 Task: Compose an email with the signature Ethan King with the subject Request for a change in project deadline and the message Could you please provide a detailed report on the results? from softage.1@softage.net to softage.7@softage.net,  softage.1@softage.net and softage.8@softage.net with CC to softage.9@softage.net with an attached document Marketing_plan.pdf, insert an emoji of sad face Send the email
Action: Mouse moved to (449, 591)
Screenshot: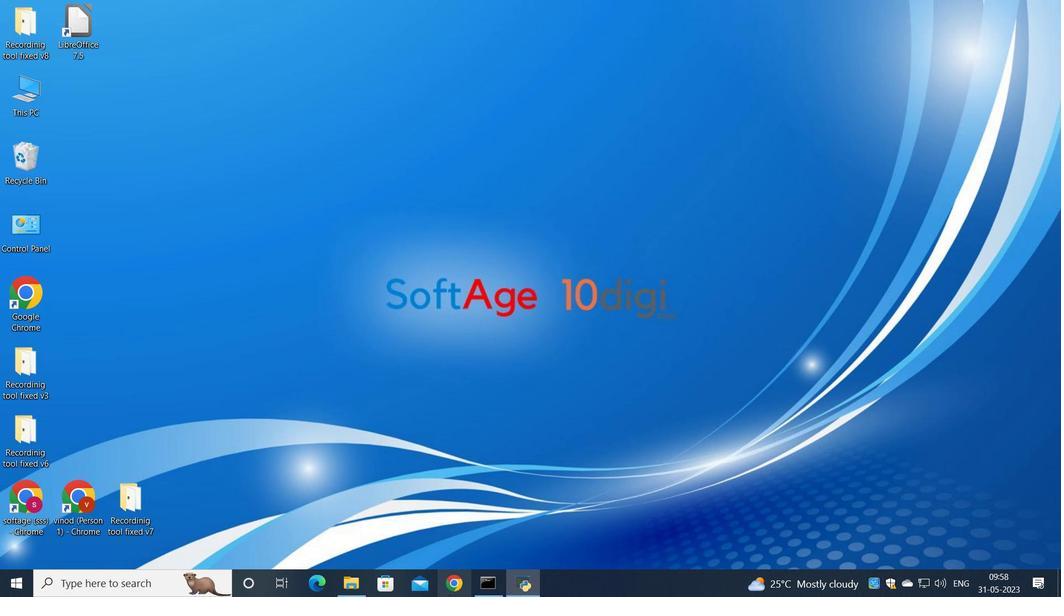 
Action: Mouse pressed left at (449, 591)
Screenshot: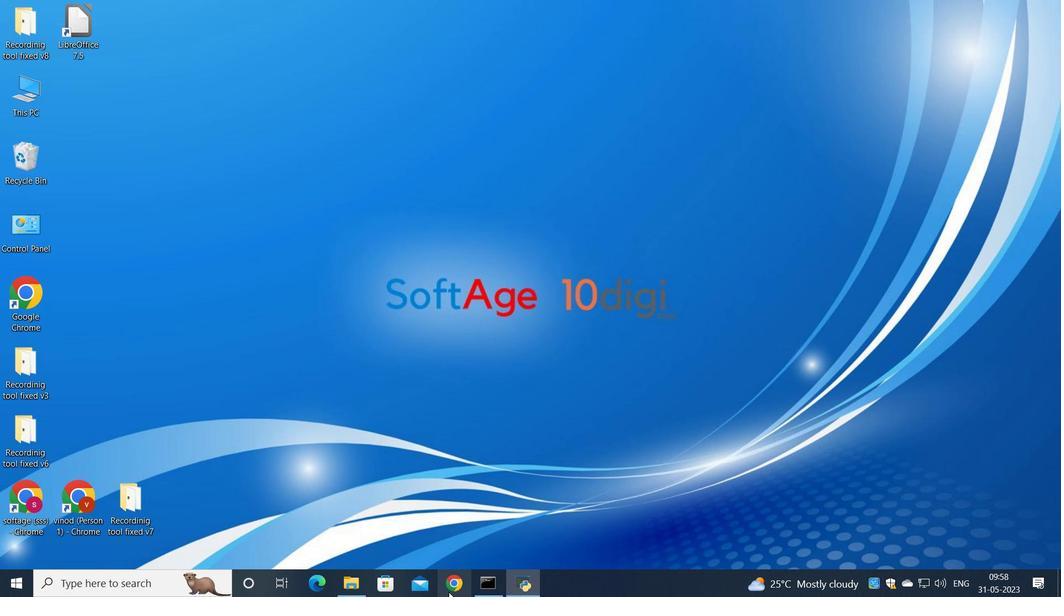 
Action: Mouse moved to (470, 345)
Screenshot: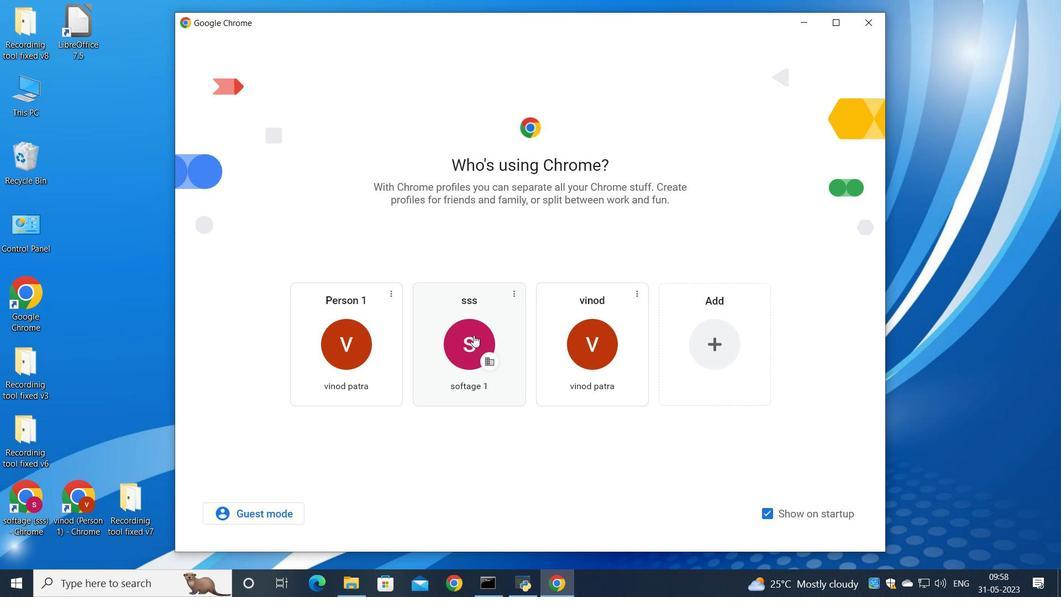 
Action: Mouse pressed left at (470, 345)
Screenshot: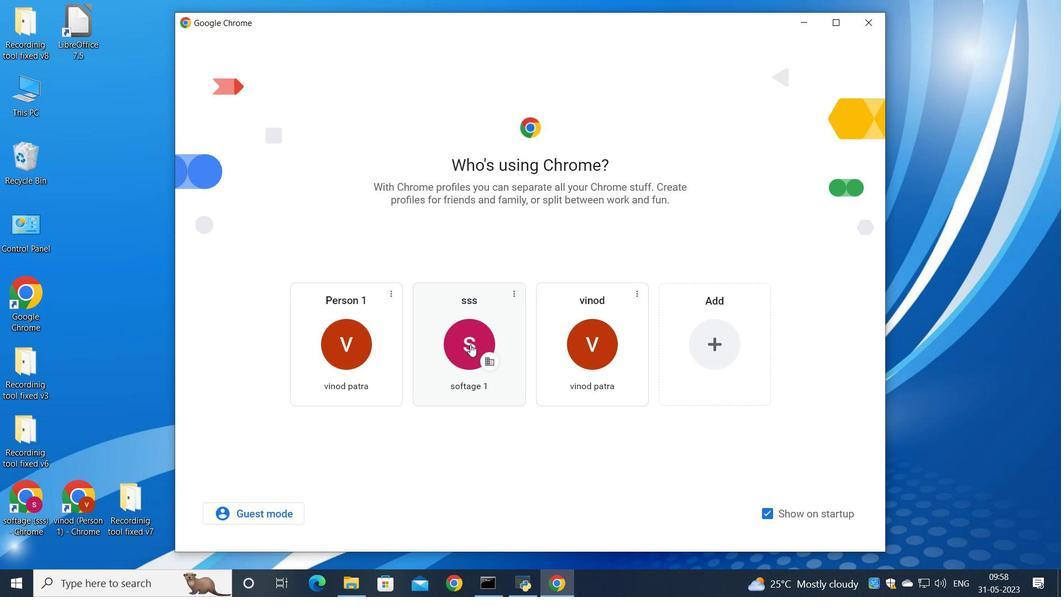 
Action: Mouse moved to (940, 76)
Screenshot: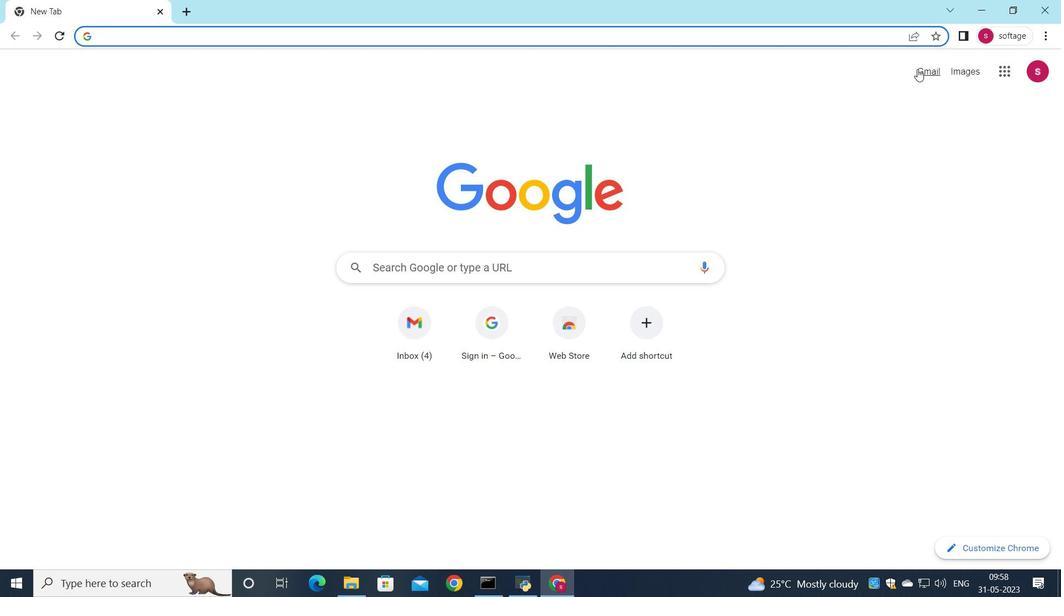 
Action: Mouse pressed left at (940, 76)
Screenshot: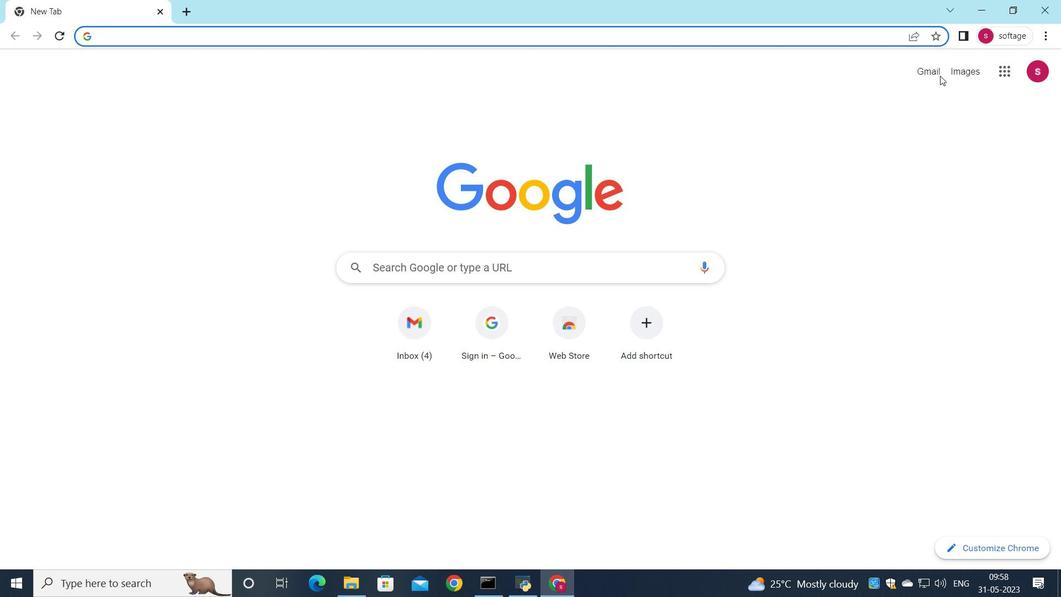 
Action: Mouse moved to (933, 71)
Screenshot: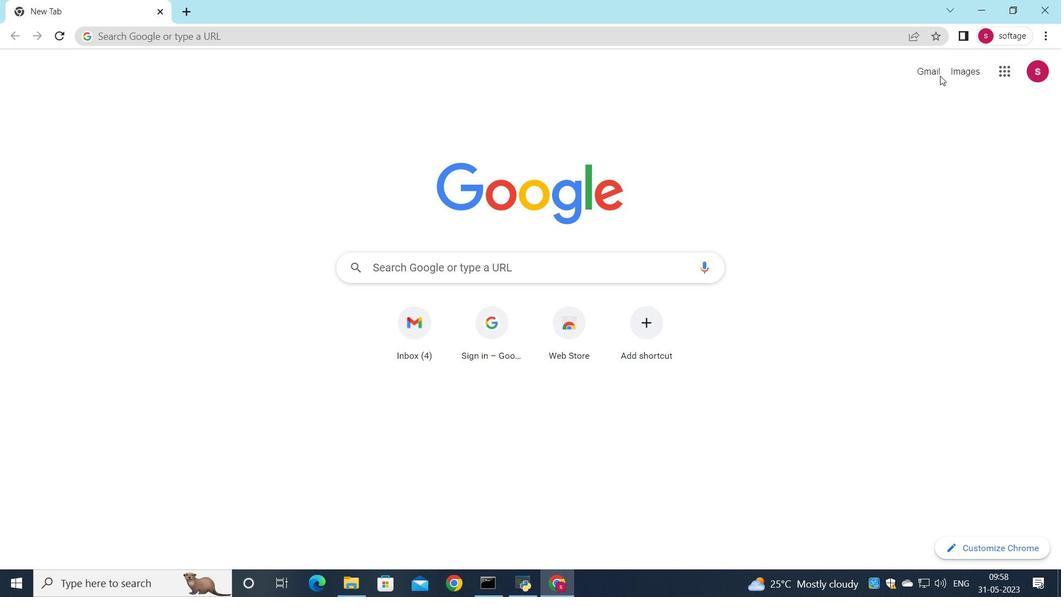 
Action: Mouse pressed left at (933, 71)
Screenshot: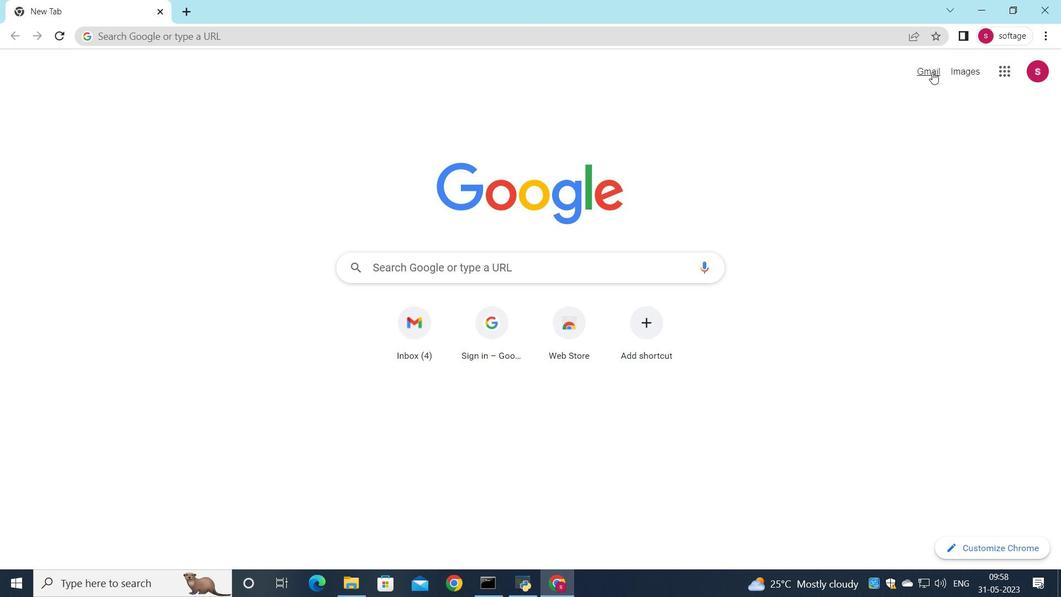 
Action: Mouse moved to (913, 92)
Screenshot: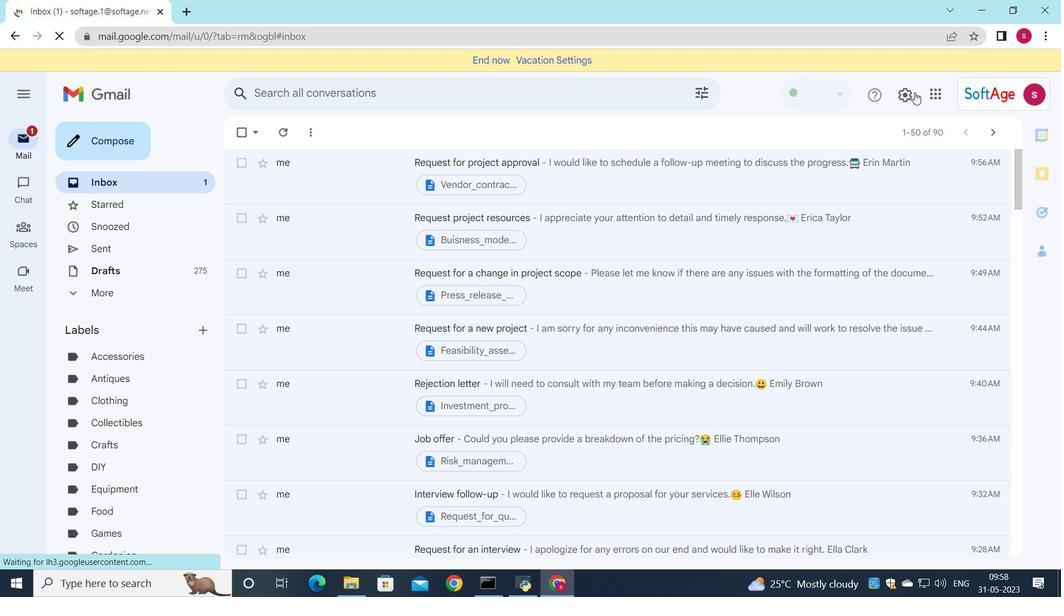 
Action: Mouse pressed left at (913, 92)
Screenshot: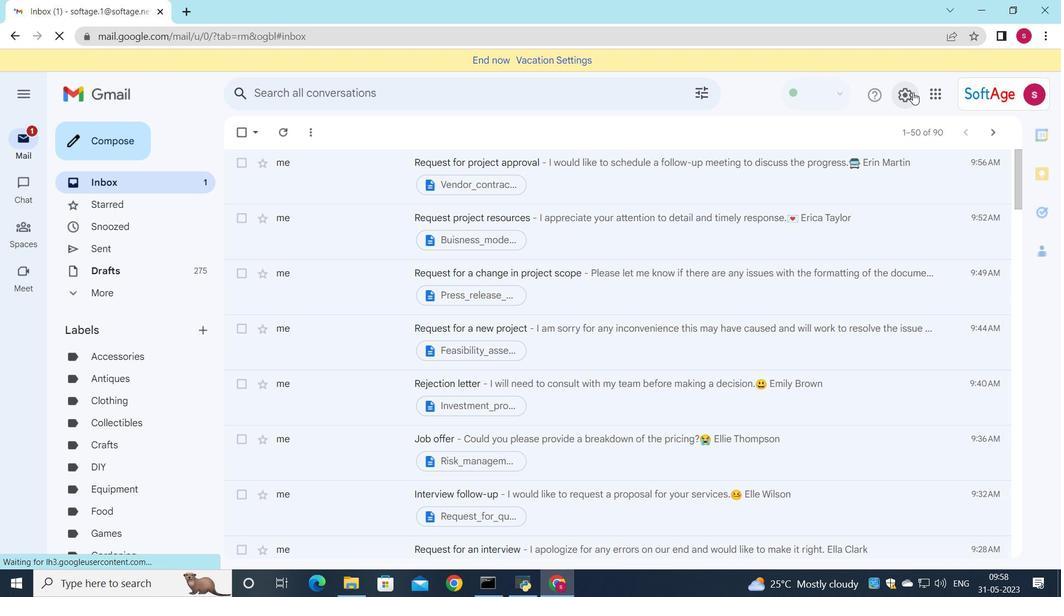 
Action: Mouse moved to (912, 160)
Screenshot: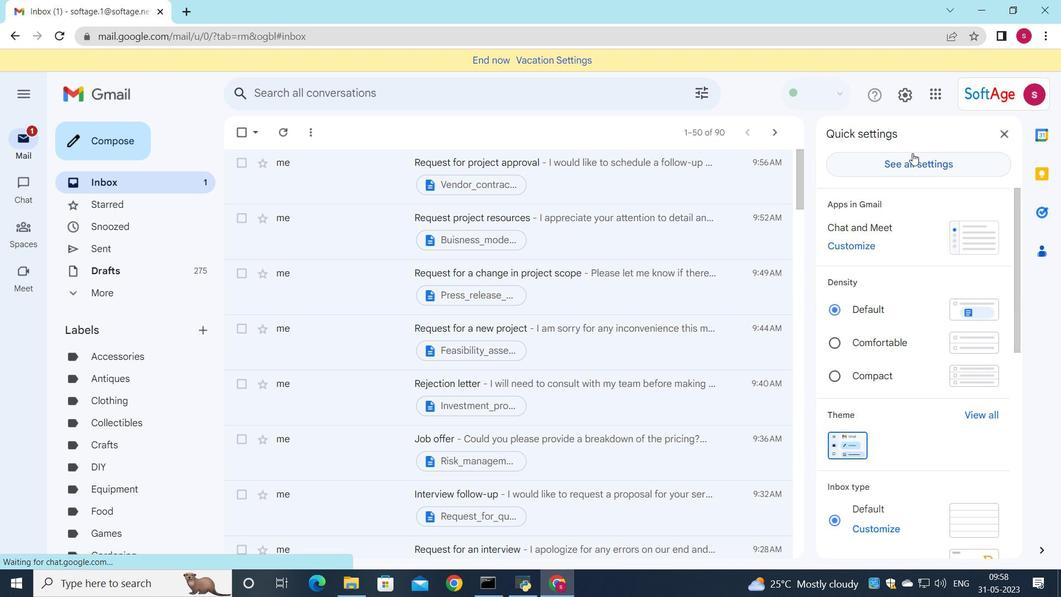 
Action: Mouse pressed left at (912, 160)
Screenshot: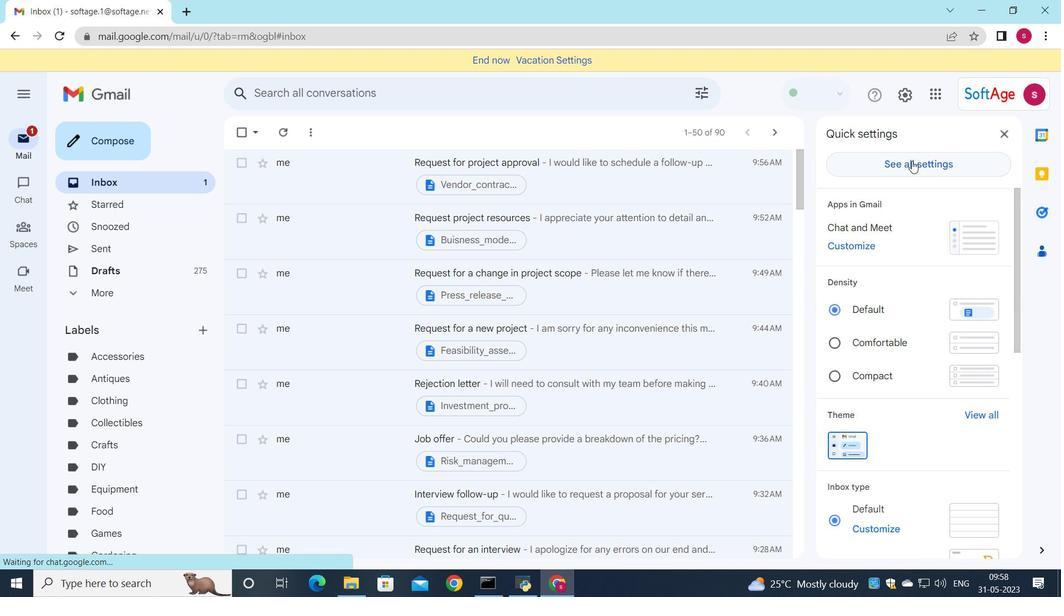 
Action: Mouse moved to (529, 327)
Screenshot: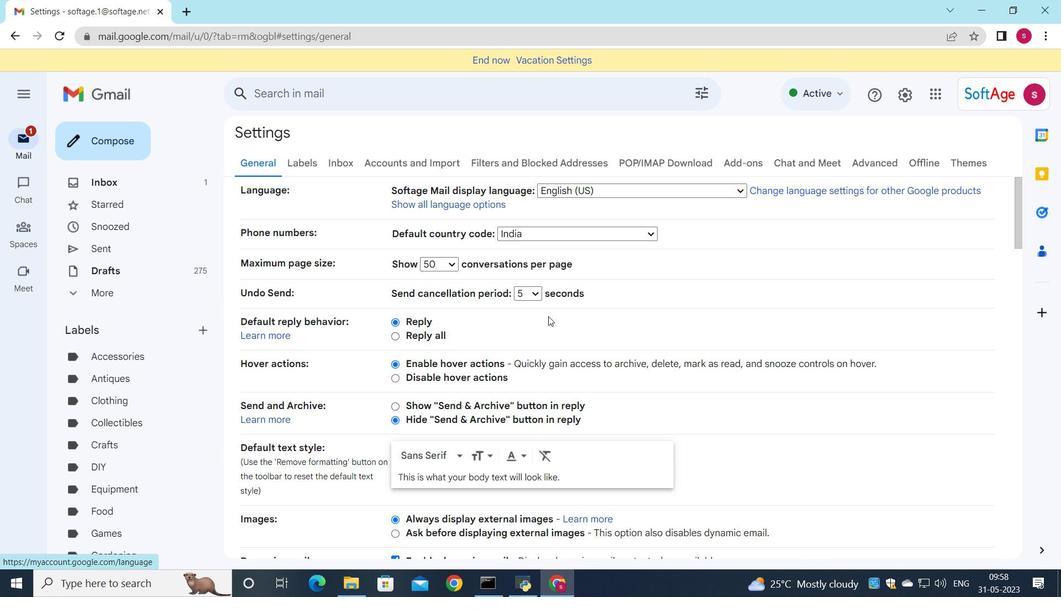 
Action: Mouse scrolled (529, 326) with delta (0, 0)
Screenshot: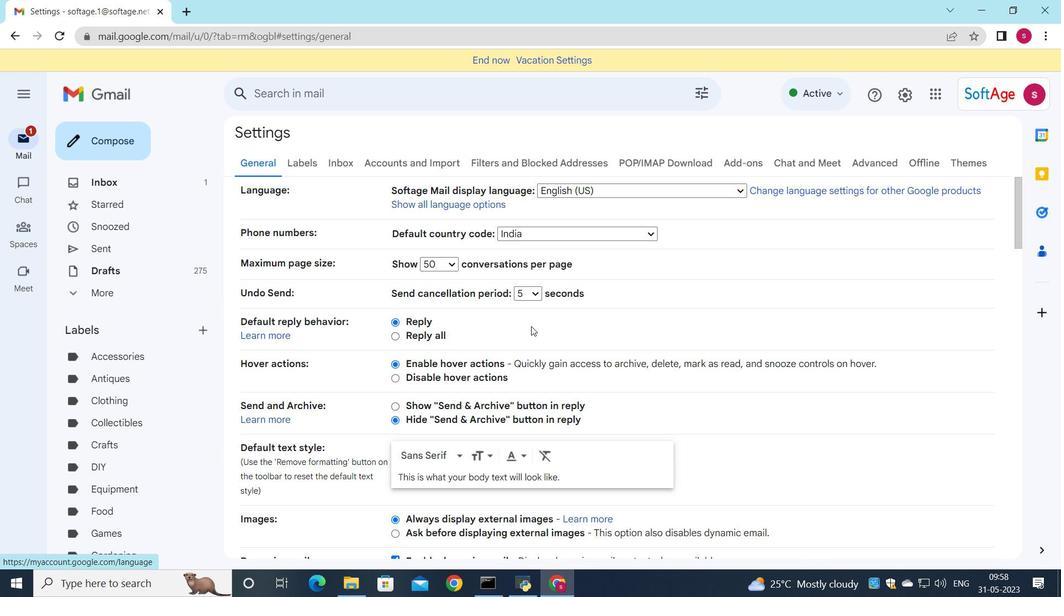 
Action: Mouse moved to (529, 327)
Screenshot: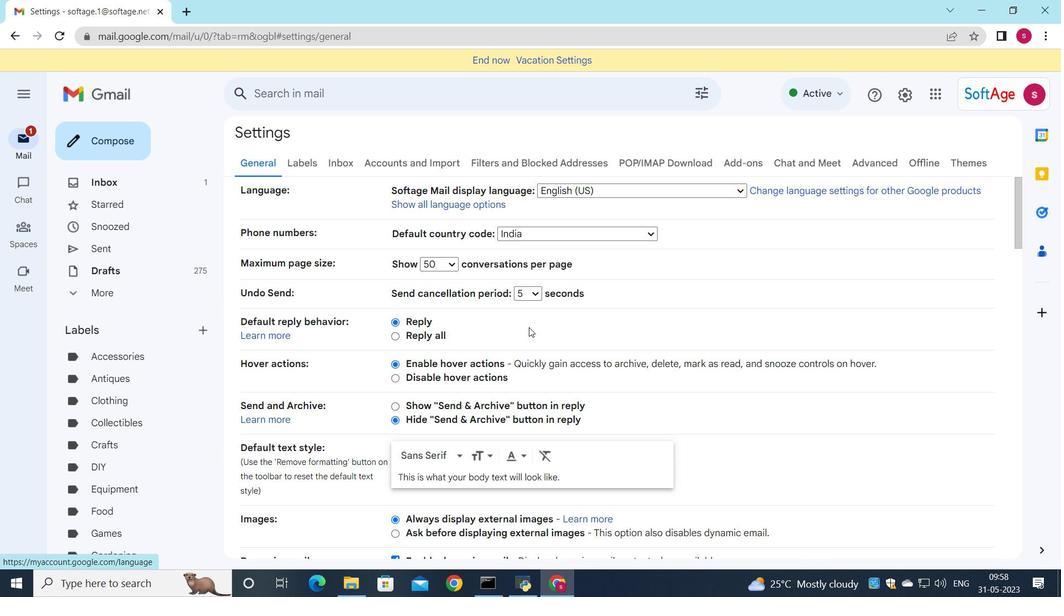 
Action: Mouse scrolled (529, 327) with delta (0, 0)
Screenshot: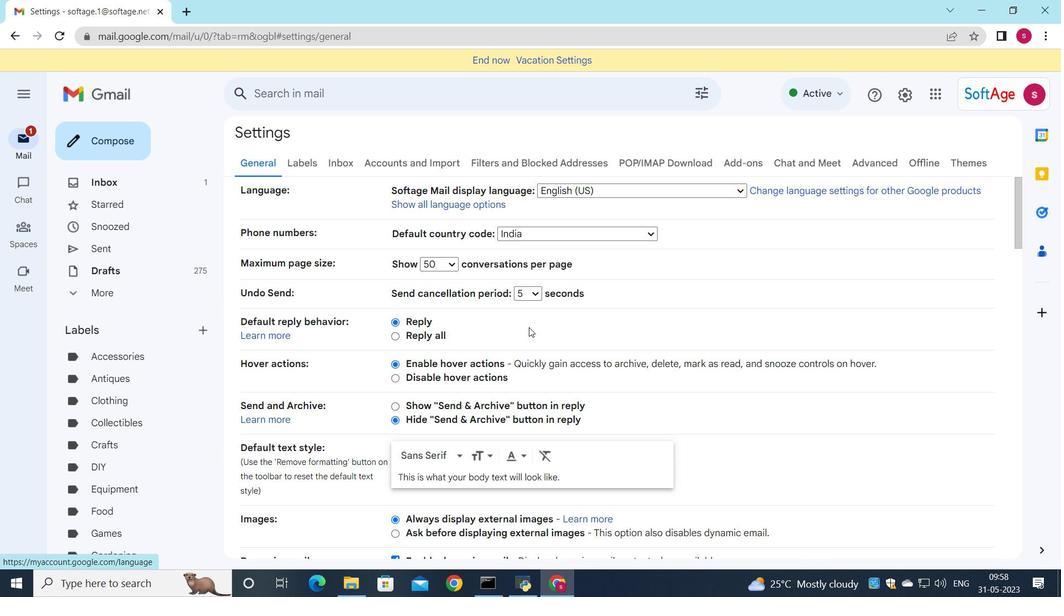 
Action: Mouse scrolled (529, 327) with delta (0, 0)
Screenshot: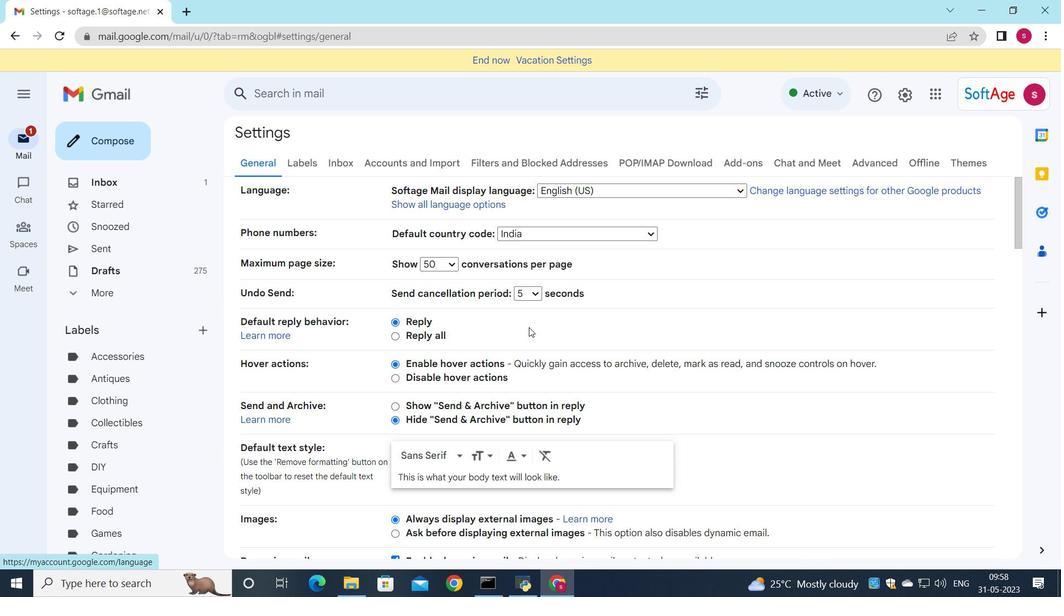 
Action: Mouse scrolled (529, 327) with delta (0, 0)
Screenshot: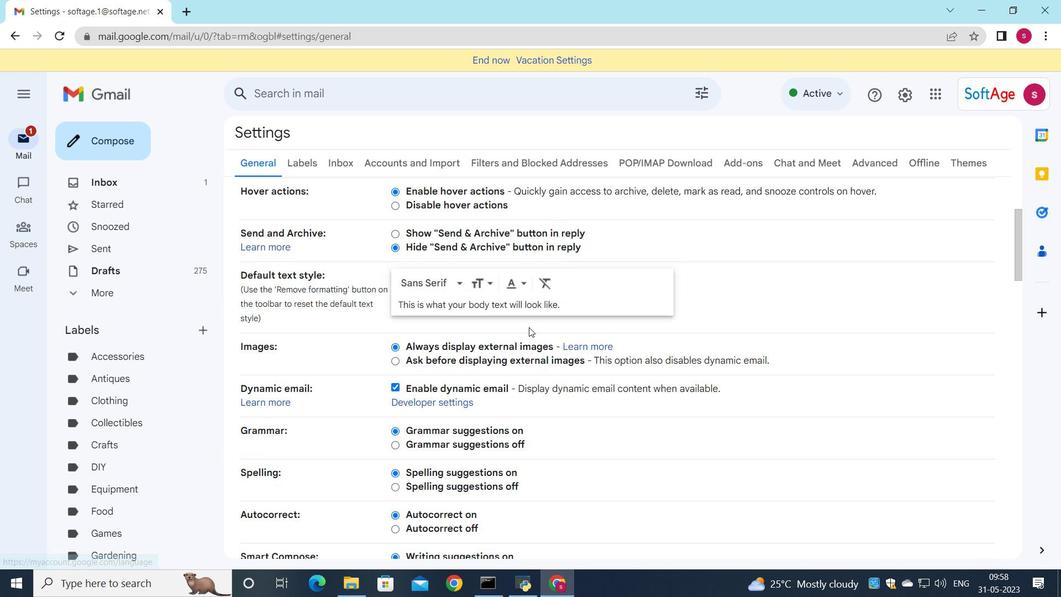
Action: Mouse scrolled (529, 327) with delta (0, 0)
Screenshot: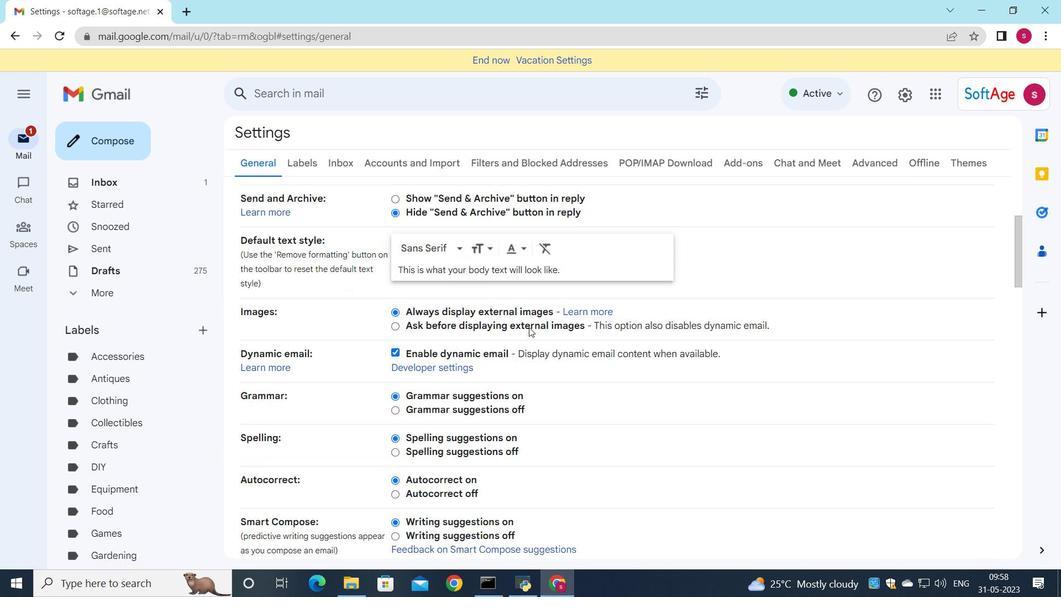 
Action: Mouse scrolled (529, 327) with delta (0, 0)
Screenshot: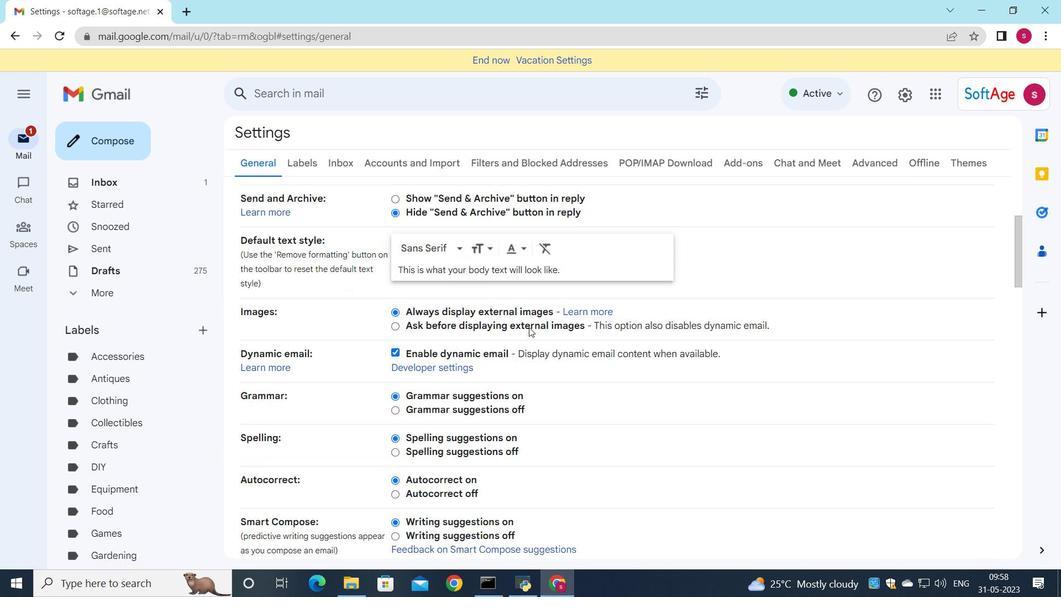 
Action: Mouse scrolled (529, 327) with delta (0, 0)
Screenshot: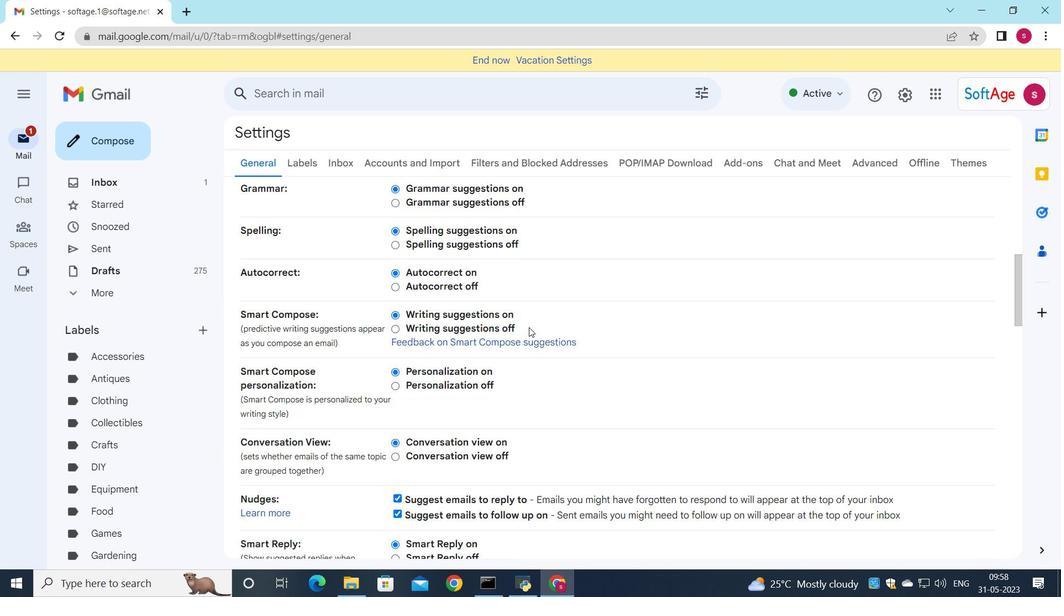 
Action: Mouse scrolled (529, 327) with delta (0, 0)
Screenshot: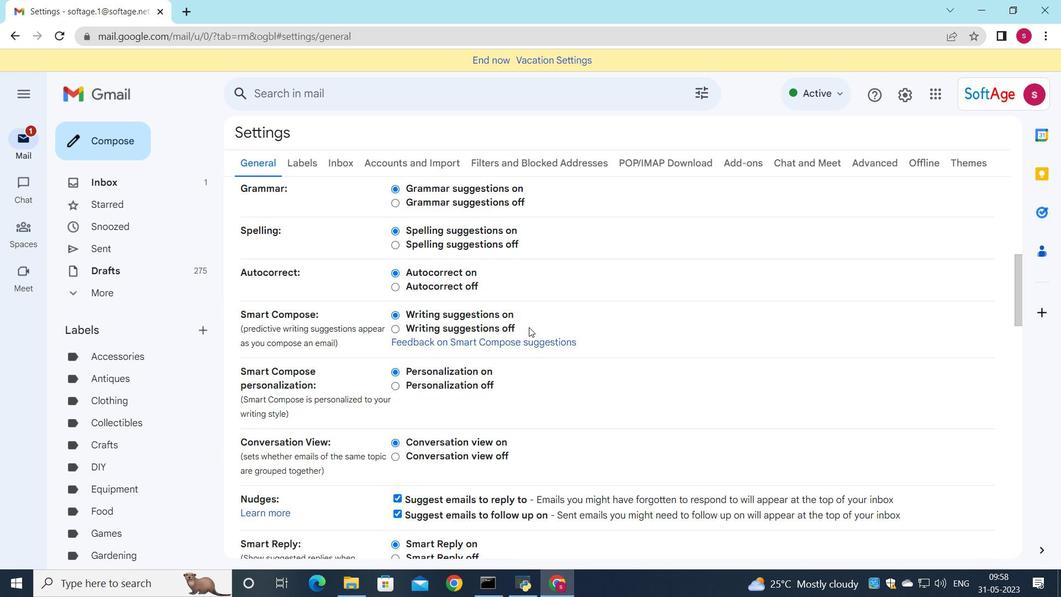 
Action: Mouse scrolled (529, 327) with delta (0, 0)
Screenshot: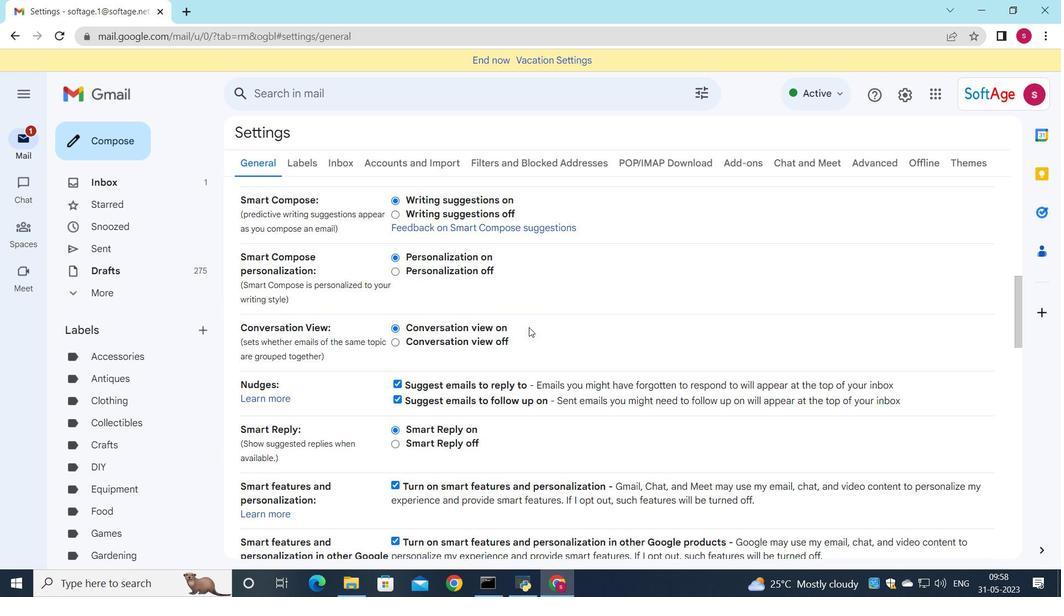 
Action: Mouse scrolled (529, 327) with delta (0, 0)
Screenshot: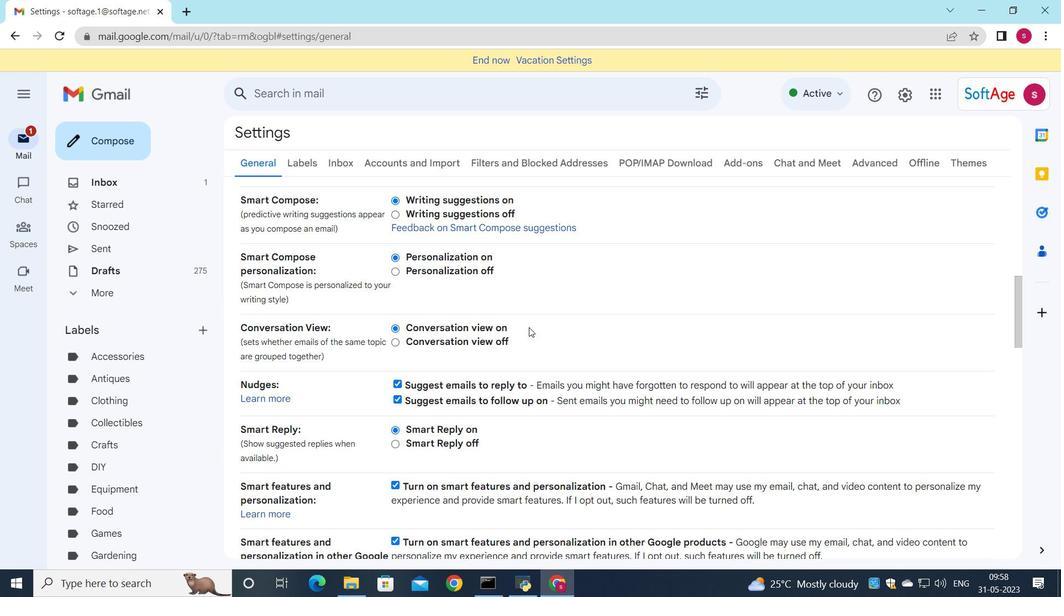 
Action: Mouse scrolled (529, 327) with delta (0, 0)
Screenshot: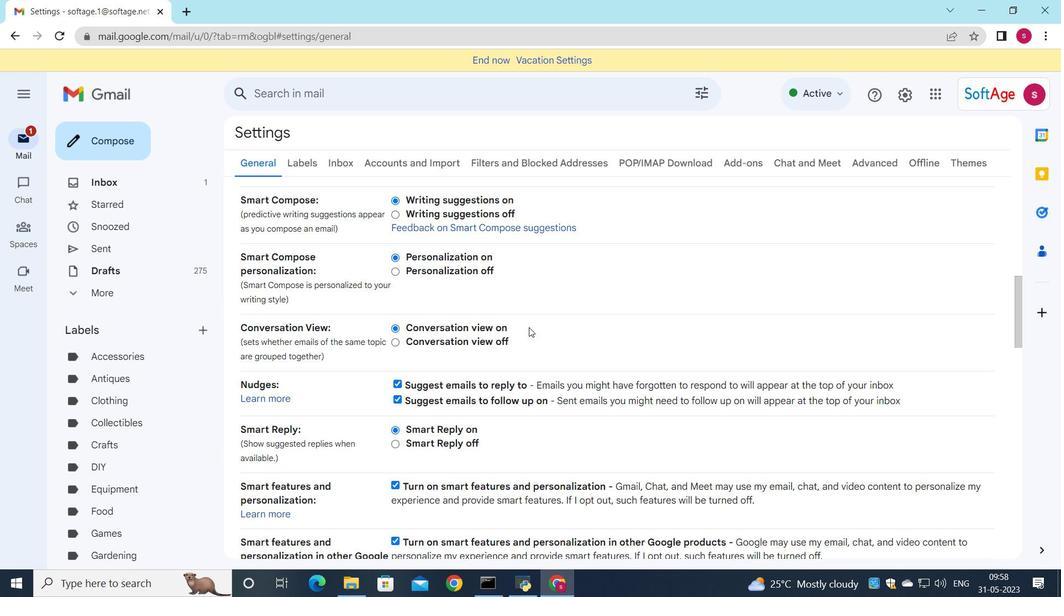 
Action: Mouse scrolled (529, 327) with delta (0, 0)
Screenshot: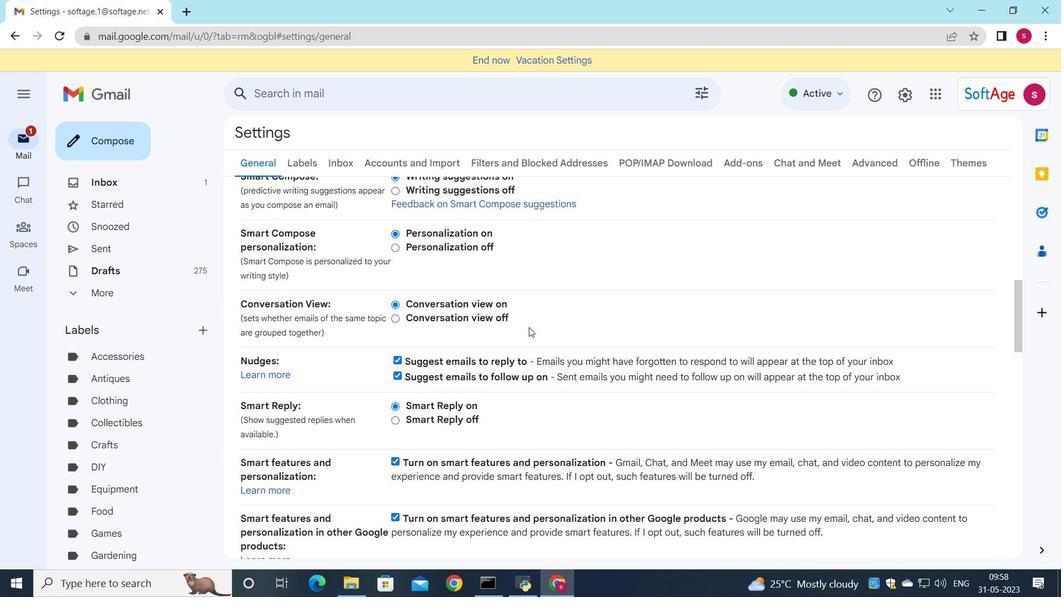 
Action: Mouse scrolled (529, 327) with delta (0, 0)
Screenshot: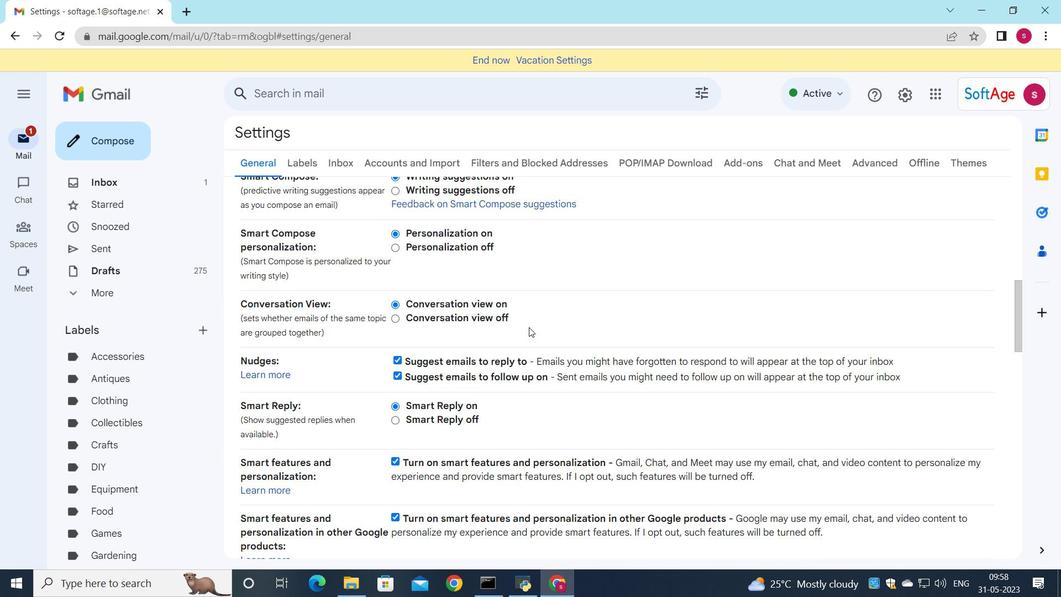 
Action: Mouse scrolled (529, 327) with delta (0, 0)
Screenshot: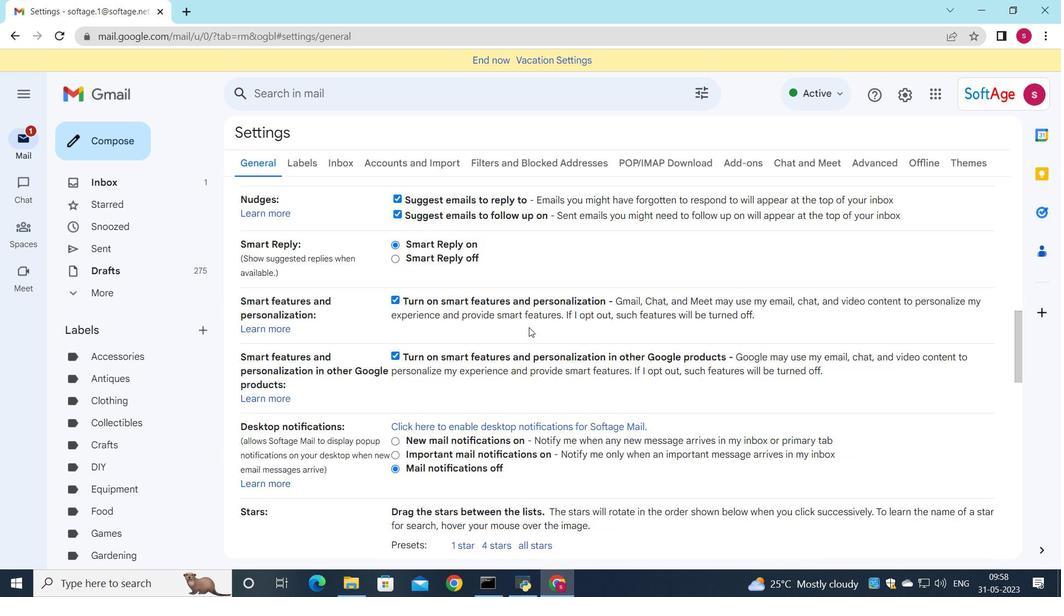 
Action: Mouse scrolled (529, 327) with delta (0, 0)
Screenshot: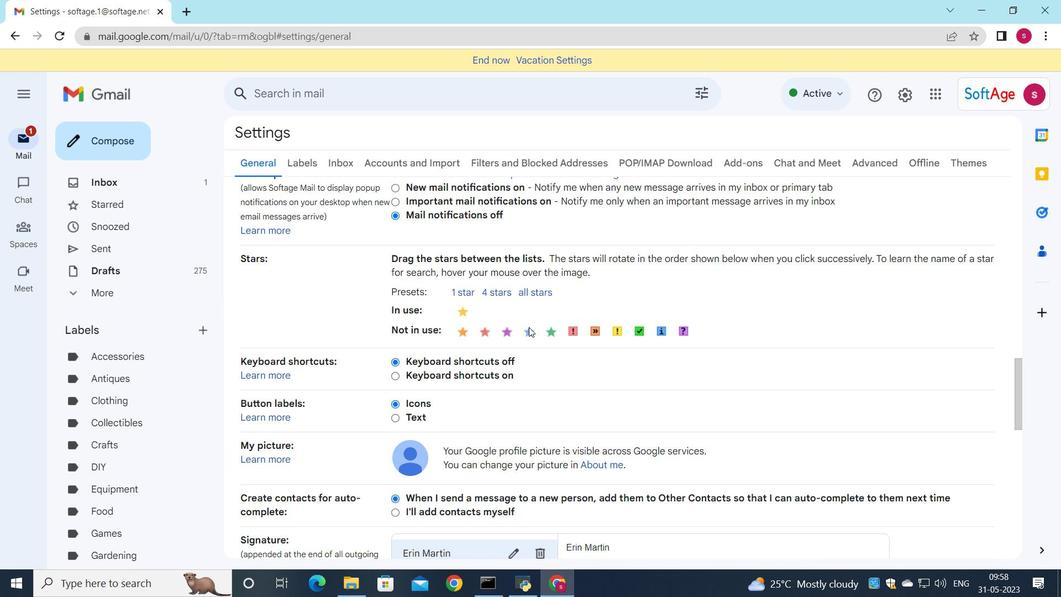 
Action: Mouse scrolled (529, 327) with delta (0, 0)
Screenshot: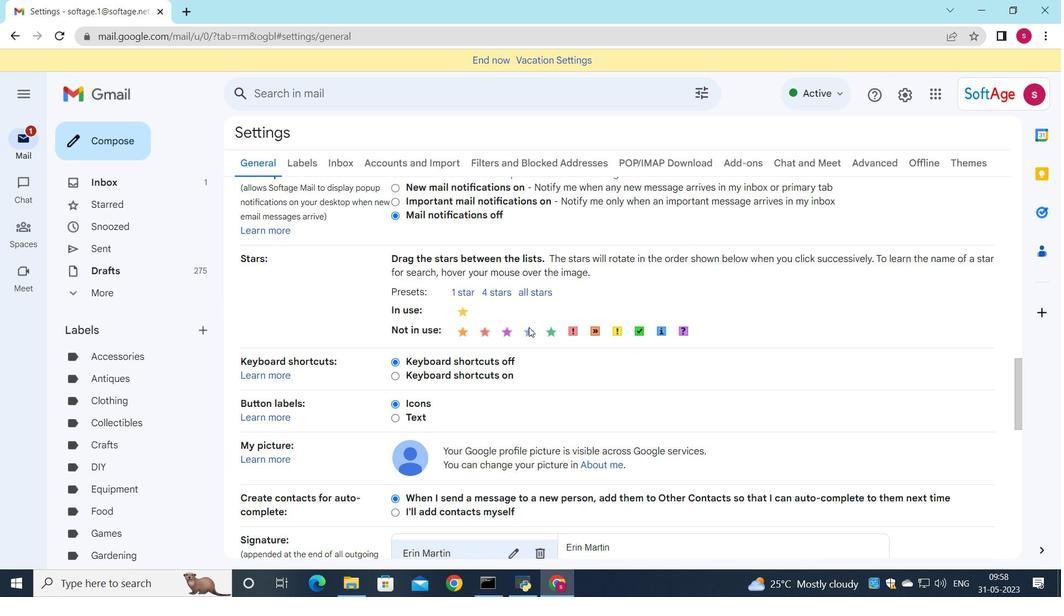 
Action: Mouse scrolled (529, 327) with delta (0, 0)
Screenshot: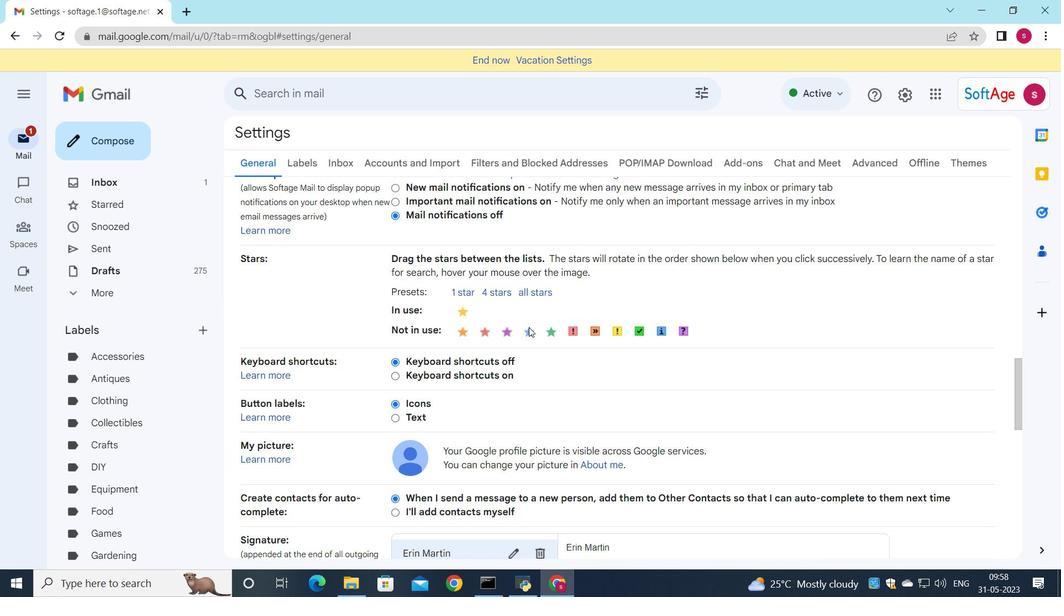 
Action: Mouse moved to (543, 351)
Screenshot: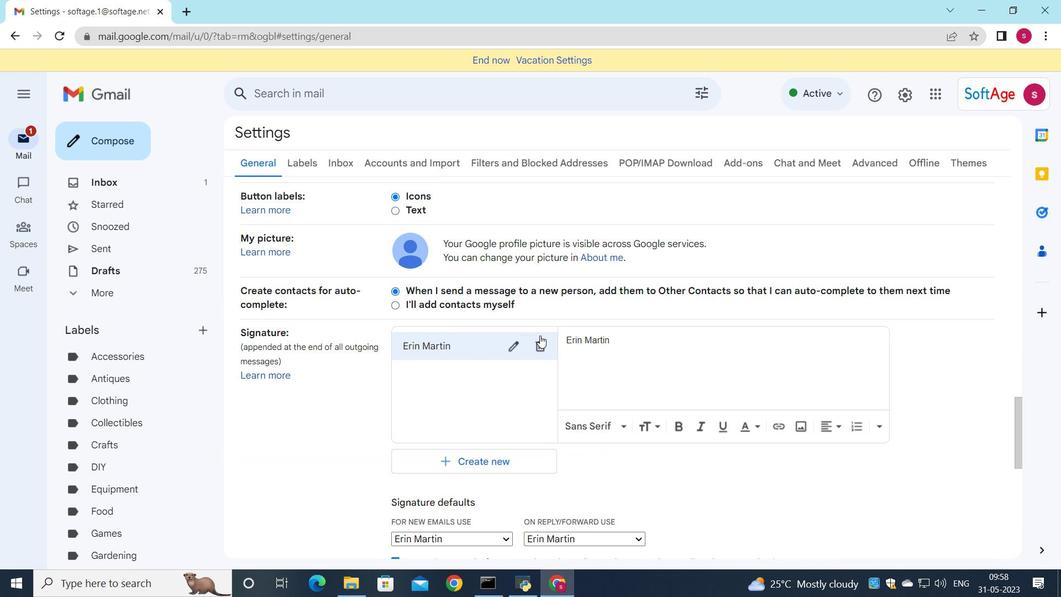 
Action: Mouse pressed left at (543, 351)
Screenshot: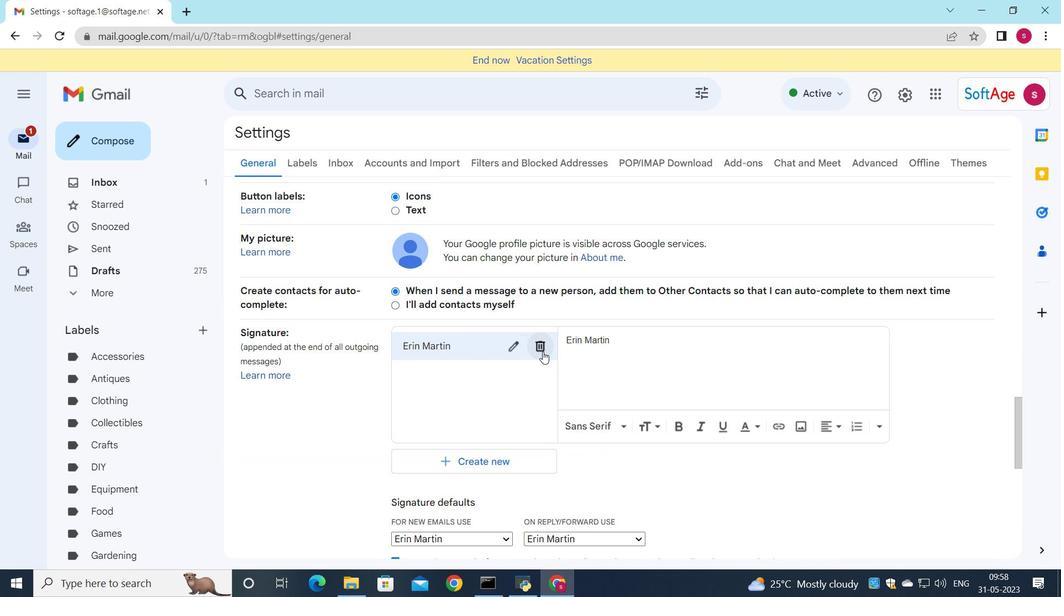 
Action: Mouse moved to (654, 345)
Screenshot: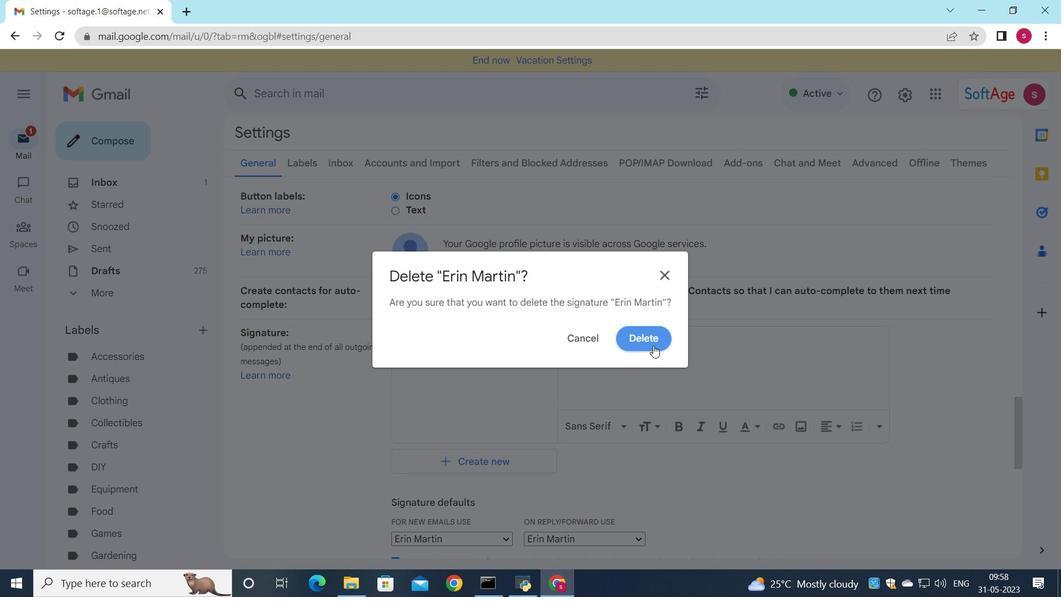 
Action: Mouse pressed left at (654, 345)
Screenshot: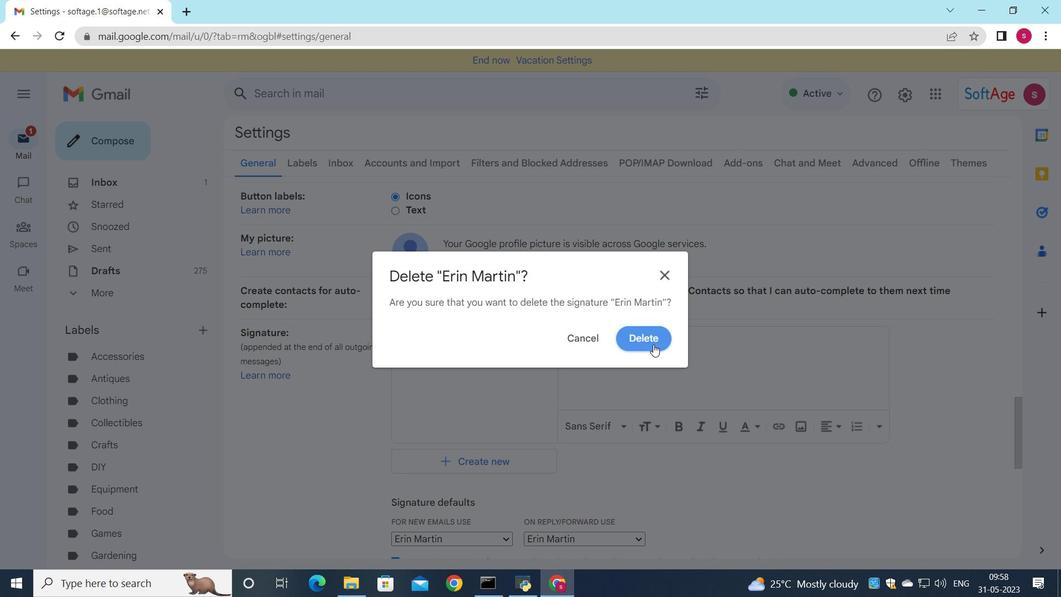 
Action: Mouse moved to (571, 332)
Screenshot: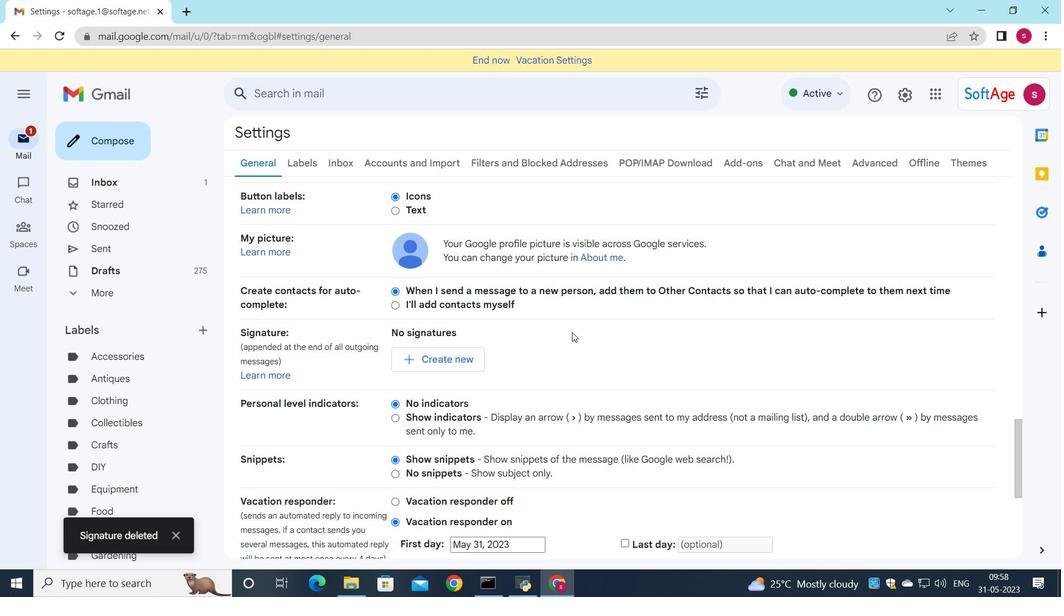 
Action: Mouse scrolled (571, 331) with delta (0, 0)
Screenshot: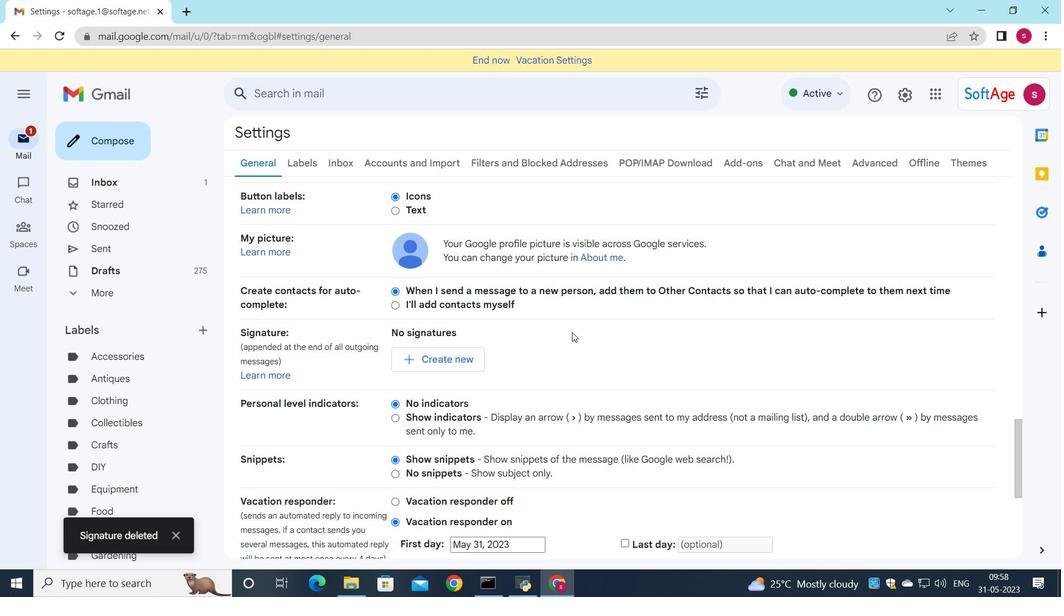 
Action: Mouse moved to (420, 293)
Screenshot: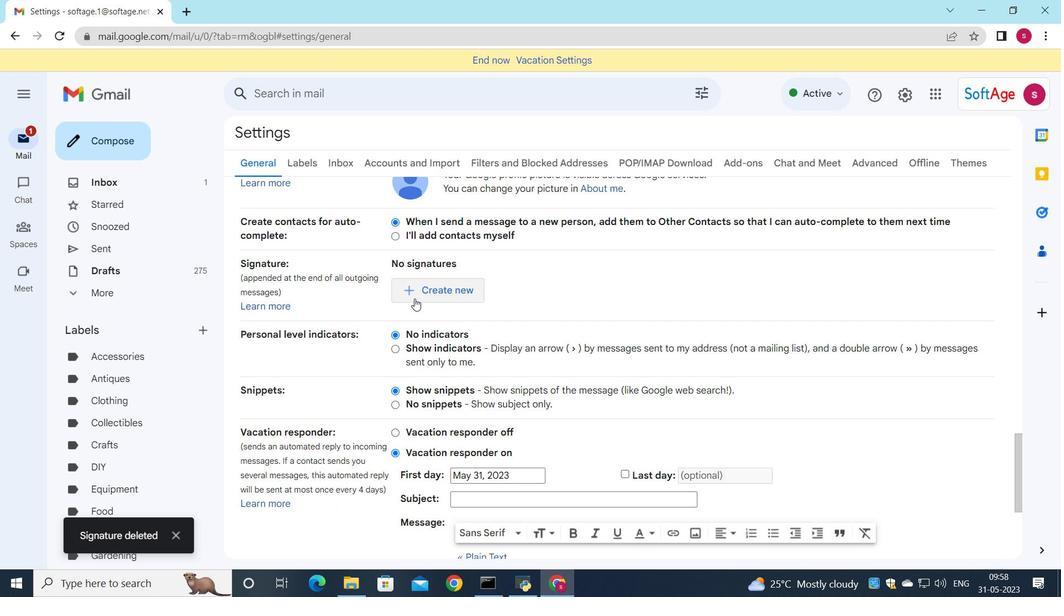 
Action: Mouse pressed left at (420, 293)
Screenshot: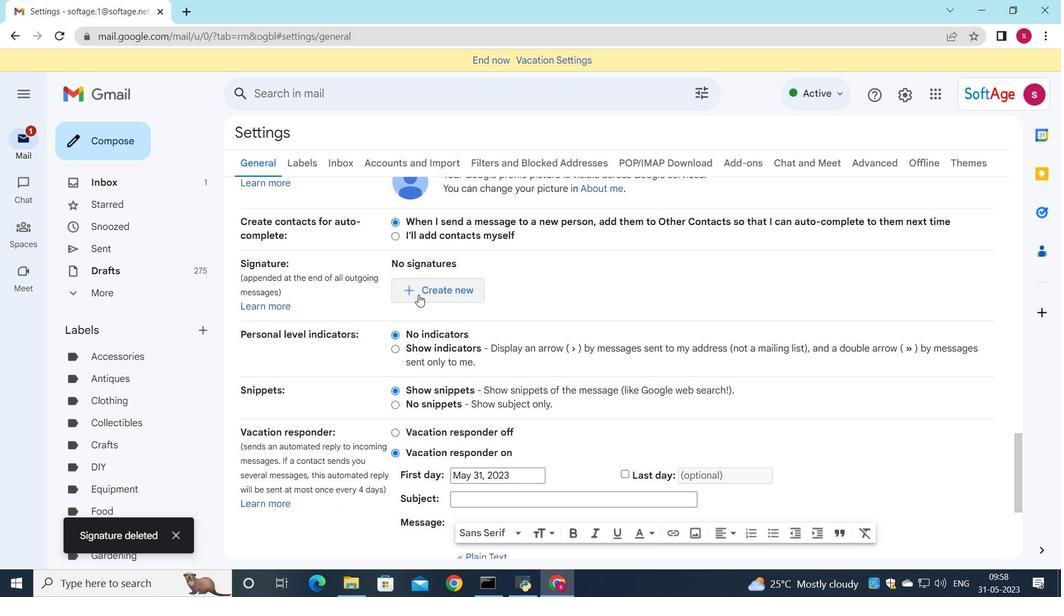 
Action: Mouse moved to (795, 313)
Screenshot: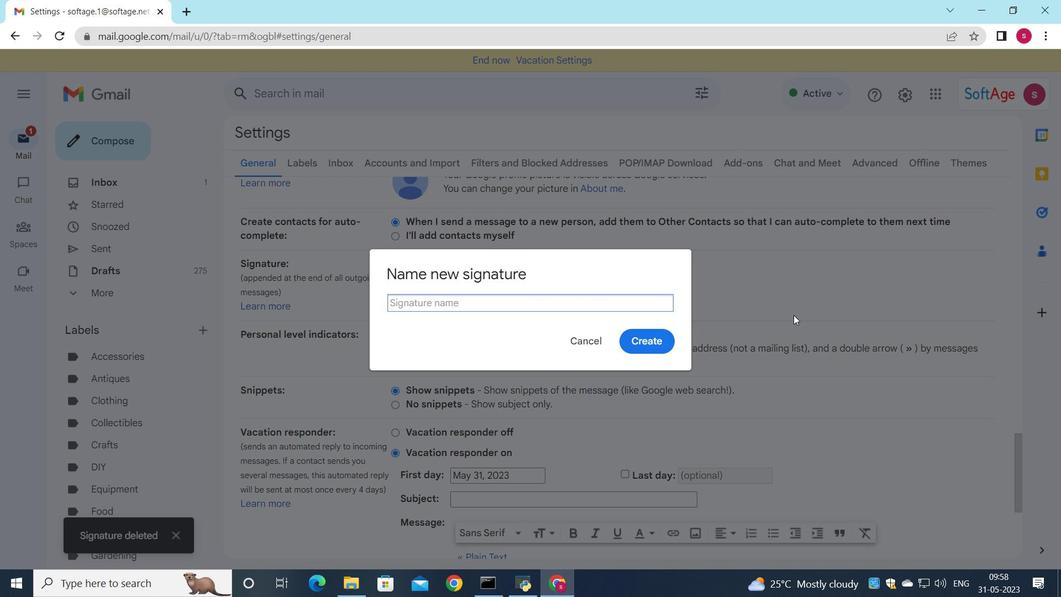 
Action: Key pressed <Key.shift>Ethan<Key.space><Key.shift>King
Screenshot: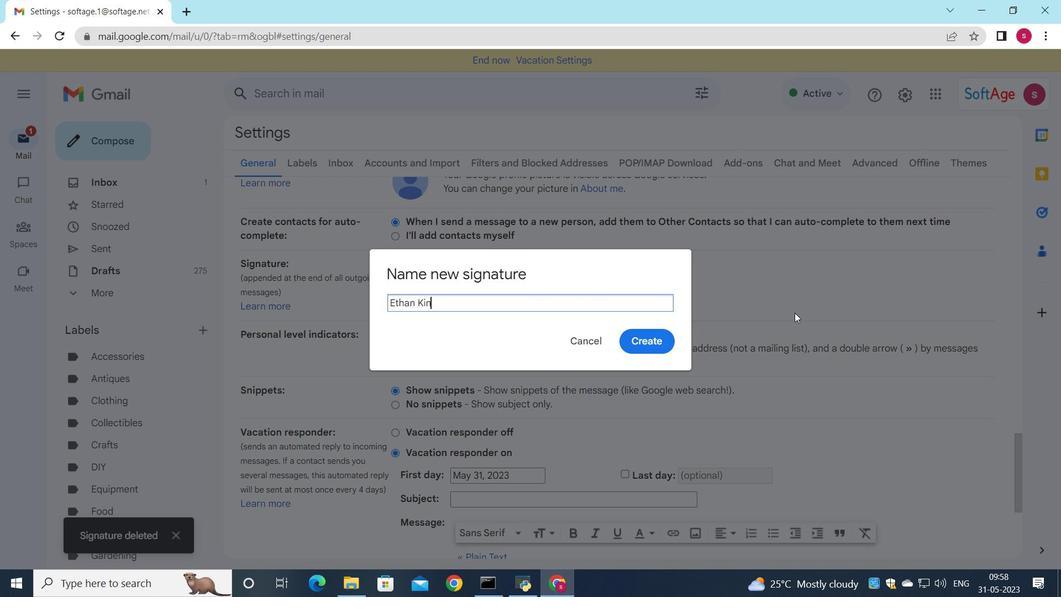 
Action: Mouse moved to (667, 340)
Screenshot: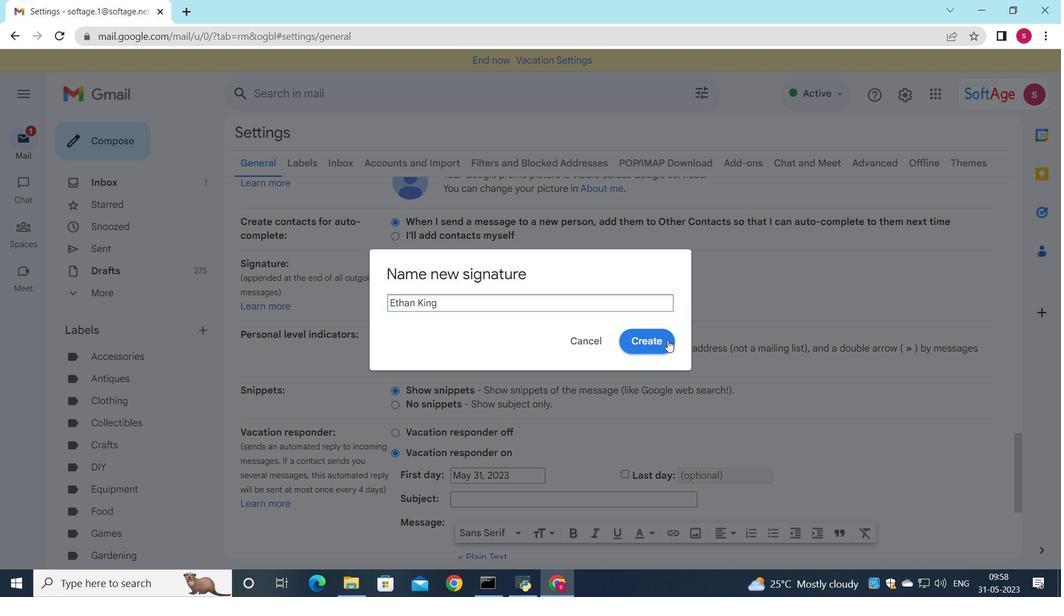 
Action: Mouse pressed left at (667, 340)
Screenshot: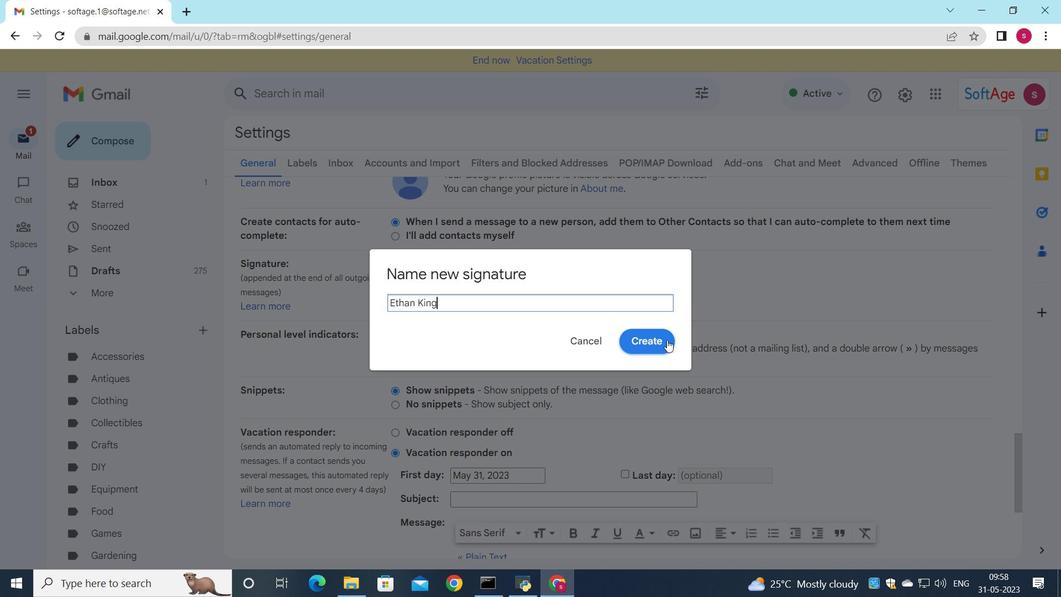 
Action: Mouse moved to (694, 289)
Screenshot: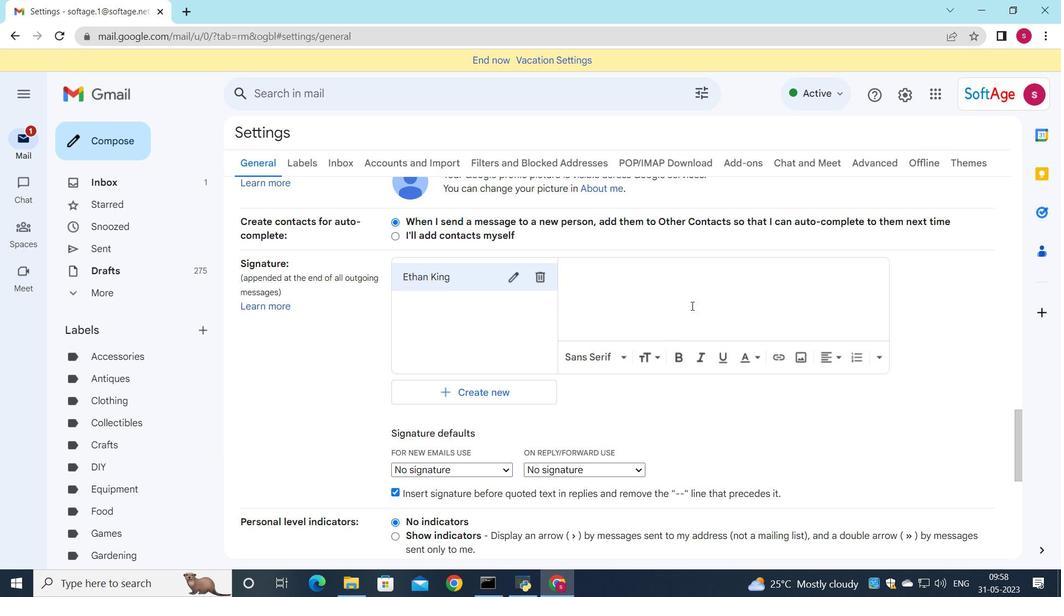 
Action: Mouse pressed left at (694, 289)
Screenshot: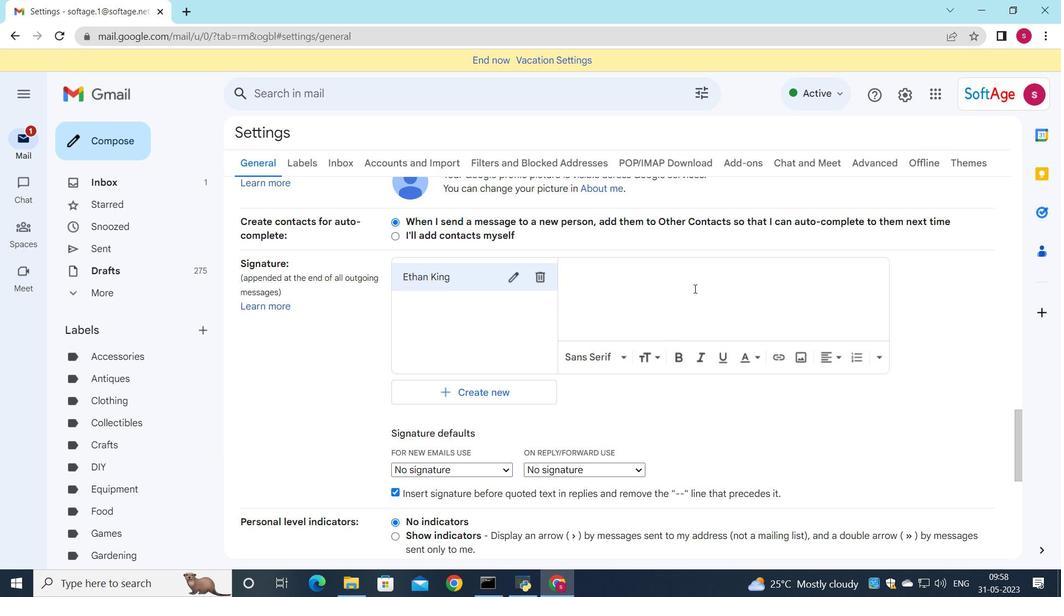 
Action: Key pressed <Key.shift>Ethan<Key.space><Key.shift>King
Screenshot: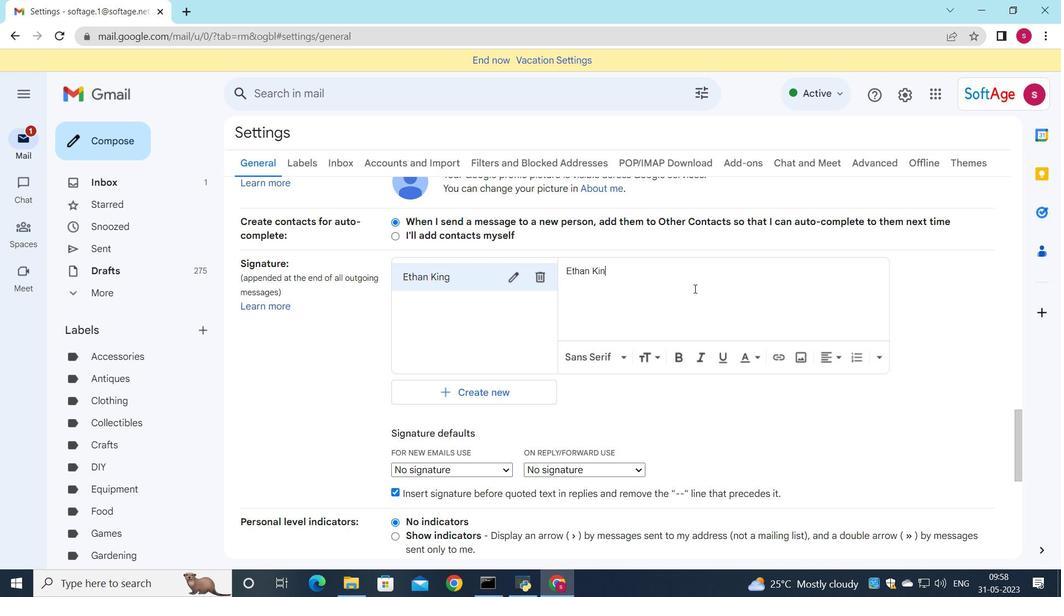 
Action: Mouse moved to (679, 293)
Screenshot: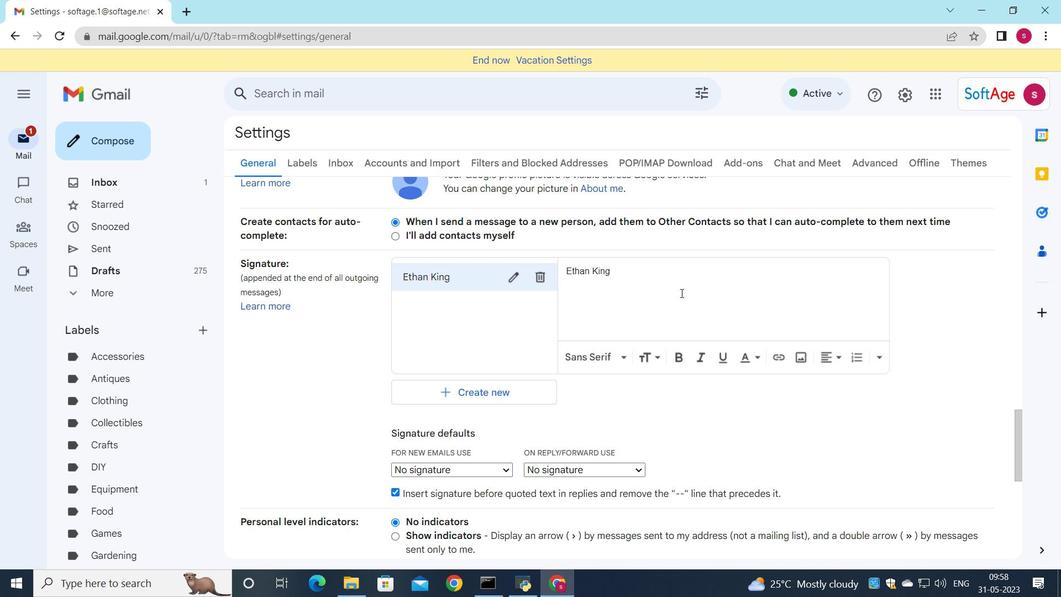 
Action: Mouse scrolled (679, 293) with delta (0, 0)
Screenshot: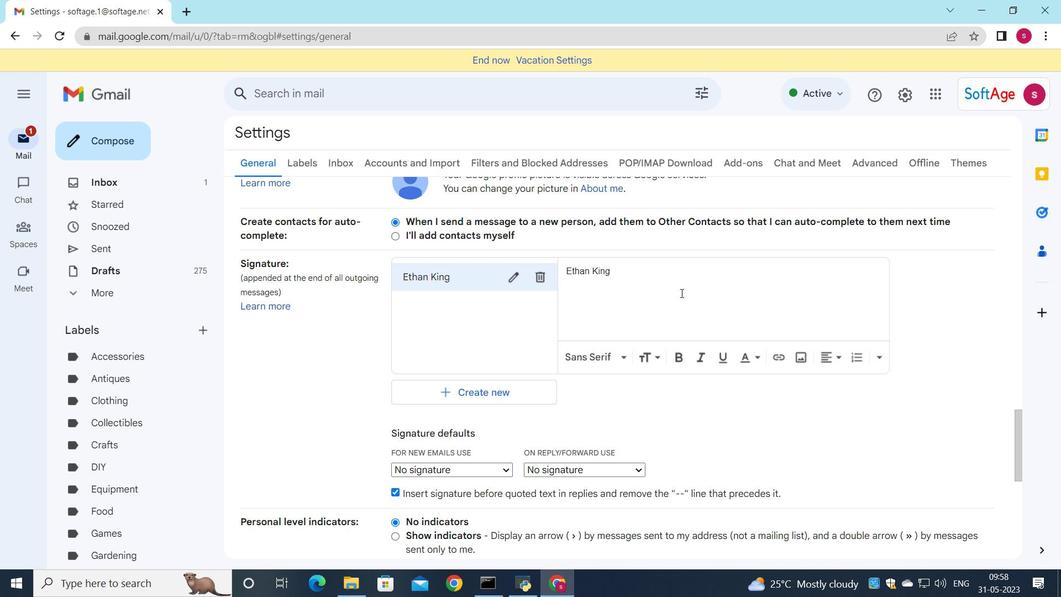 
Action: Mouse moved to (679, 293)
Screenshot: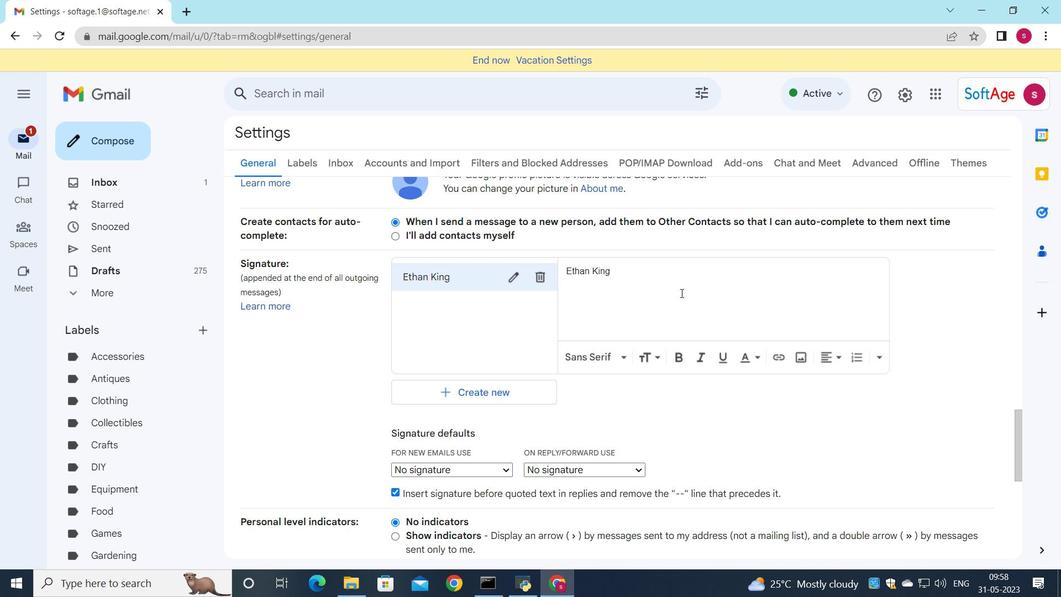 
Action: Mouse scrolled (679, 293) with delta (0, 0)
Screenshot: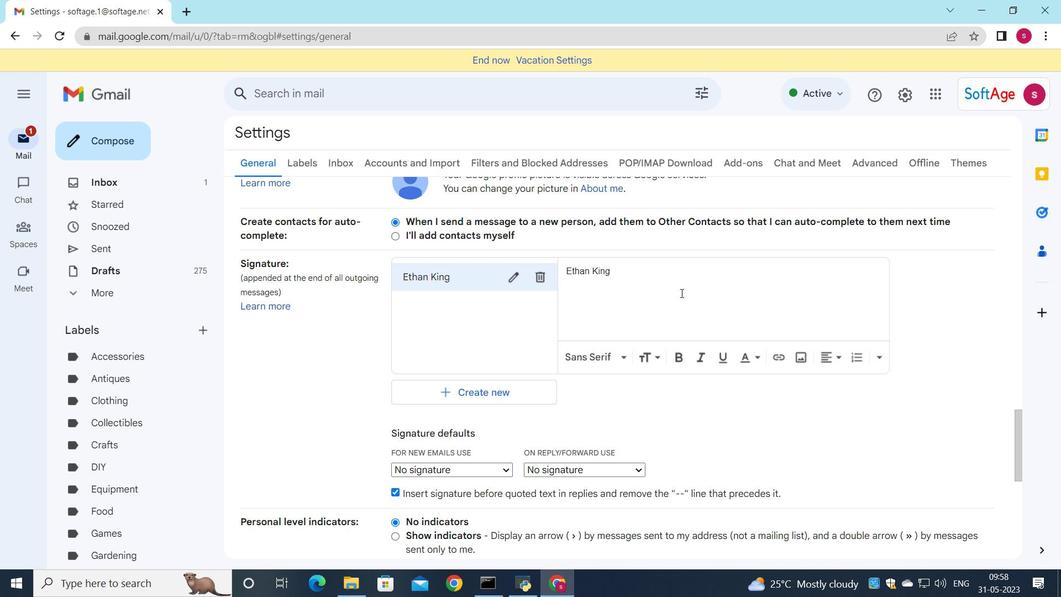 
Action: Mouse moved to (675, 293)
Screenshot: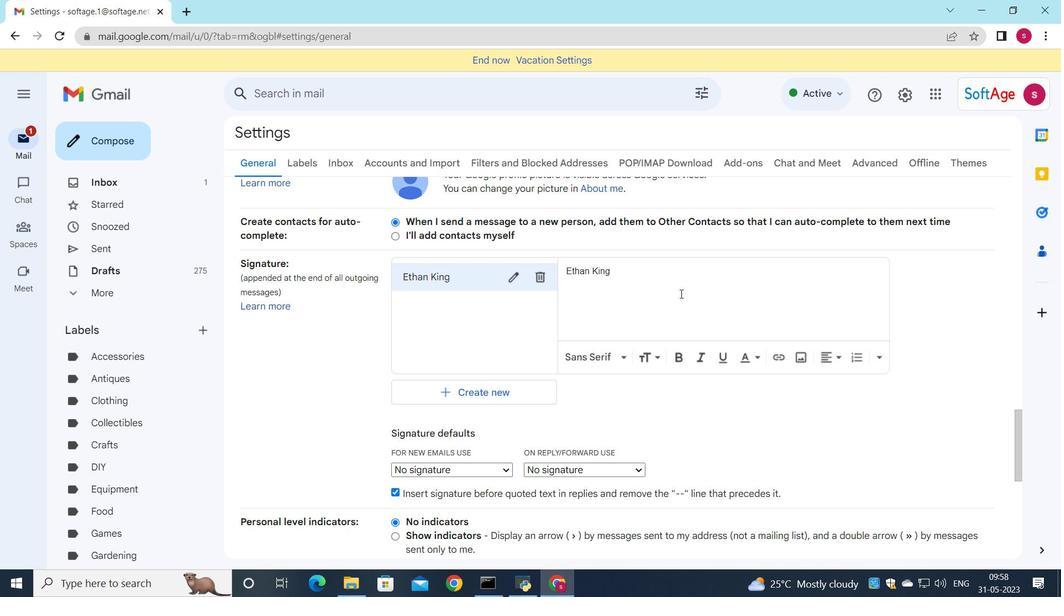 
Action: Mouse scrolled (675, 292) with delta (0, 0)
Screenshot: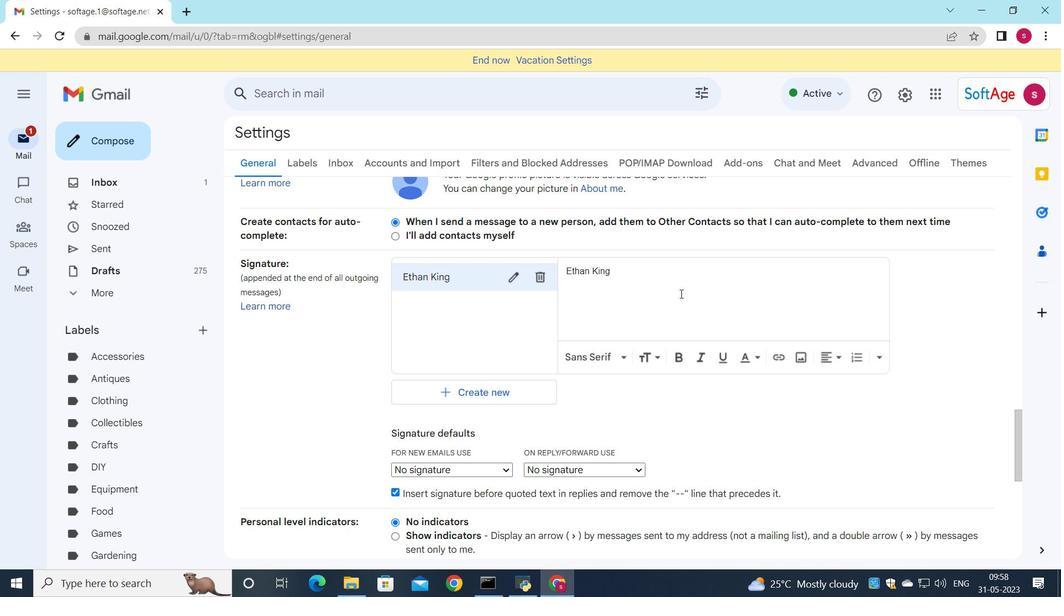 
Action: Mouse moved to (669, 291)
Screenshot: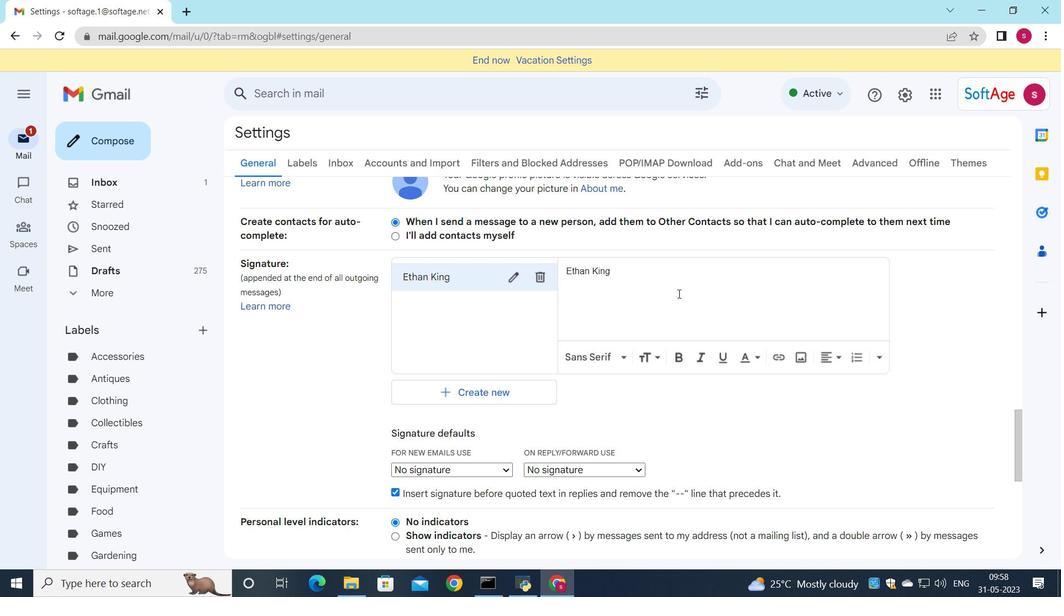 
Action: Mouse scrolled (671, 291) with delta (0, 0)
Screenshot: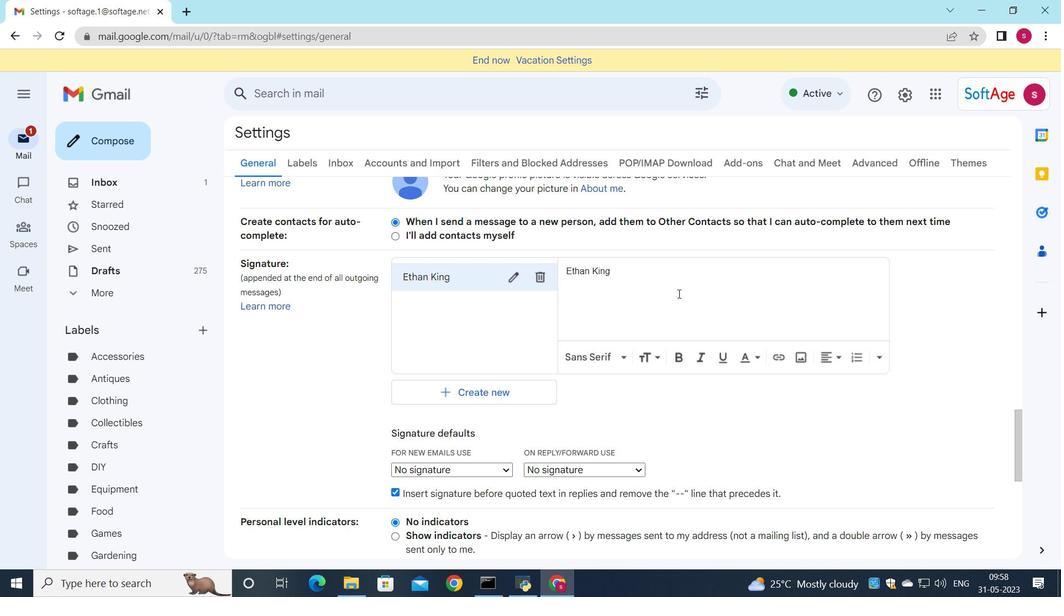 
Action: Mouse moved to (660, 289)
Screenshot: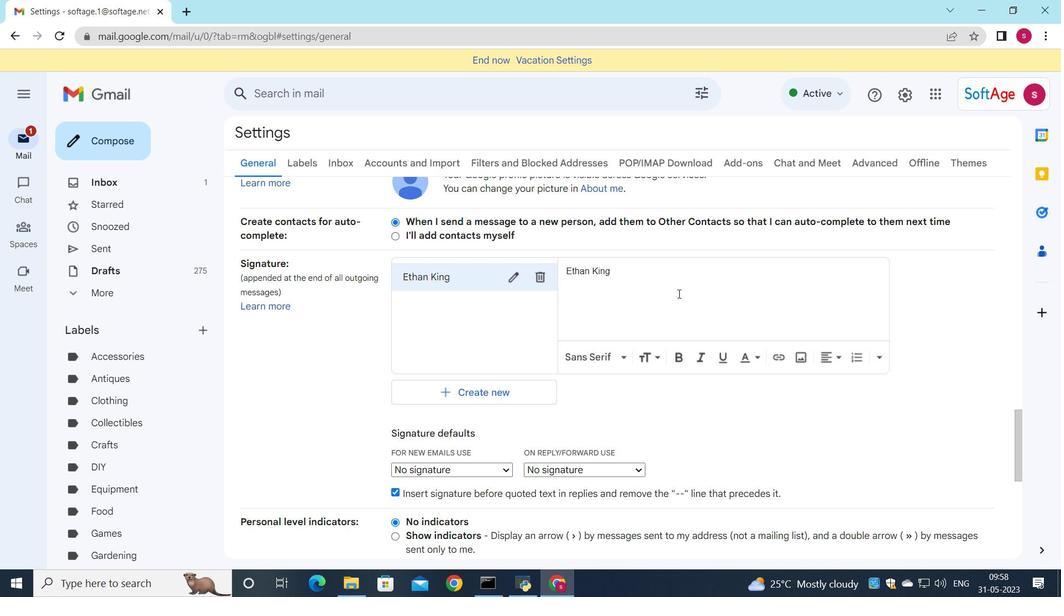 
Action: Mouse scrolled (660, 288) with delta (0, 0)
Screenshot: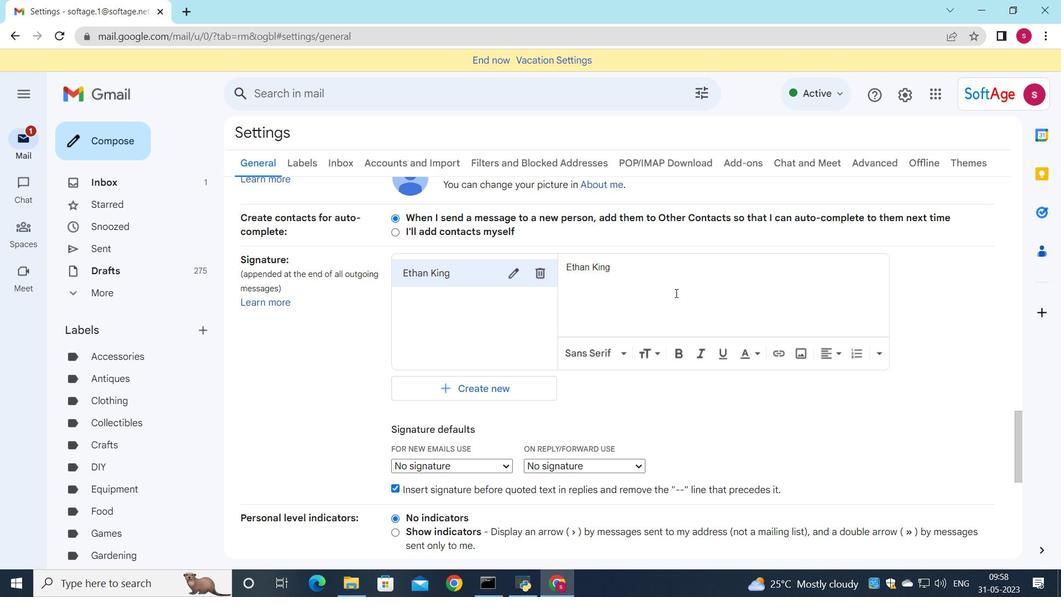 
Action: Mouse moved to (502, 192)
Screenshot: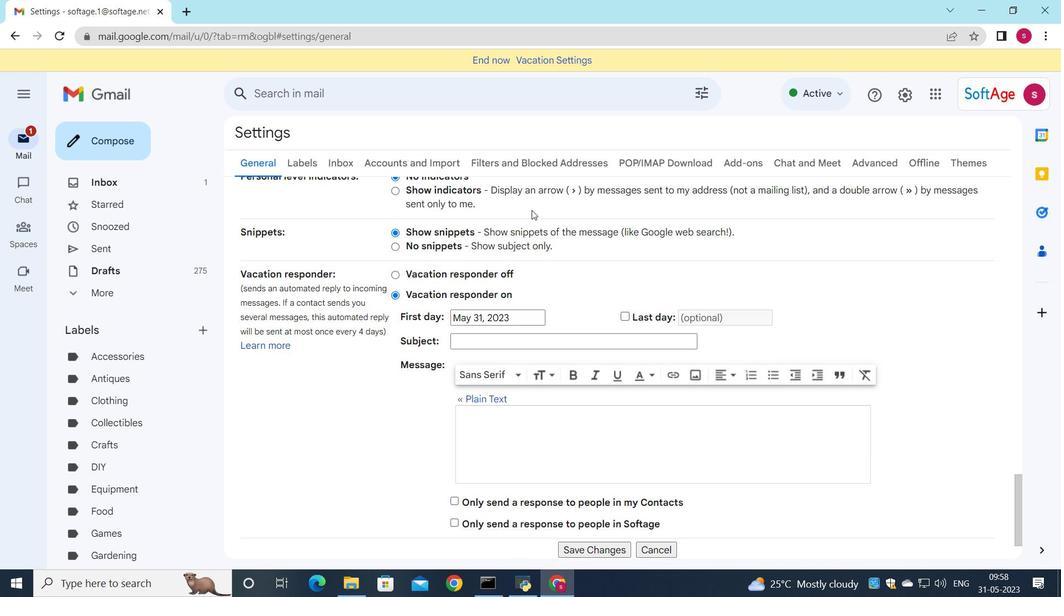 
Action: Mouse scrolled (502, 193) with delta (0, 0)
Screenshot: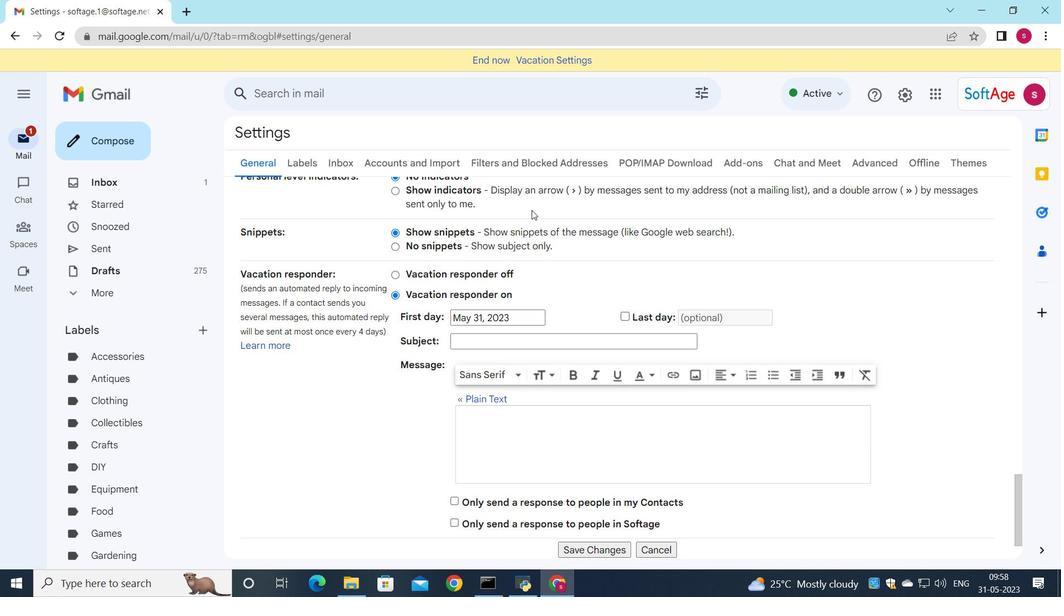 
Action: Mouse moved to (502, 191)
Screenshot: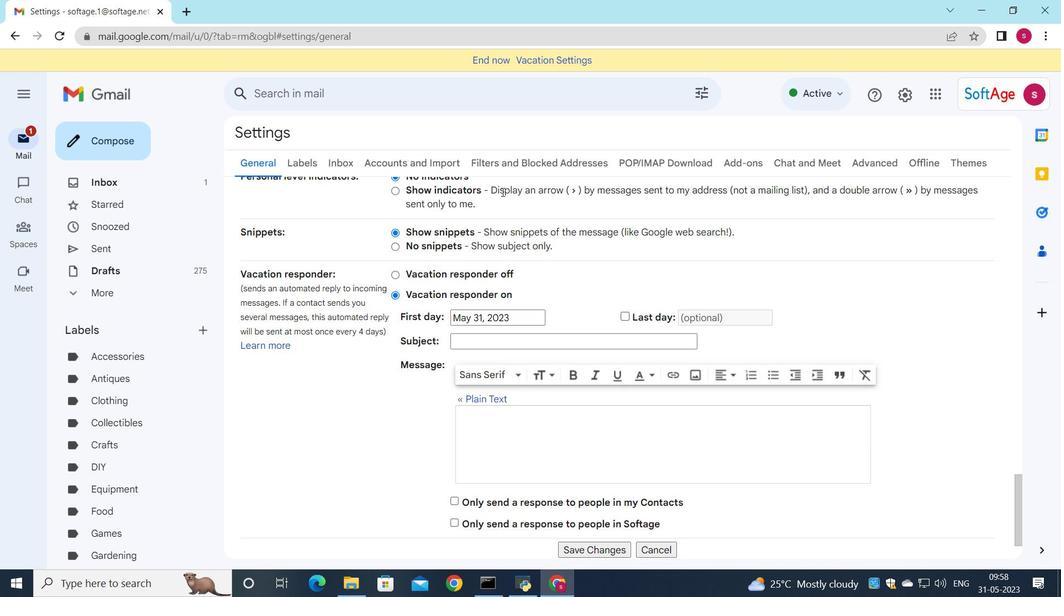 
Action: Mouse scrolled (502, 192) with delta (0, 0)
Screenshot: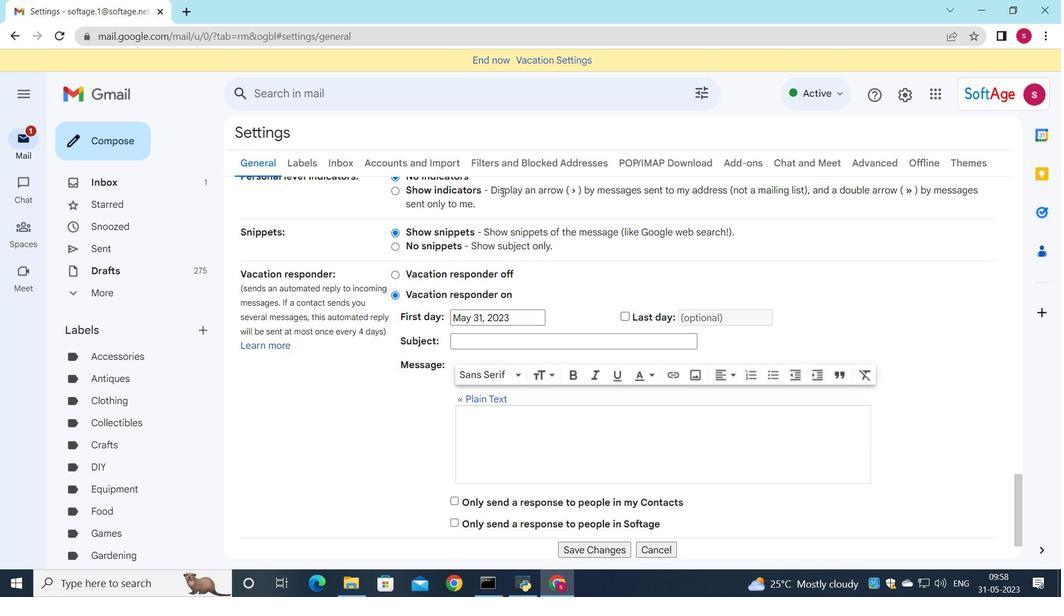
Action: Mouse moved to (501, 264)
Screenshot: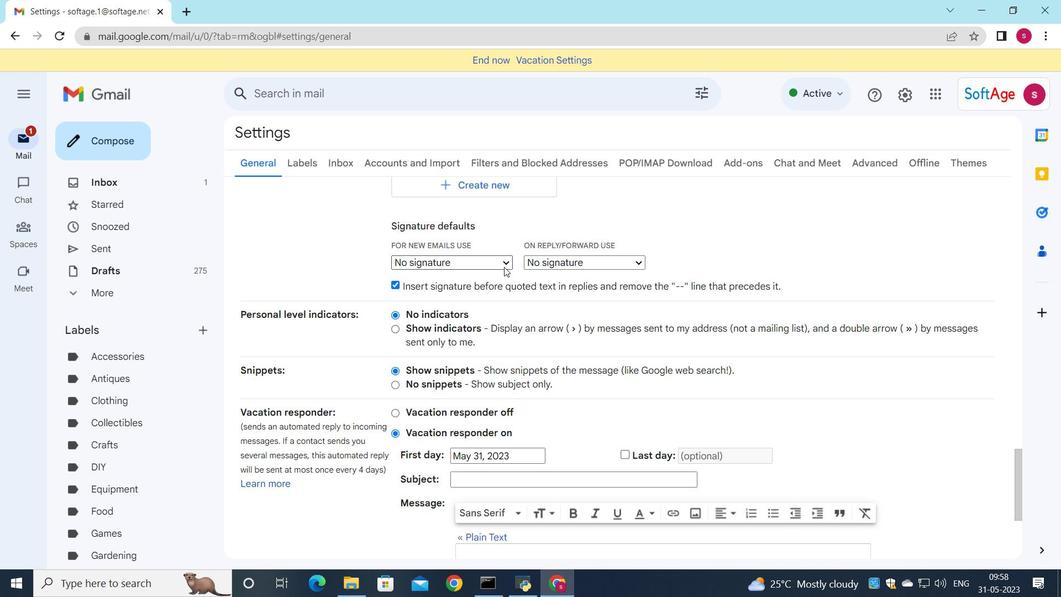 
Action: Mouse pressed left at (501, 264)
Screenshot: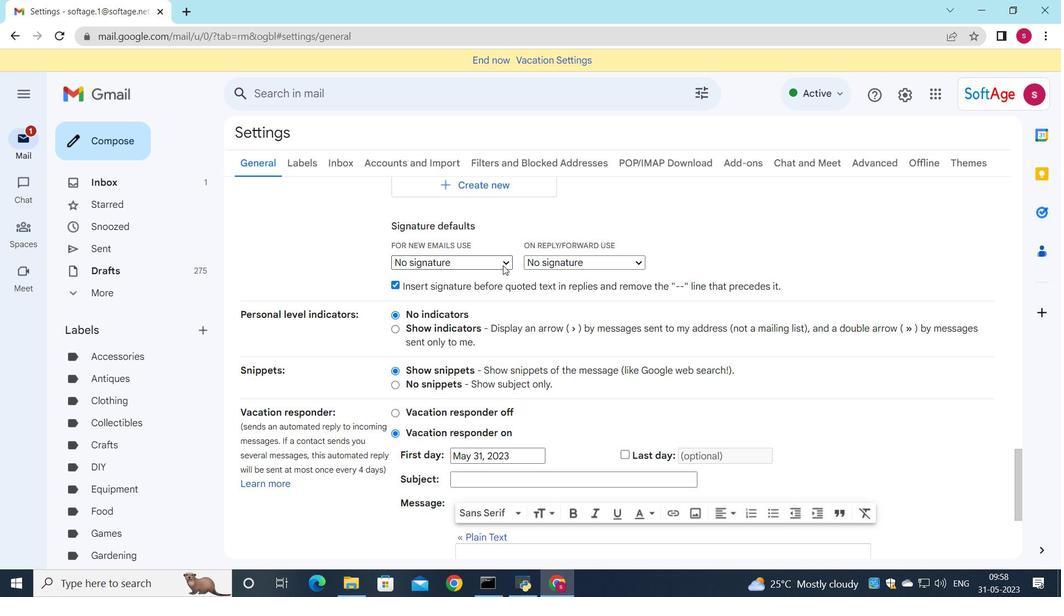 
Action: Mouse moved to (490, 292)
Screenshot: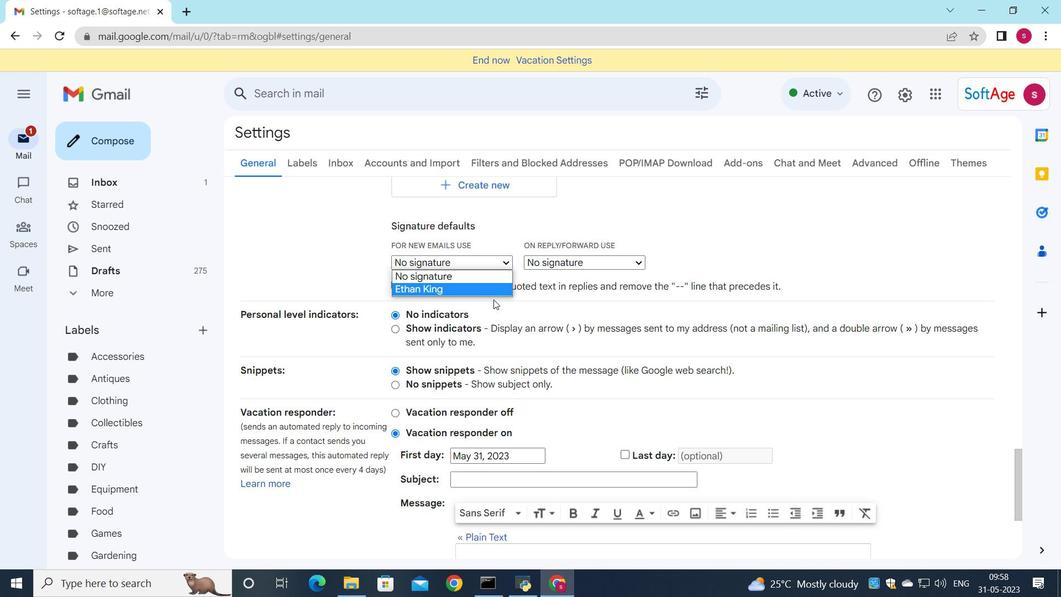 
Action: Mouse pressed left at (490, 292)
Screenshot: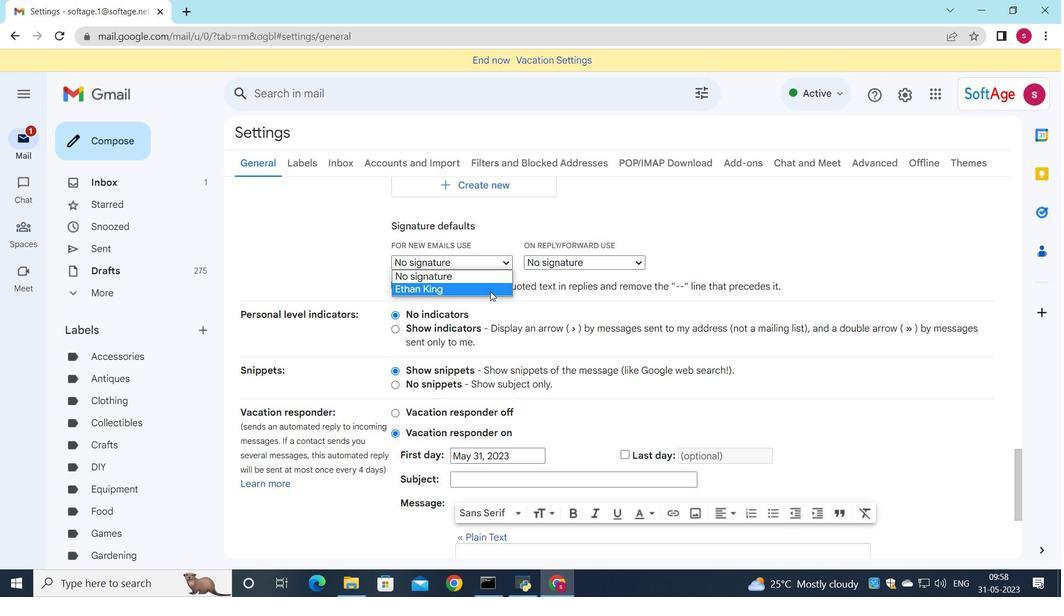 
Action: Mouse moved to (539, 266)
Screenshot: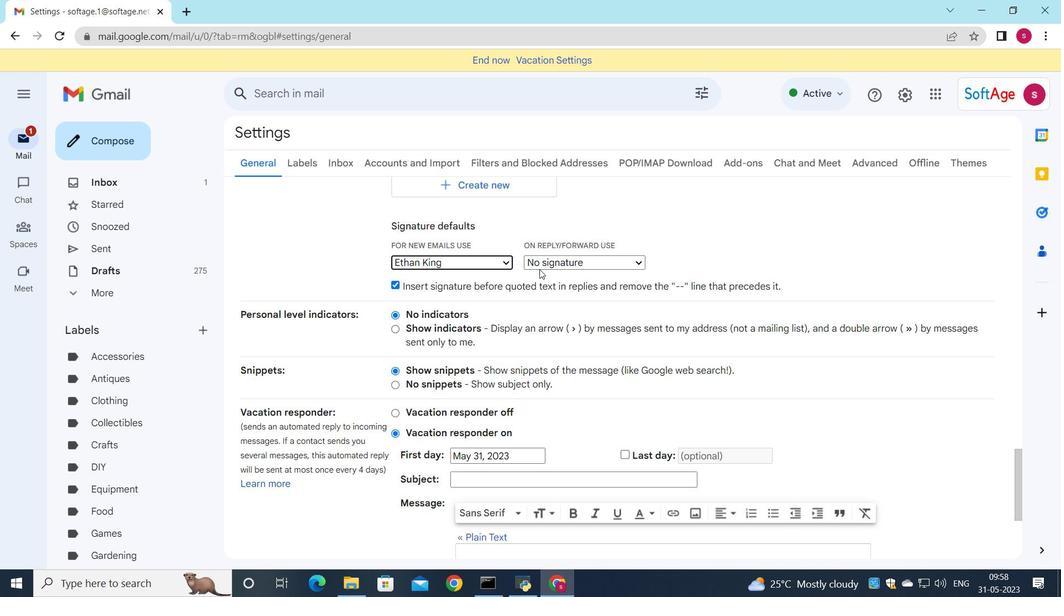 
Action: Mouse pressed left at (539, 266)
Screenshot: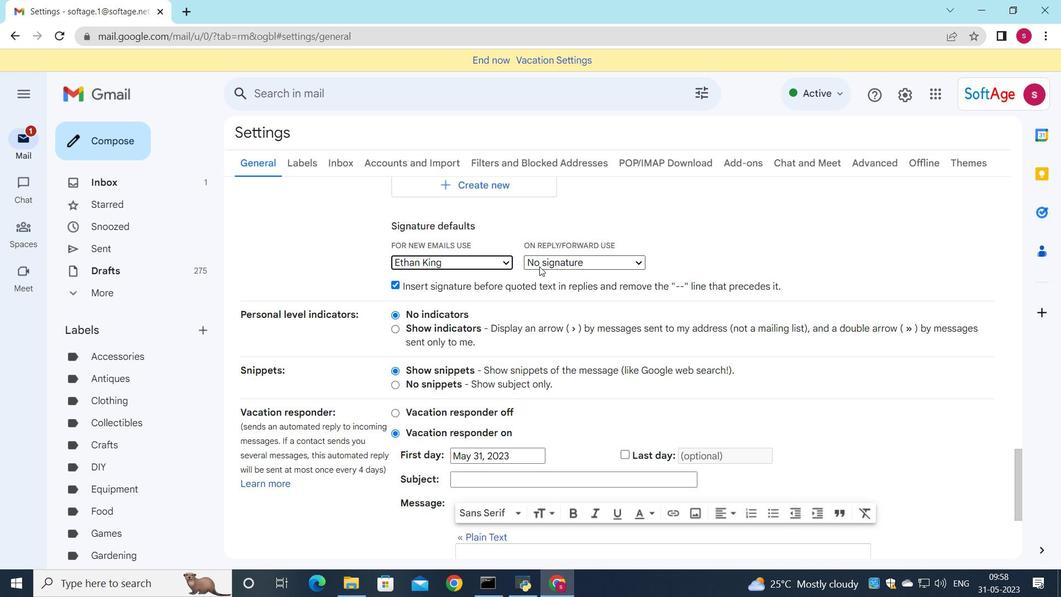 
Action: Mouse moved to (546, 286)
Screenshot: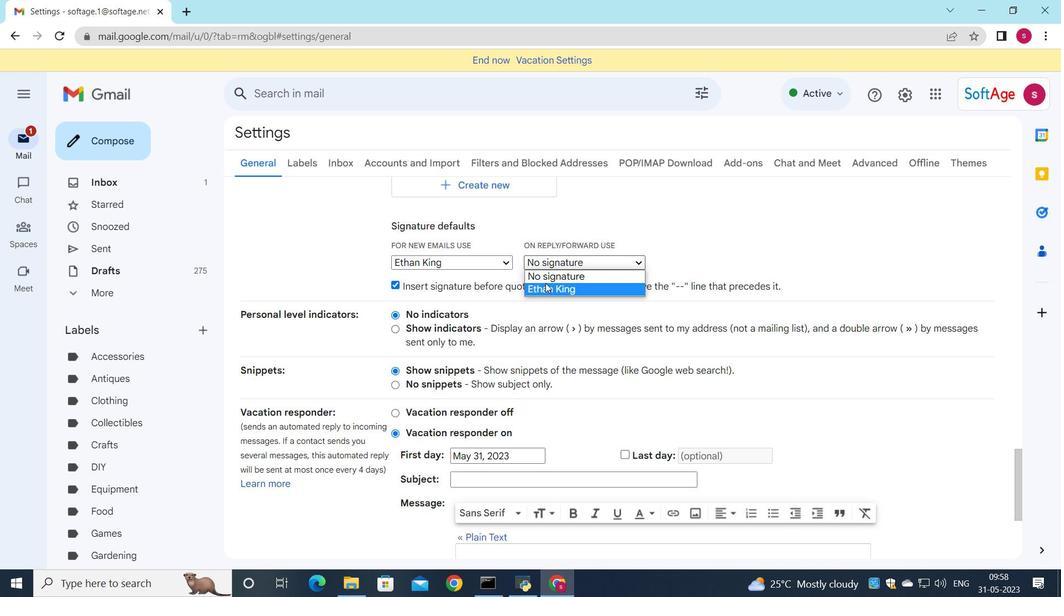 
Action: Mouse pressed left at (546, 286)
Screenshot: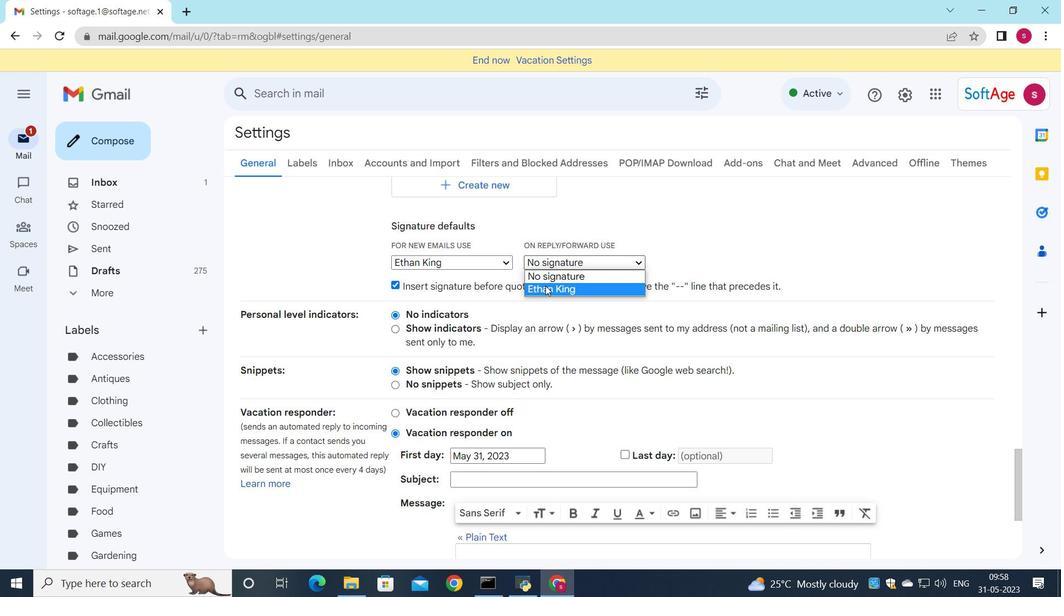 
Action: Mouse scrolled (546, 285) with delta (0, 0)
Screenshot: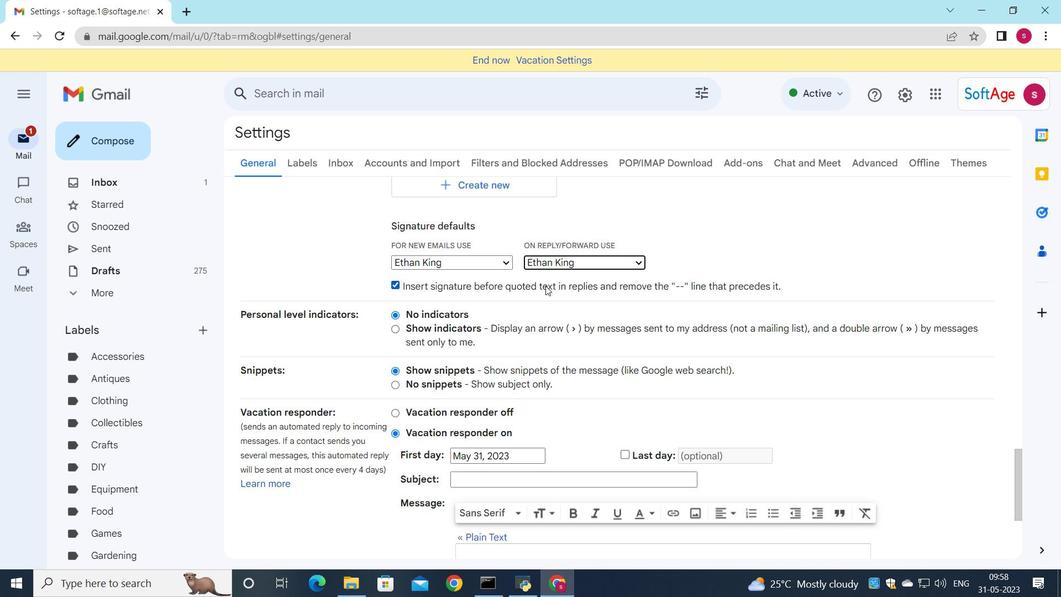 
Action: Mouse scrolled (546, 285) with delta (0, 0)
Screenshot: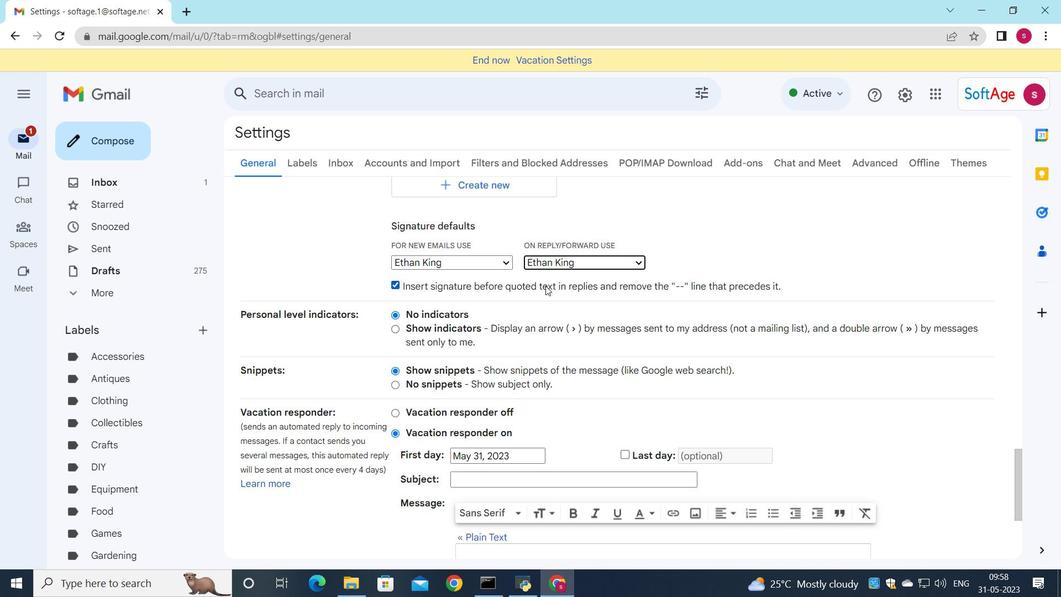 
Action: Mouse scrolled (546, 285) with delta (0, 0)
Screenshot: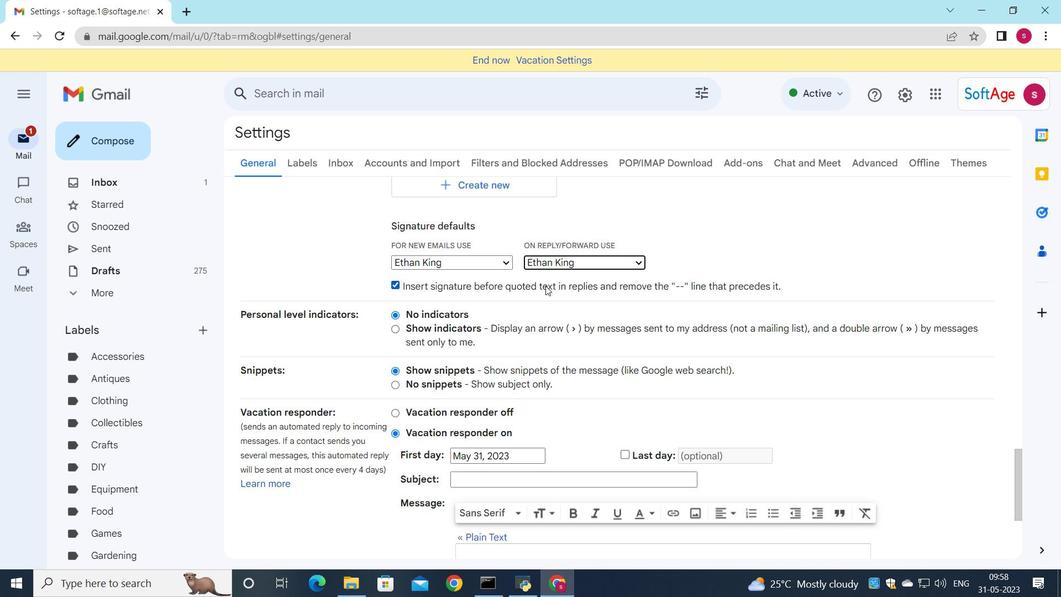 
Action: Mouse moved to (546, 286)
Screenshot: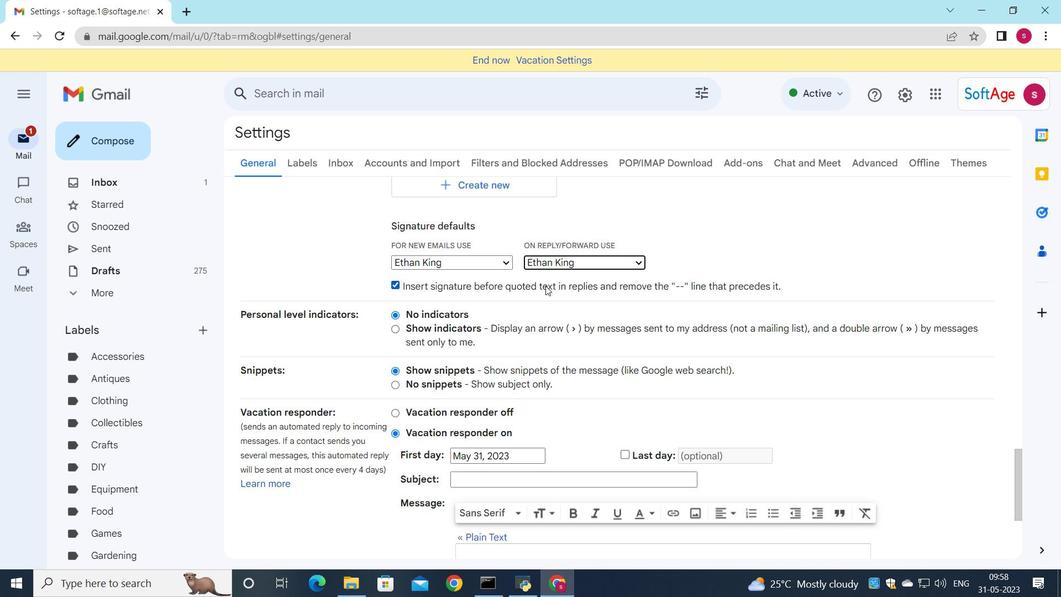 
Action: Mouse scrolled (546, 285) with delta (0, 0)
Screenshot: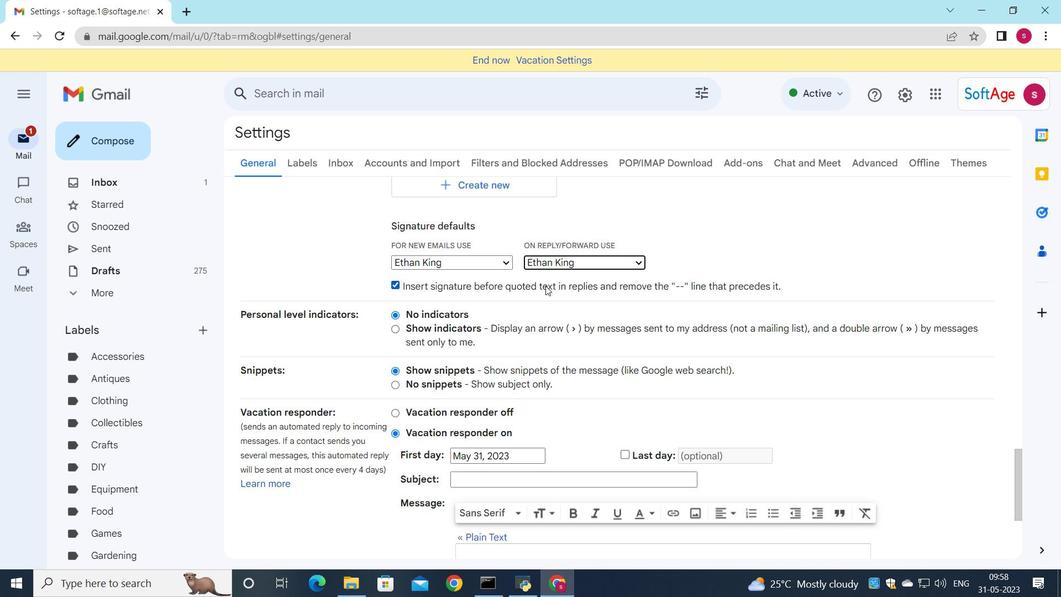 
Action: Mouse moved to (546, 286)
Screenshot: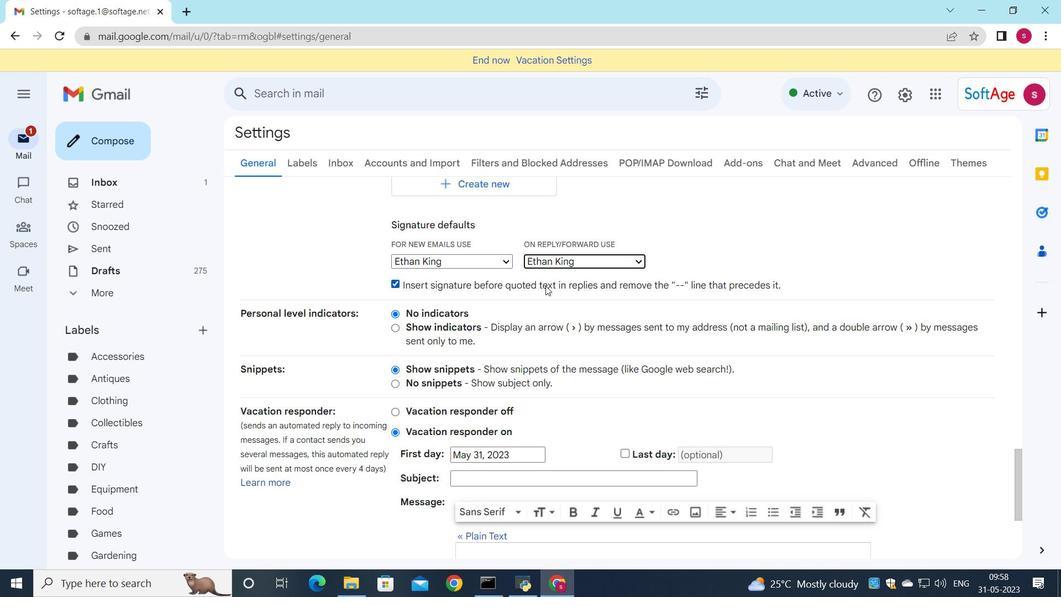 
Action: Mouse scrolled (546, 285) with delta (0, 0)
Screenshot: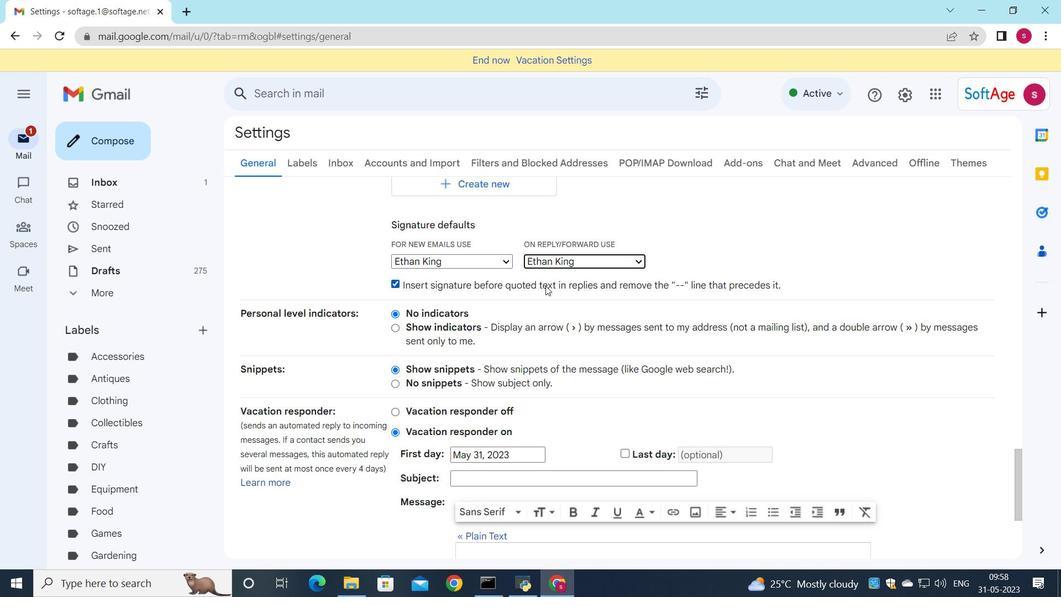 
Action: Mouse moved to (544, 284)
Screenshot: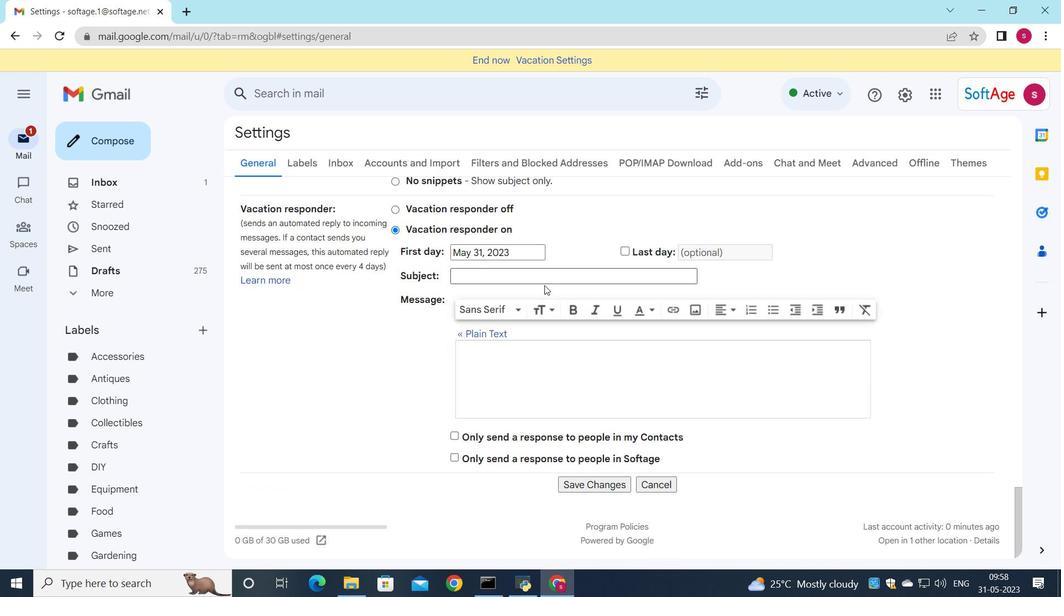 
Action: Mouse scrolled (544, 284) with delta (0, 0)
Screenshot: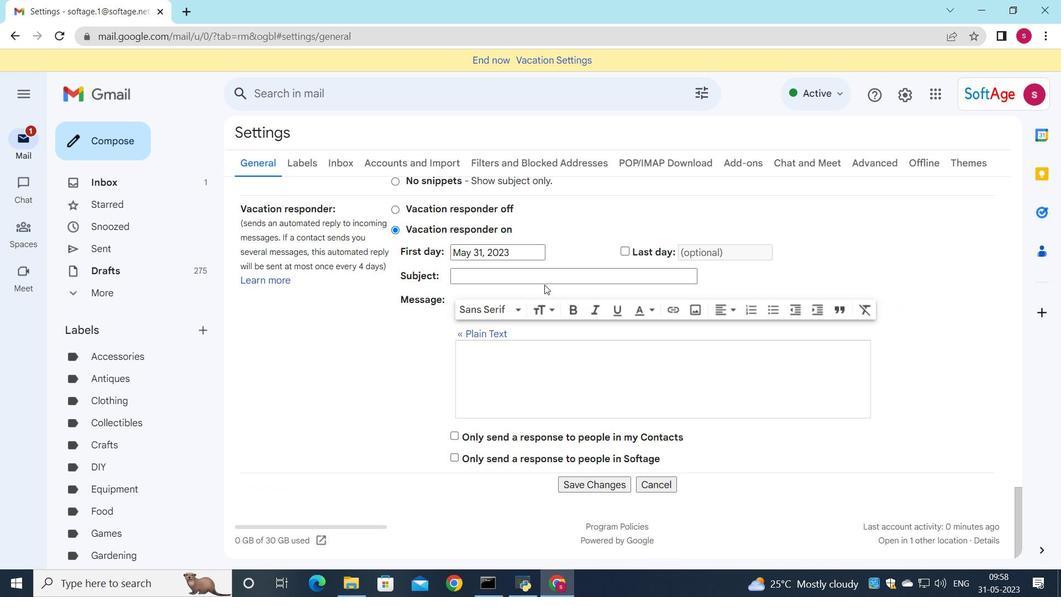 
Action: Mouse scrolled (544, 284) with delta (0, 0)
Screenshot: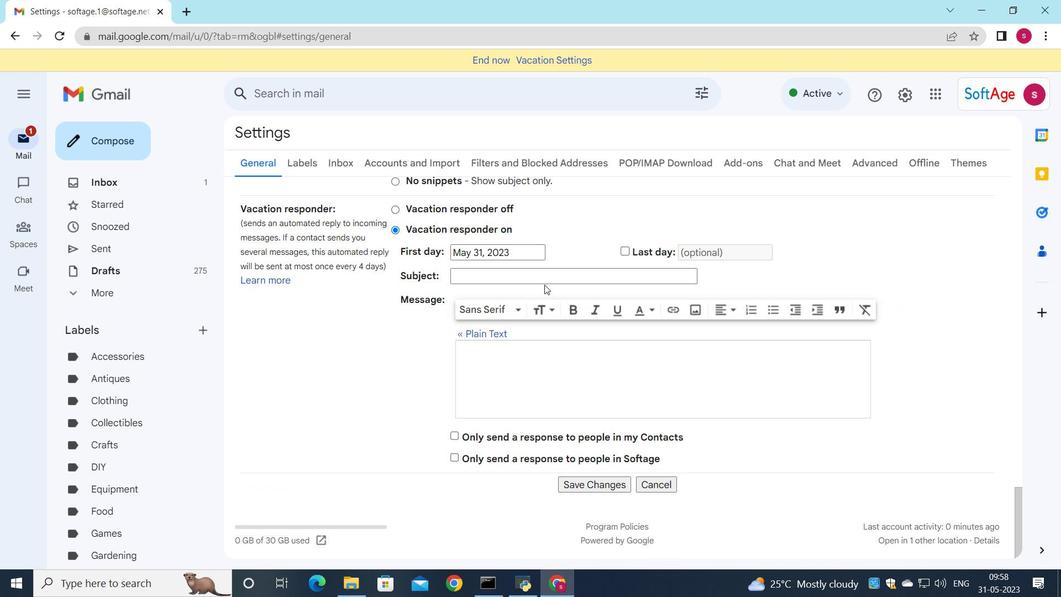 
Action: Mouse scrolled (544, 284) with delta (0, 0)
Screenshot: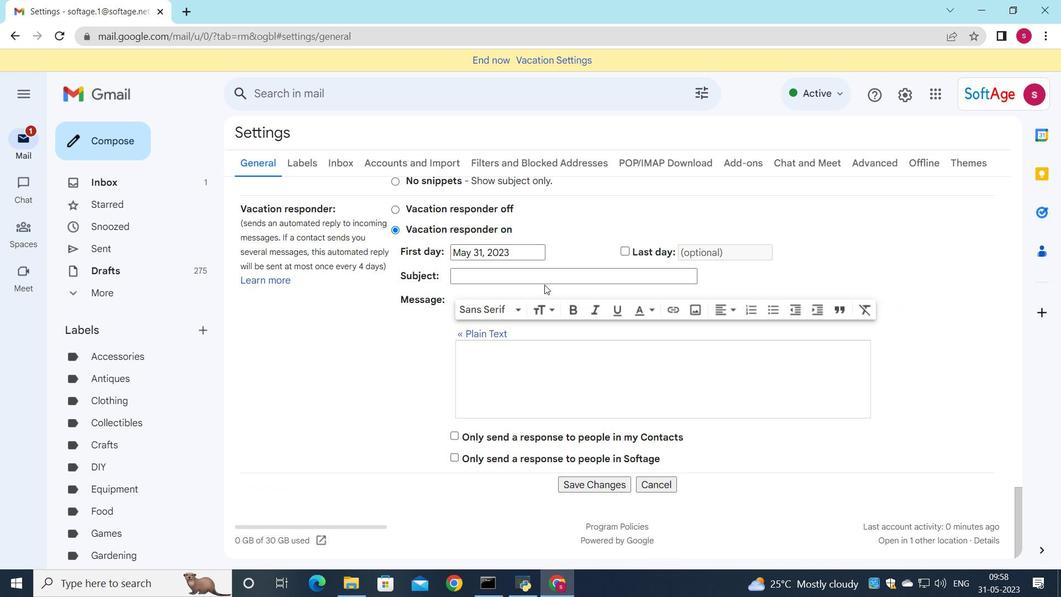 
Action: Mouse scrolled (544, 284) with delta (0, 0)
Screenshot: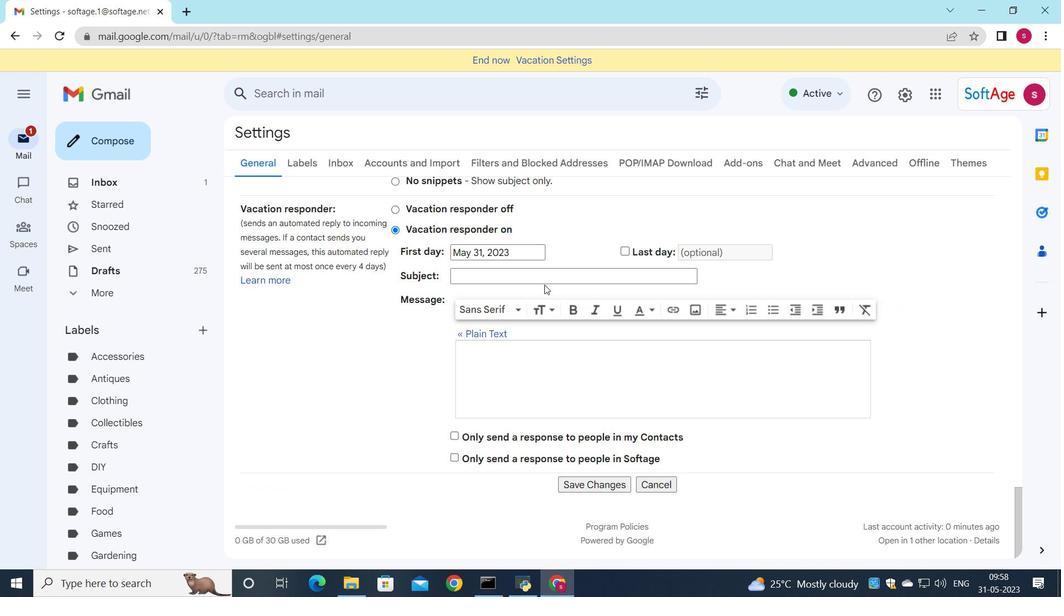 
Action: Mouse scrolled (544, 284) with delta (0, 0)
Screenshot: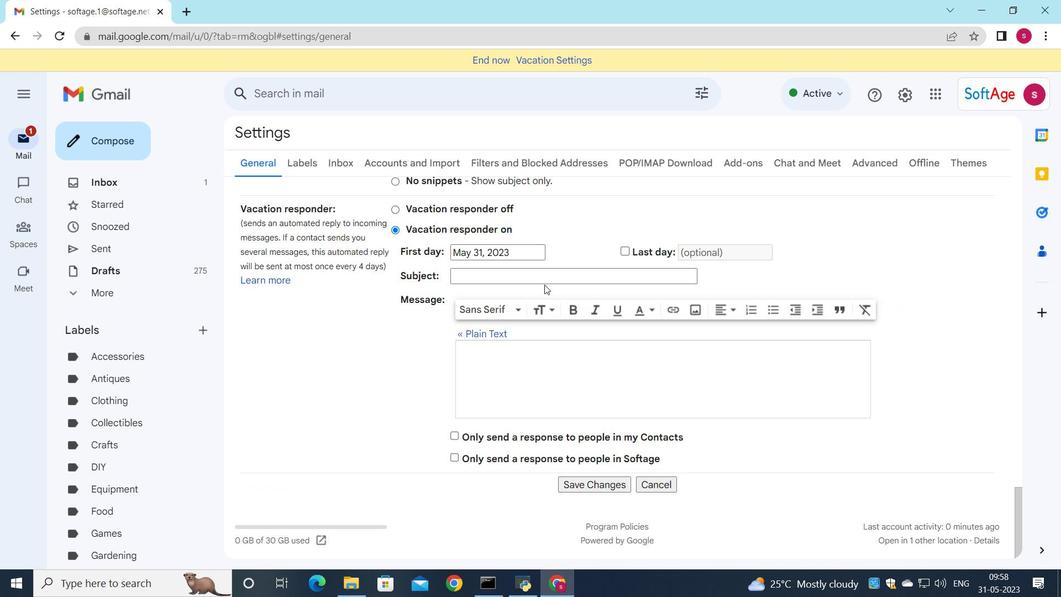 
Action: Mouse moved to (587, 488)
Screenshot: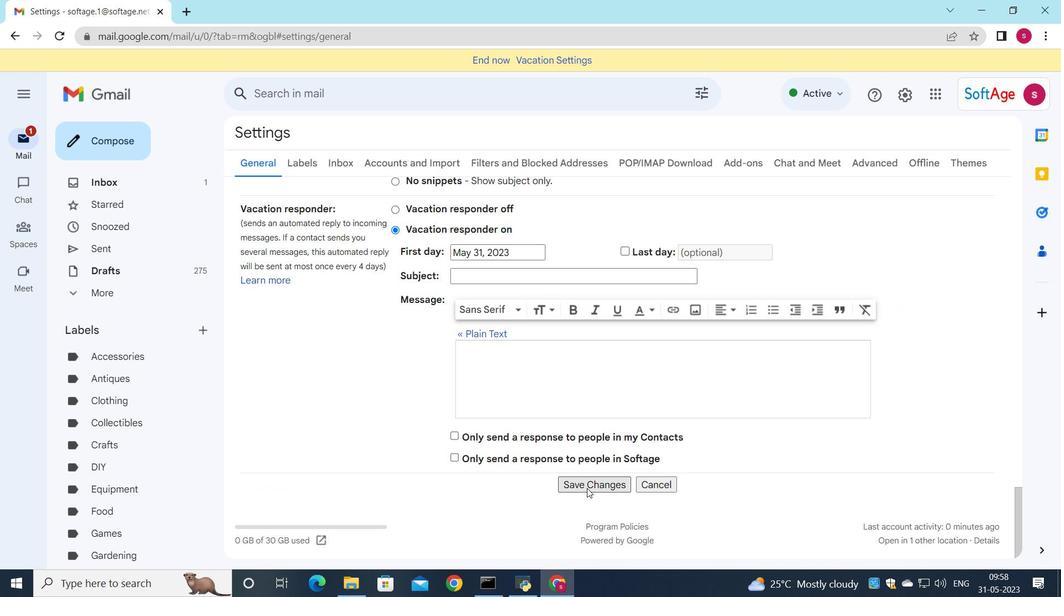 
Action: Mouse pressed left at (587, 488)
Screenshot: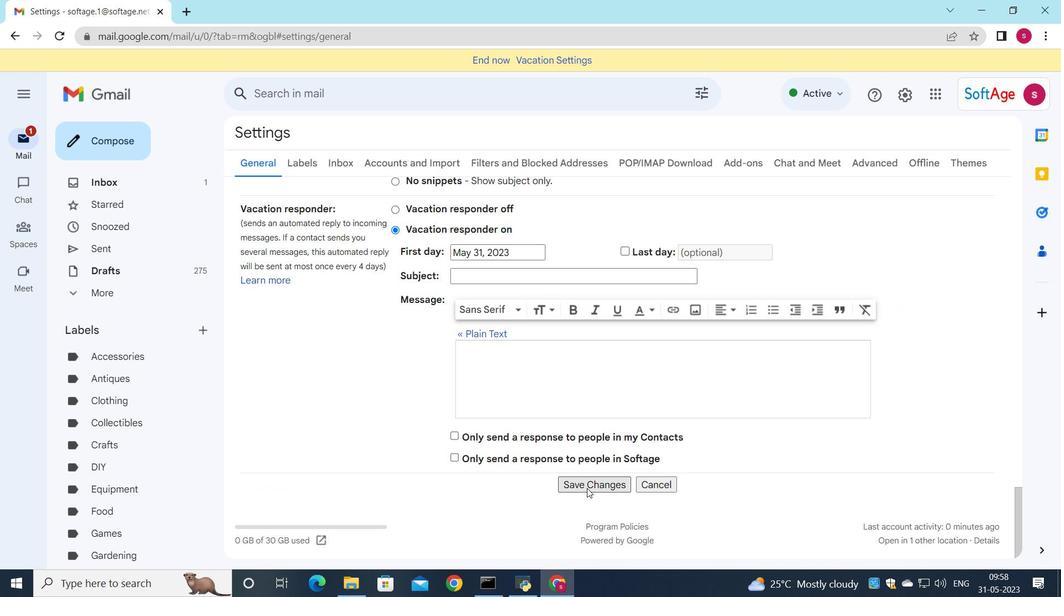 
Action: Mouse moved to (98, 148)
Screenshot: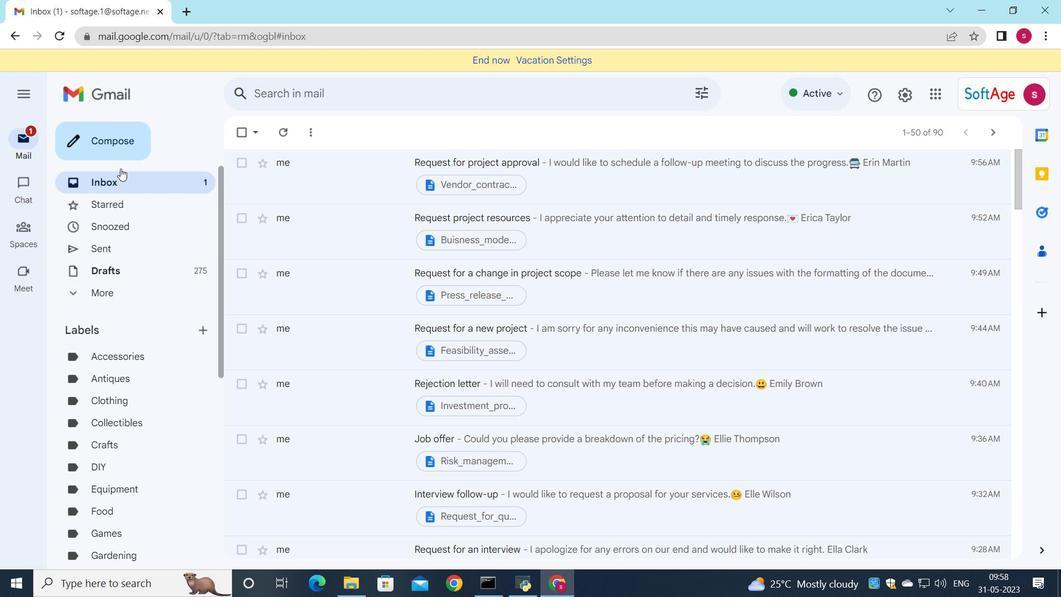 
Action: Mouse pressed left at (98, 148)
Screenshot: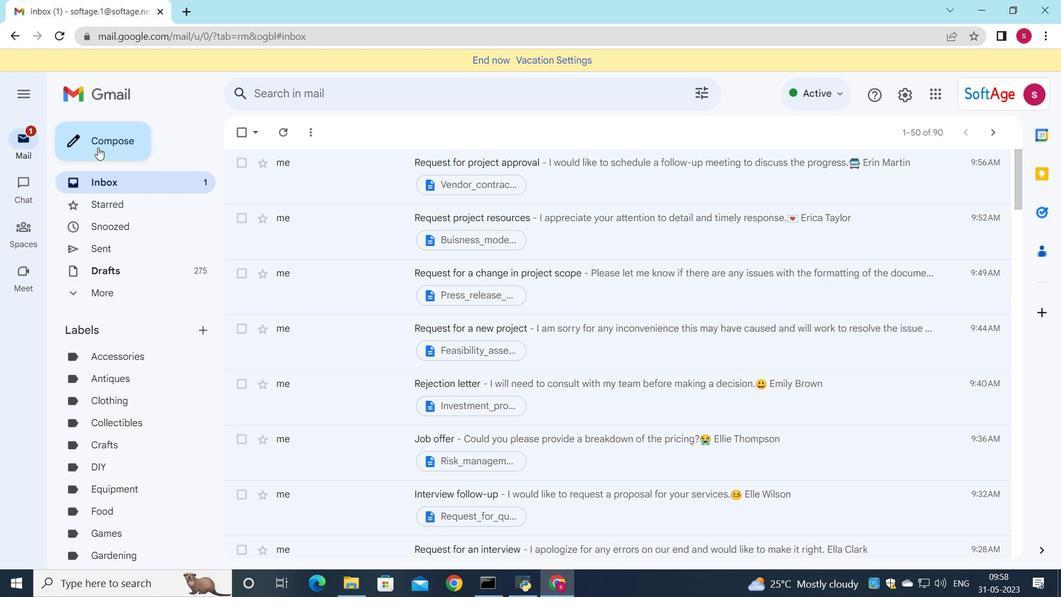 
Action: Mouse moved to (687, 245)
Screenshot: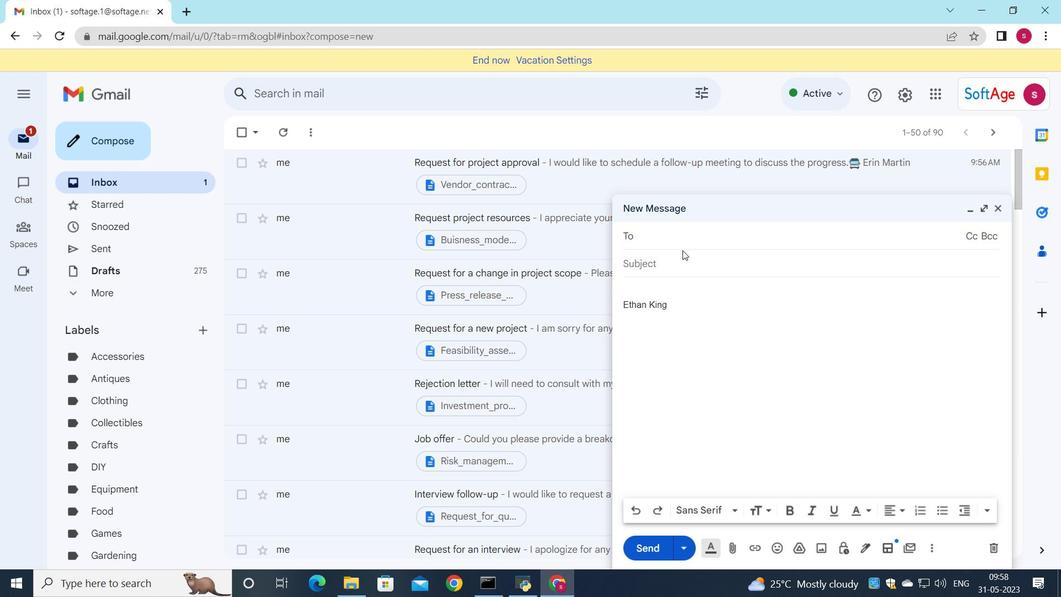 
Action: Key pressed <Key.down>
Screenshot: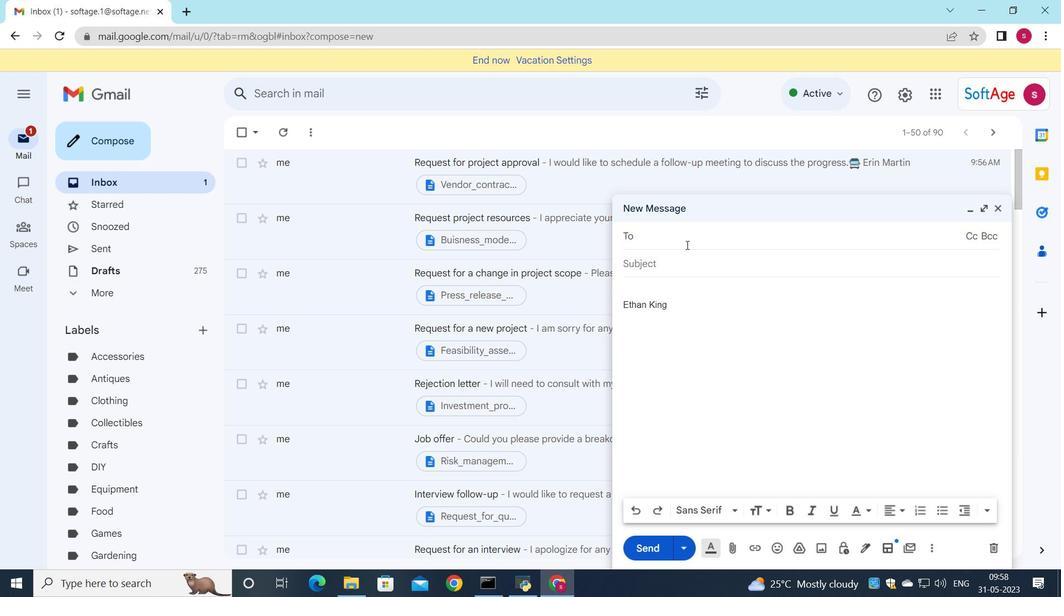 
Action: Mouse moved to (720, 512)
Screenshot: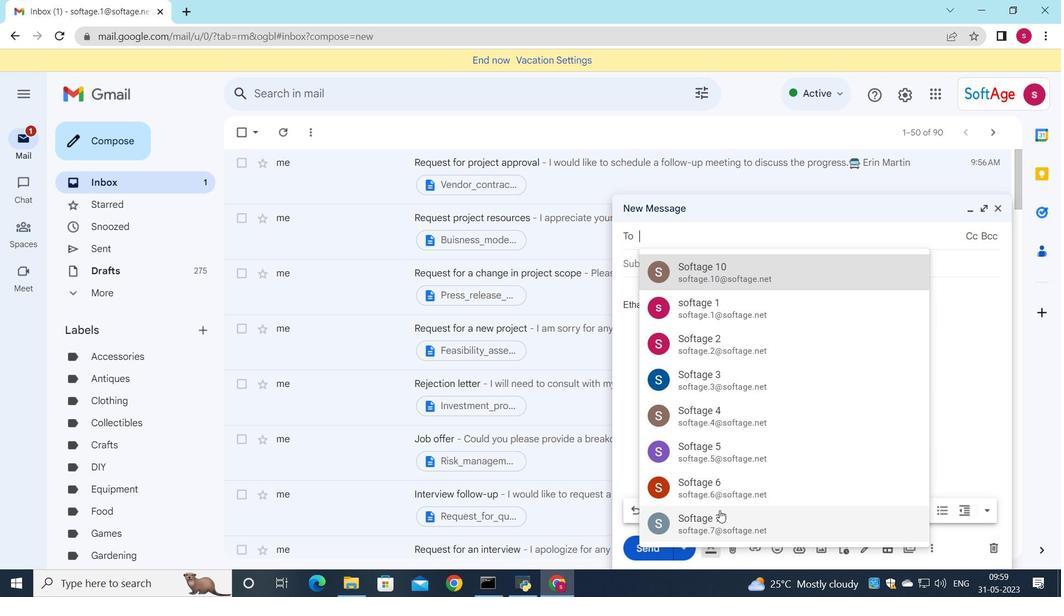 
Action: Mouse pressed left at (720, 512)
Screenshot: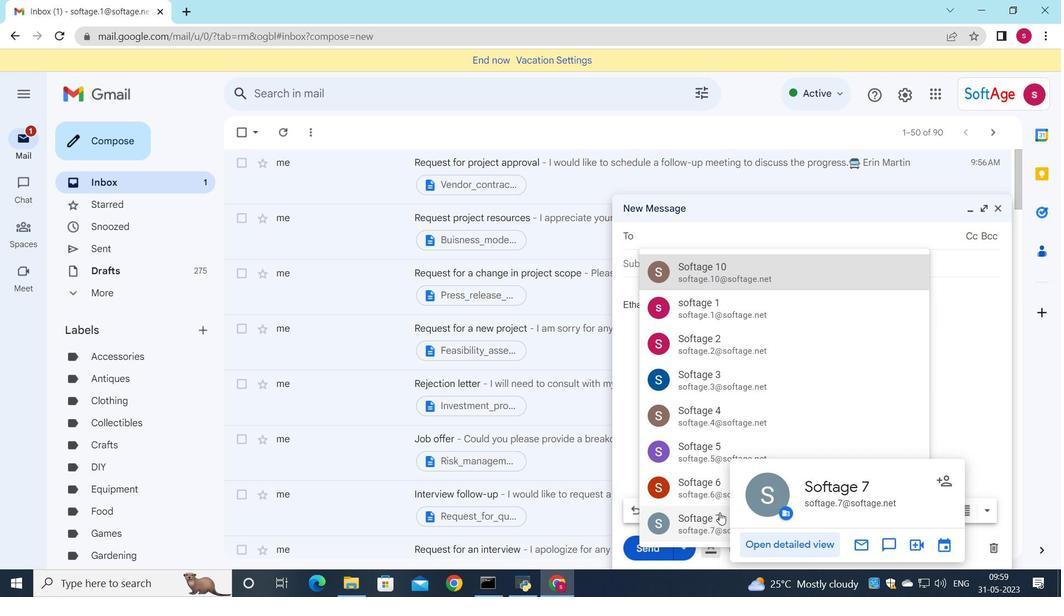 
Action: Mouse moved to (753, 457)
Screenshot: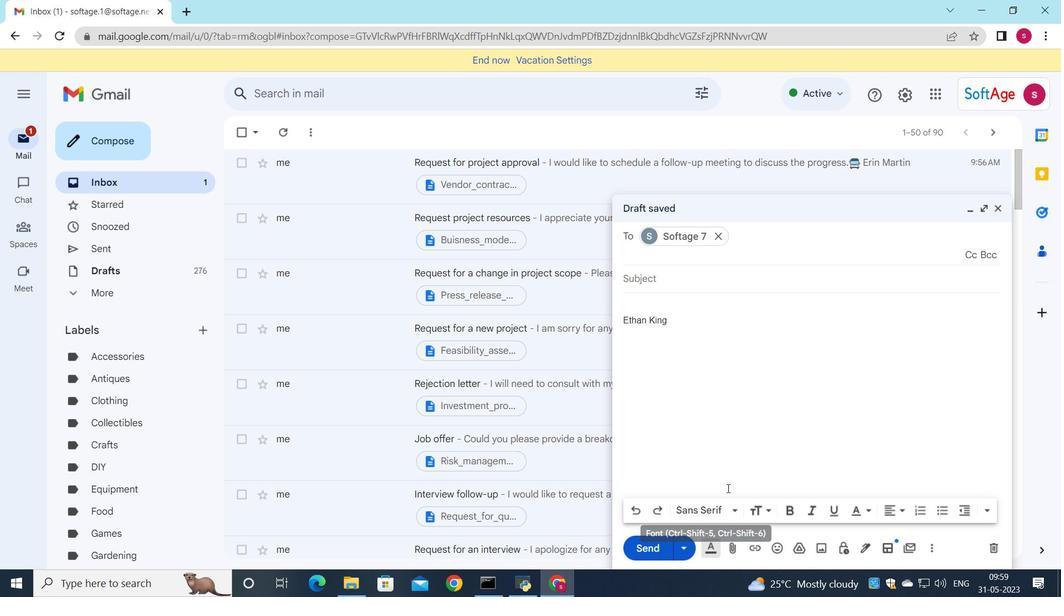 
Action: Key pressed <Key.down>
Screenshot: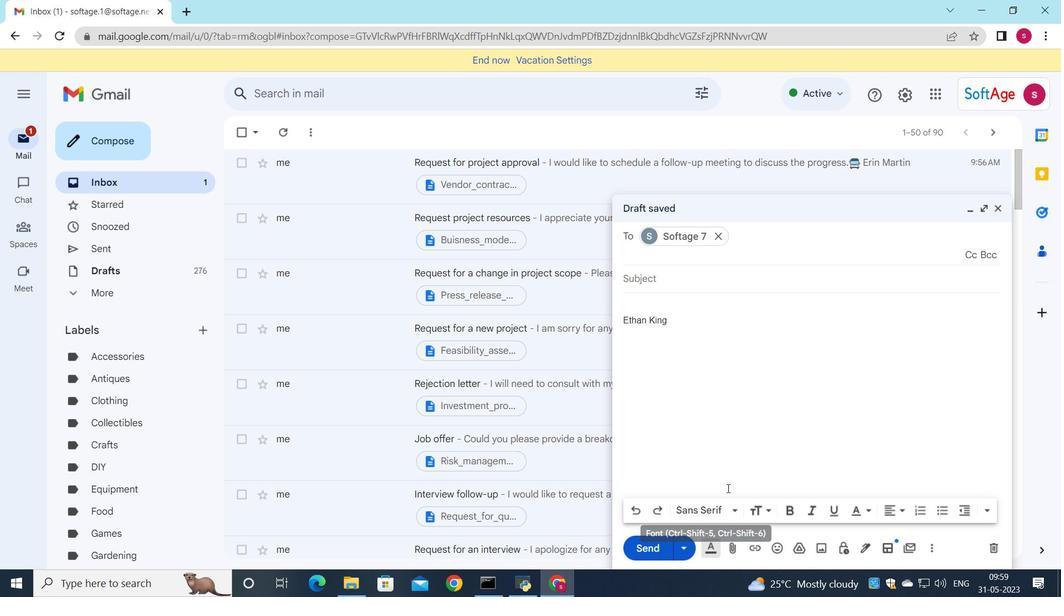 
Action: Mouse moved to (832, 305)
Screenshot: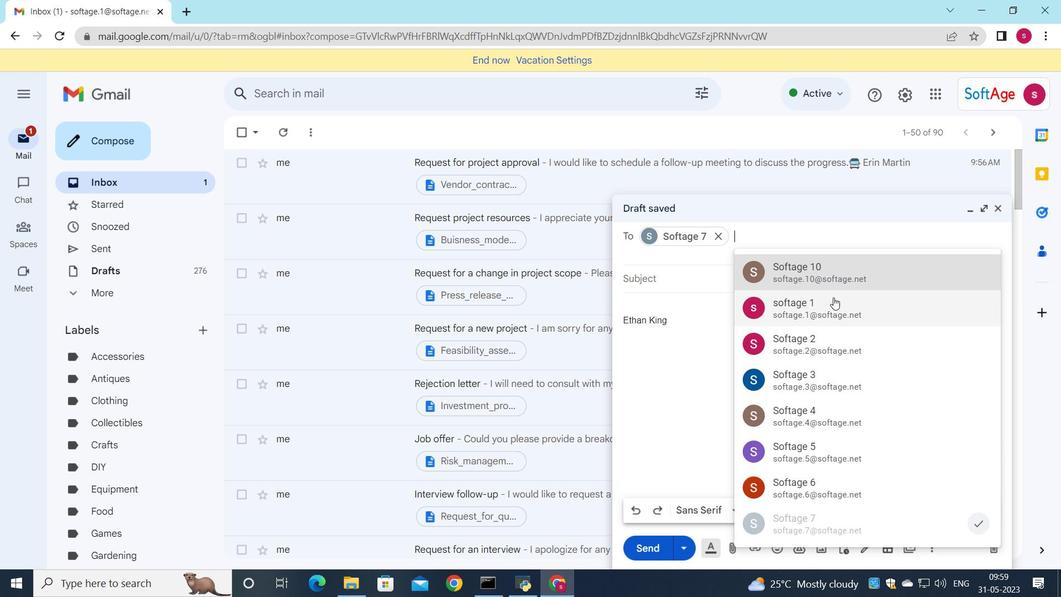 
Action: Mouse pressed left at (832, 305)
Screenshot: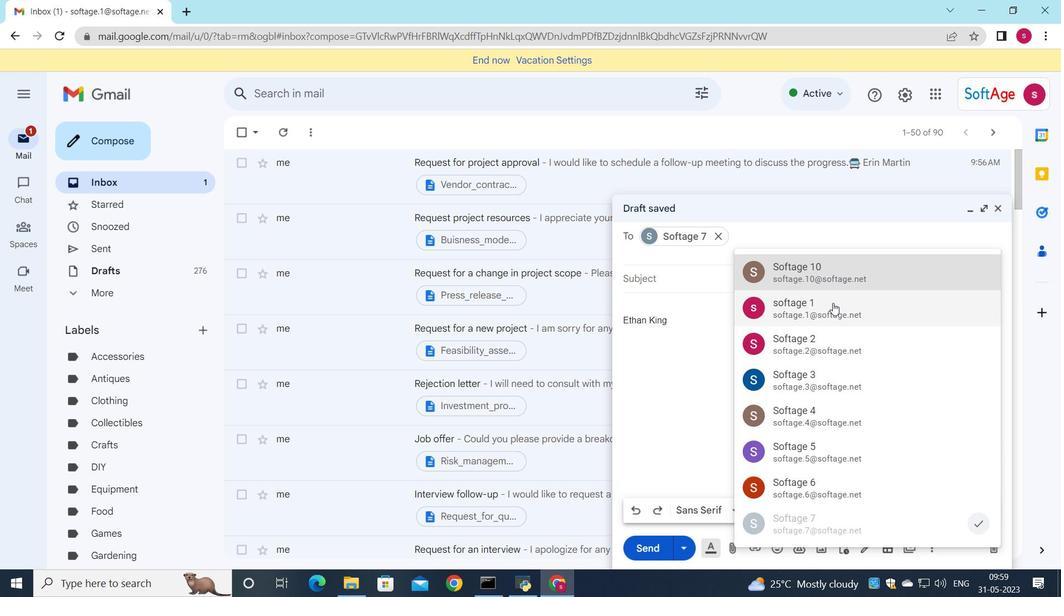 
Action: Mouse moved to (892, 299)
Screenshot: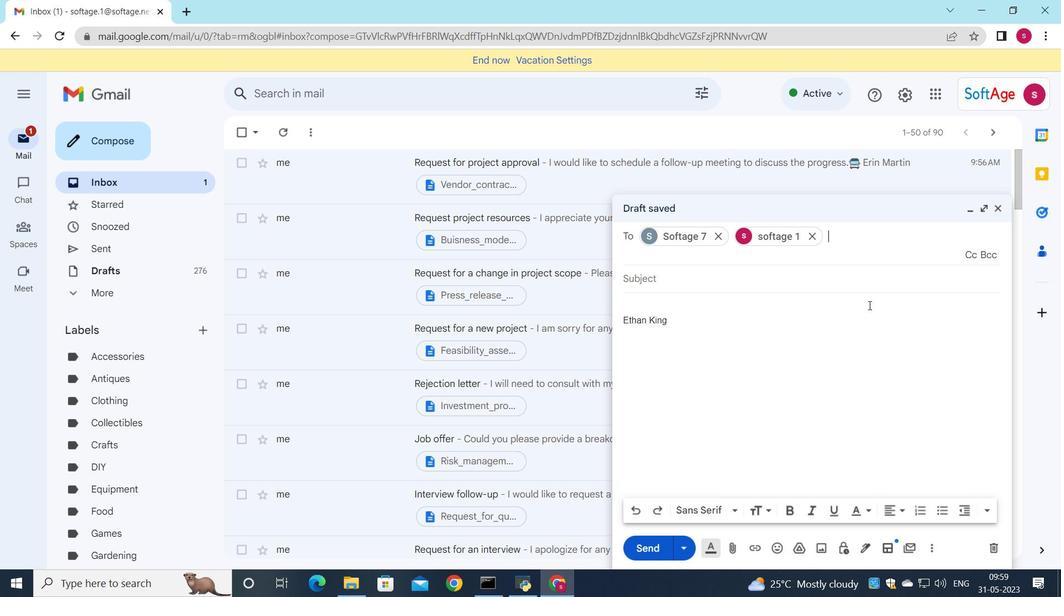
Action: Key pressed softage.8<Key.enter>
Screenshot: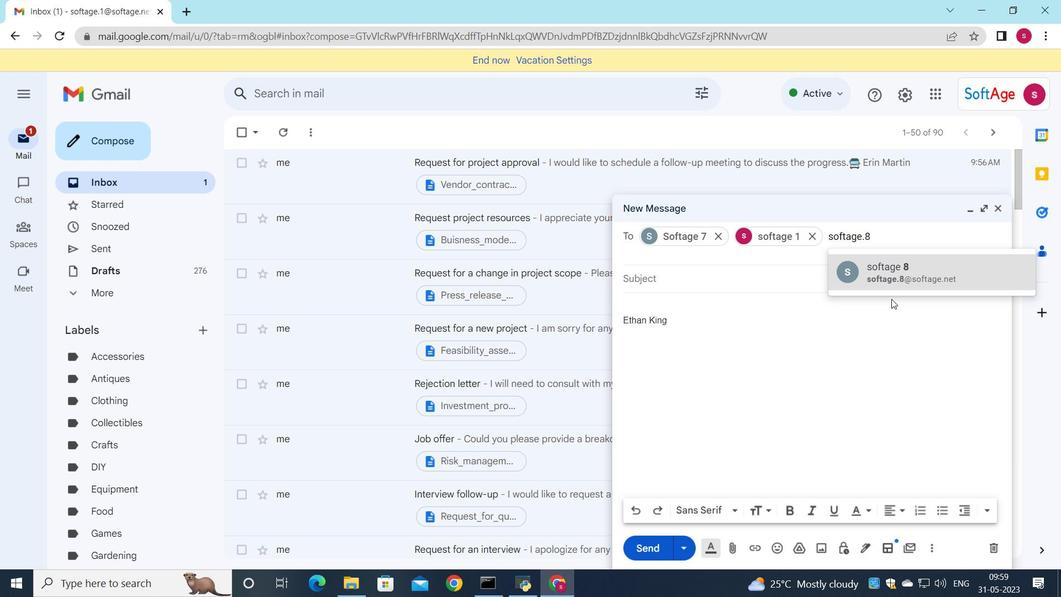 
Action: Mouse moved to (966, 261)
Screenshot: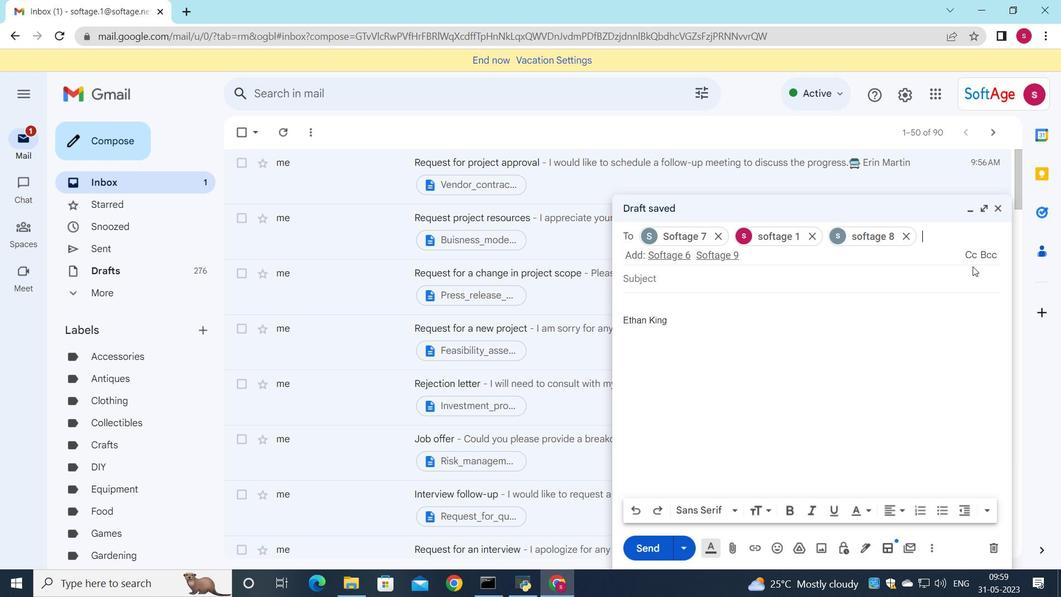 
Action: Mouse pressed left at (966, 261)
Screenshot: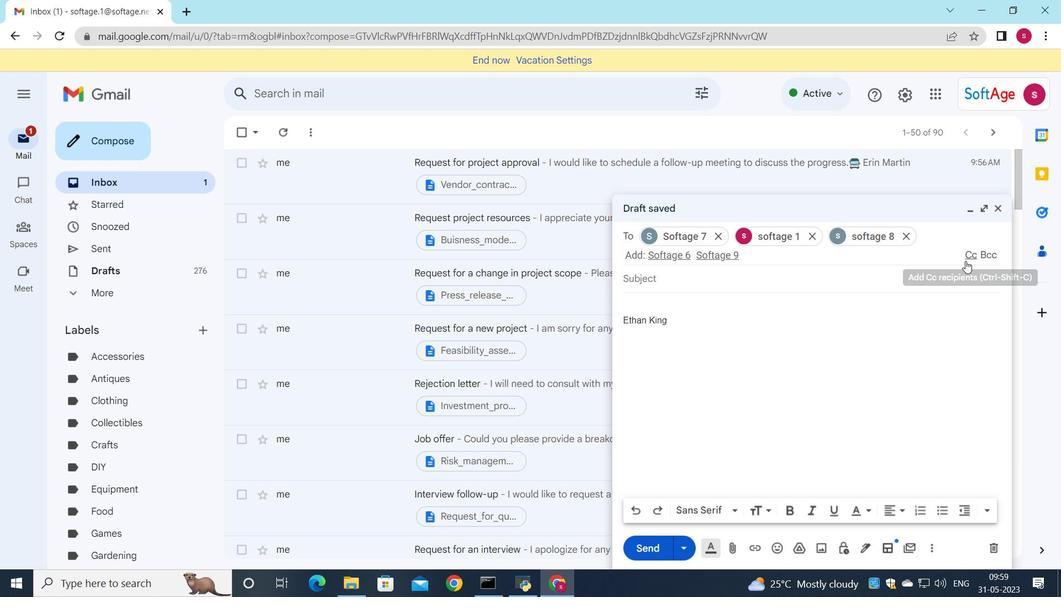 
Action: Key pressed softage.9<Key.enter>
Screenshot: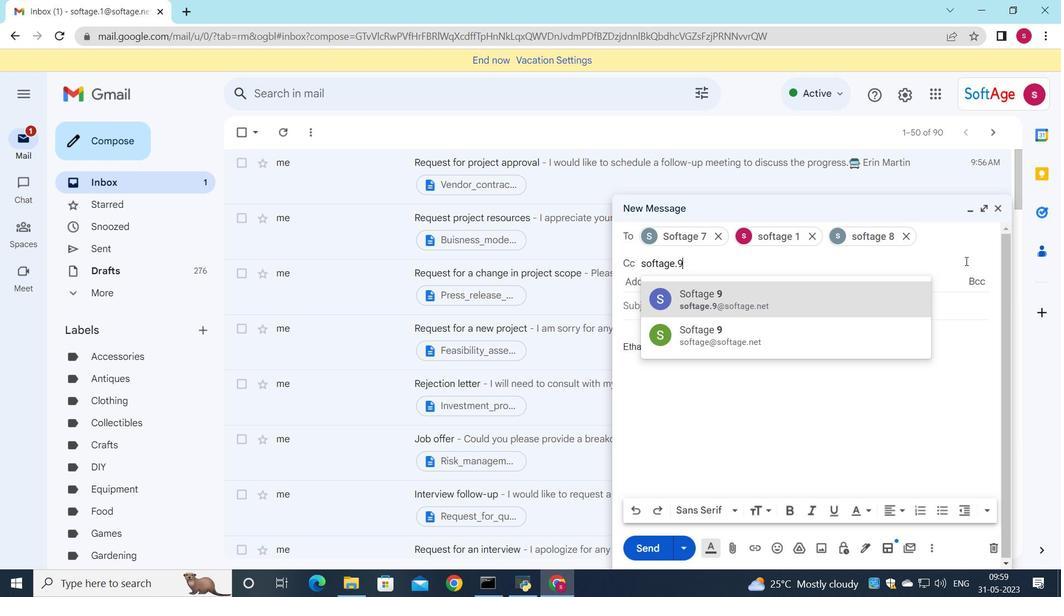 
Action: Mouse moved to (837, 309)
Screenshot: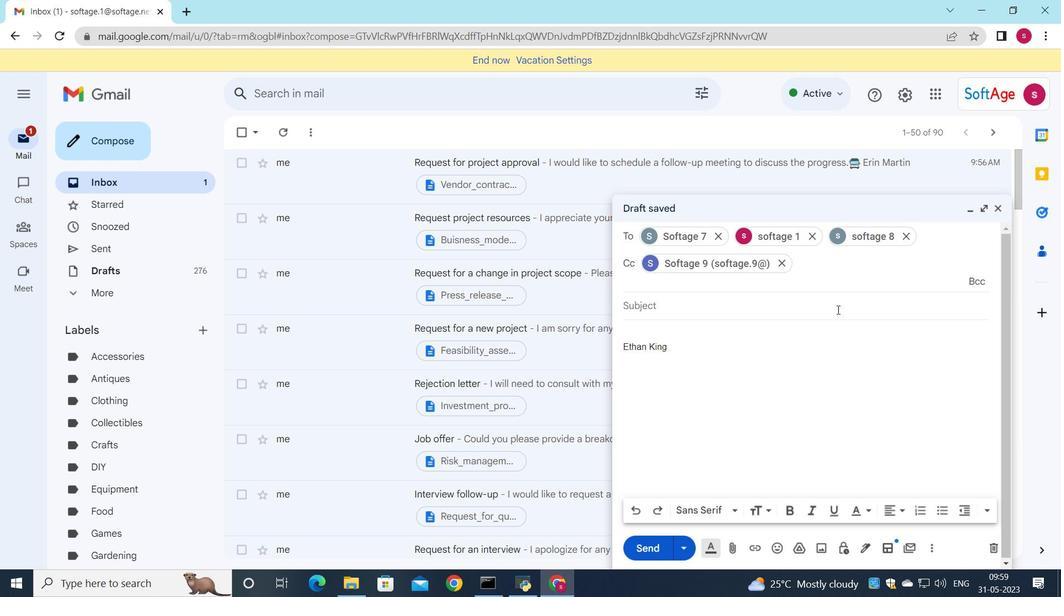 
Action: Mouse pressed left at (837, 309)
Screenshot: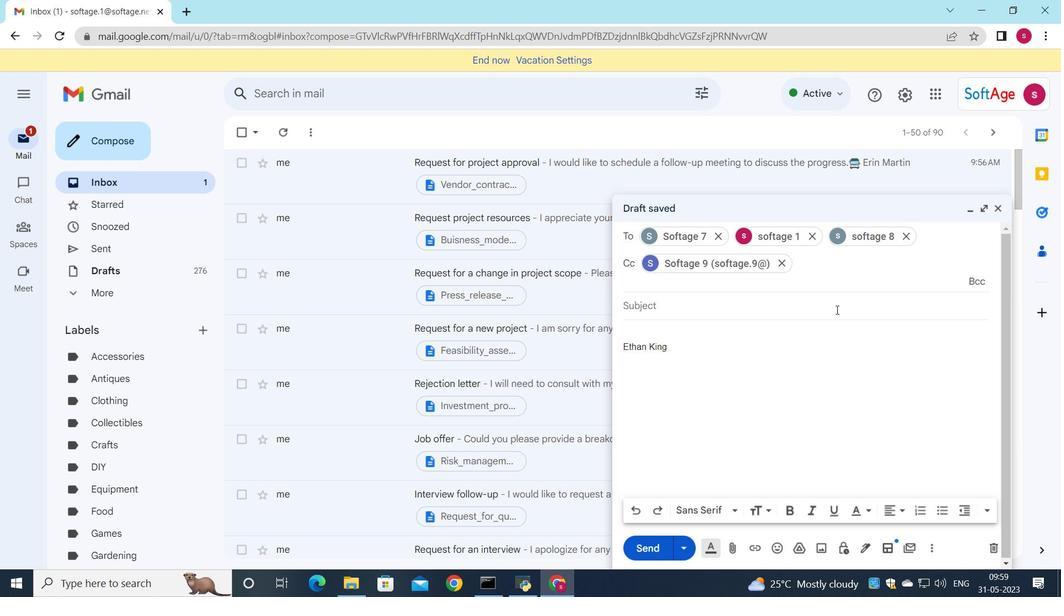 
Action: Key pressed <Key.shift>Request<Key.space>for<Key.space>a<Key.space>change<Key.space>in<Key.space>project<Key.space>deas<Key.backspace>dline
Screenshot: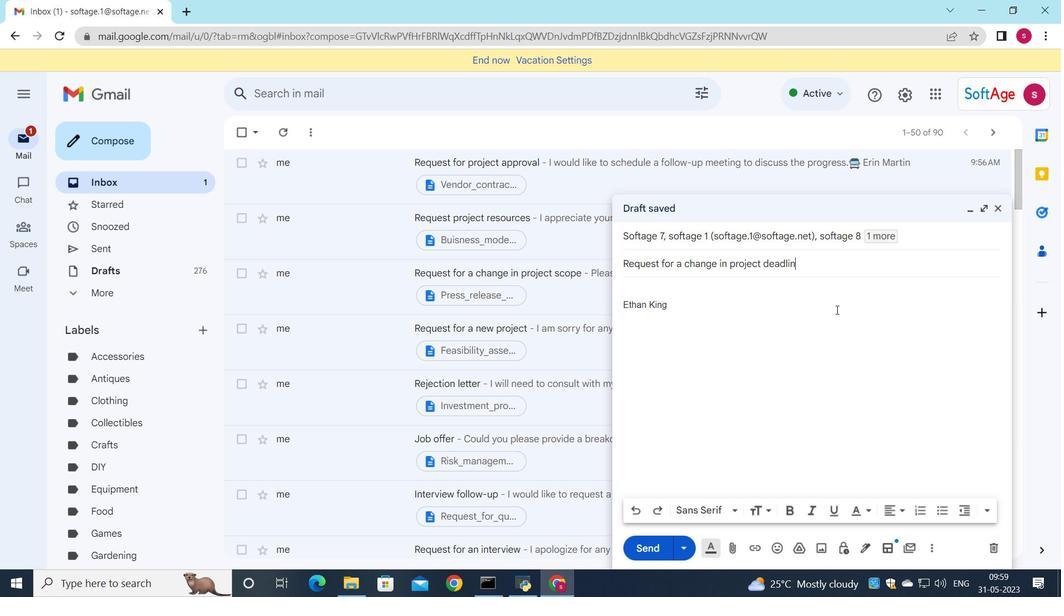 
Action: Mouse moved to (648, 286)
Screenshot: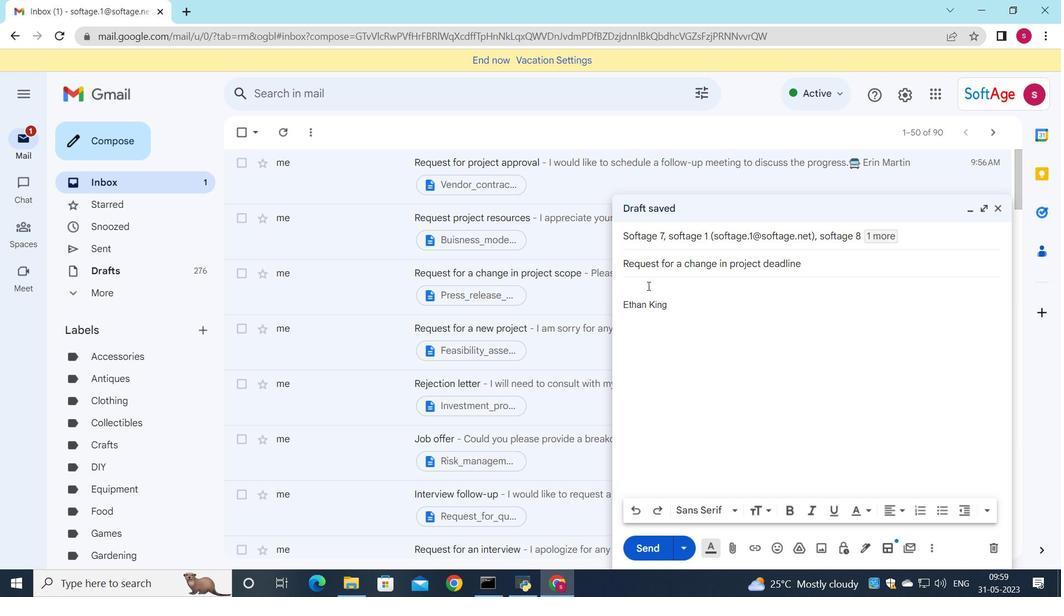 
Action: Mouse pressed left at (648, 286)
Screenshot: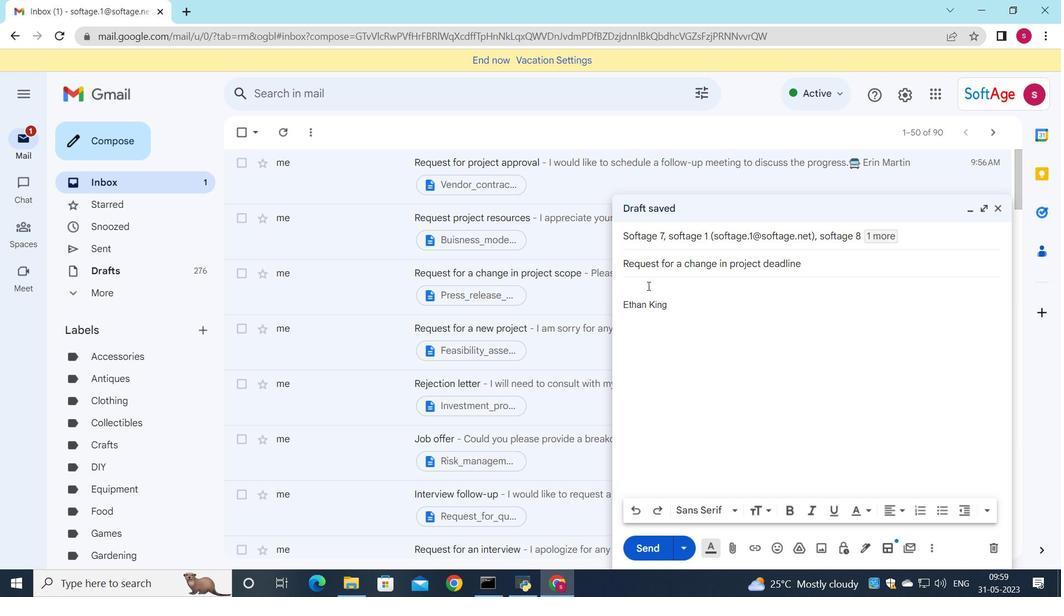 
Action: Key pressed <Key.shift>Could<Key.space>you<Key.space>please<Key.space>provide<Key.space>a<Key.space>detailed<Key.space>report<Key.space>i<Key.backspace>on<Key.space>the<Key.space>results<Key.shift><Key.shift><Key.shift><Key.shift><Key.shift><Key.shift><Key.shift><Key.shift><Key.shift><Key.shift><Key.shift><Key.shift><Key.shift><Key.shift><Key.shift><Key.shift><Key.shift><Key.shift><Key.shift><Key.shift><Key.shift><Key.shift><Key.shift><Key.shift>?
Screenshot: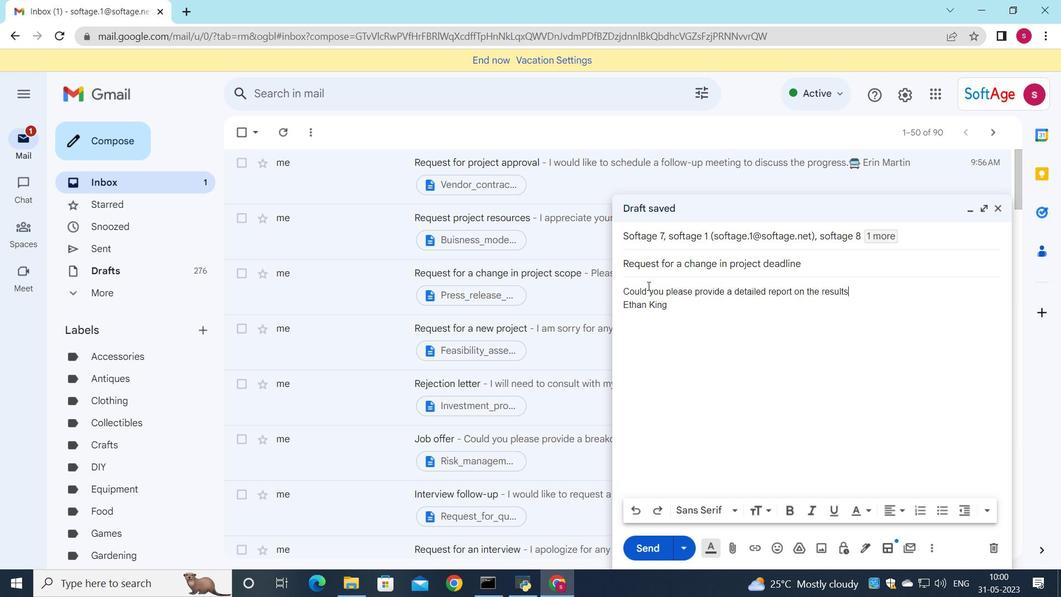 
Action: Mouse moved to (780, 545)
Screenshot: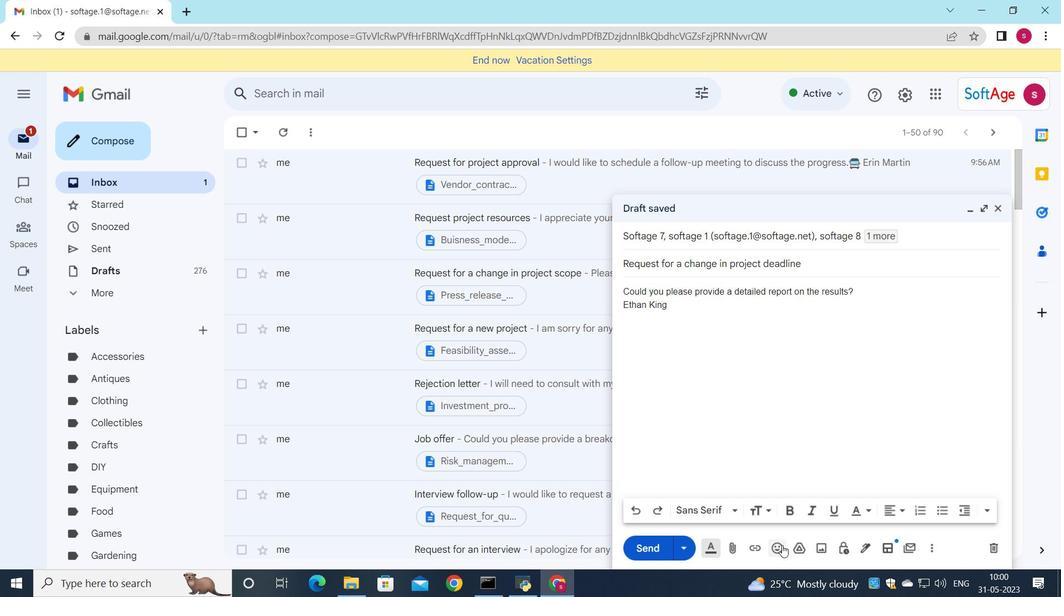 
Action: Mouse pressed left at (780, 545)
Screenshot: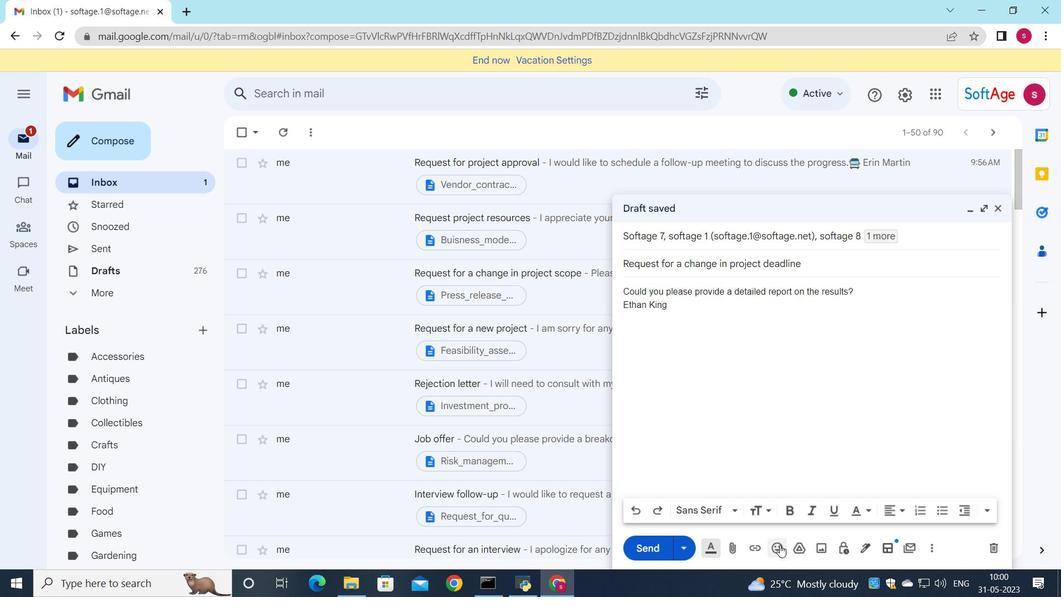 
Action: Mouse moved to (758, 490)
Screenshot: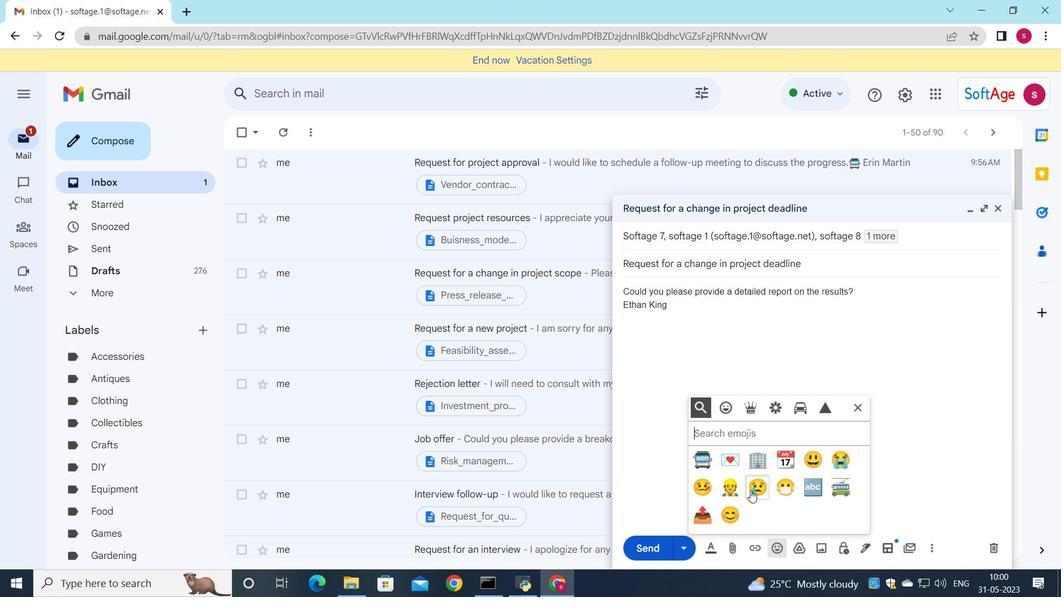 
Action: Mouse pressed left at (758, 490)
Screenshot: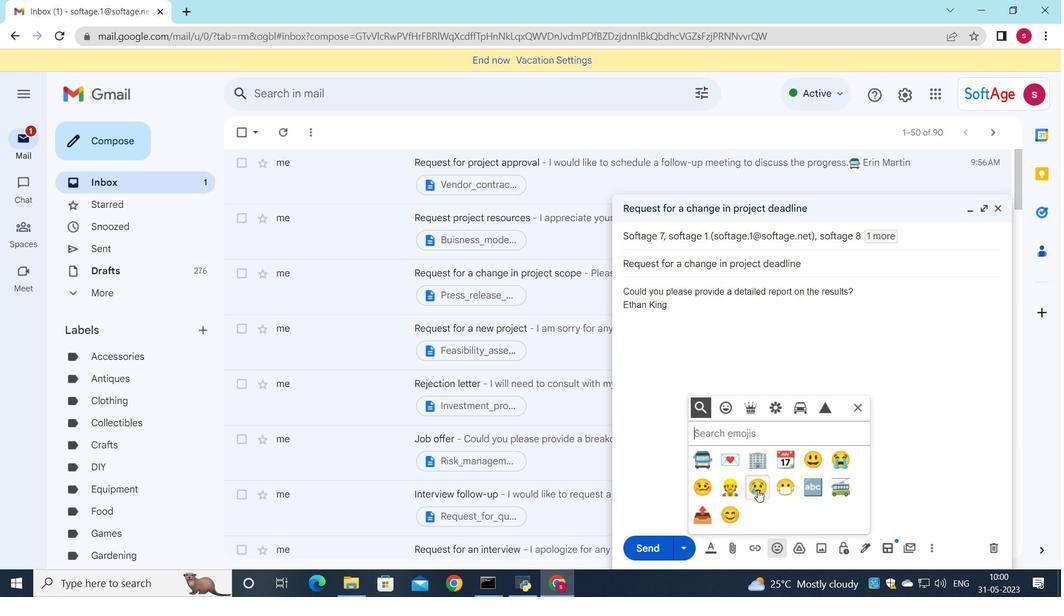 
Action: Mouse moved to (856, 407)
Screenshot: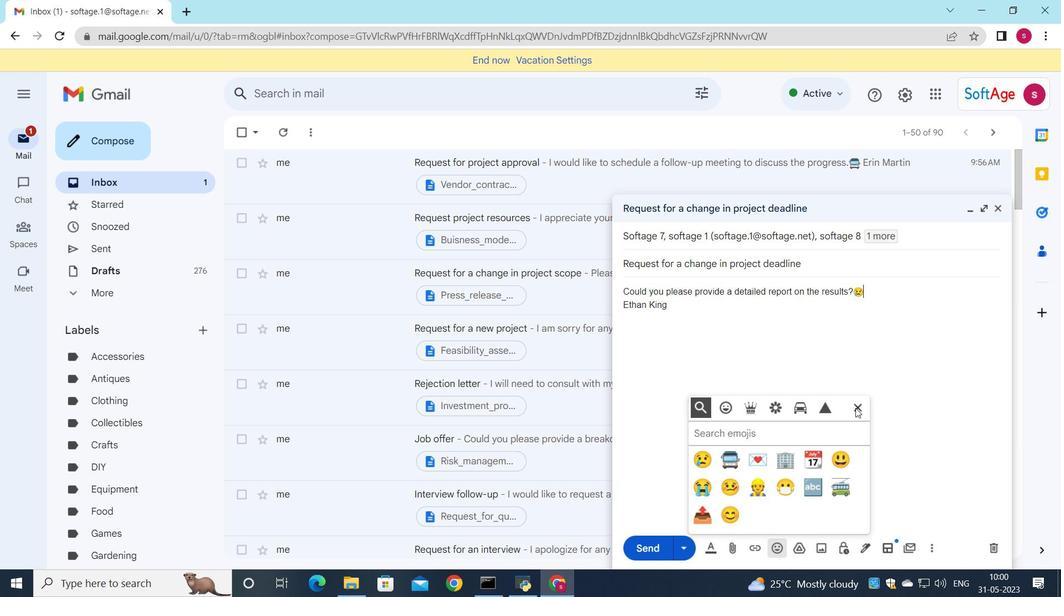 
Action: Mouse pressed left at (856, 407)
Screenshot: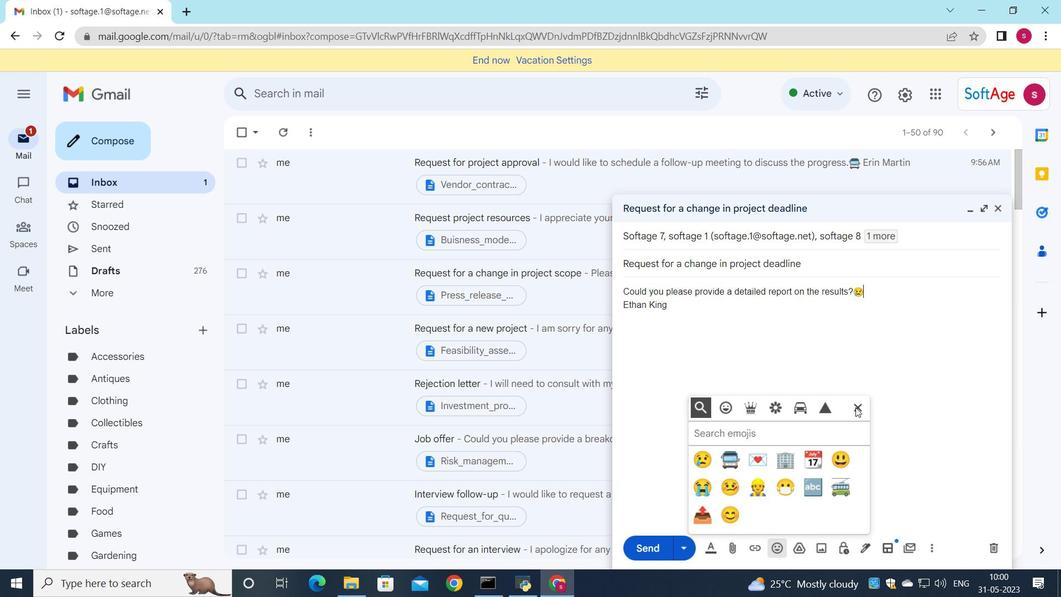 
Action: Mouse moved to (732, 548)
Screenshot: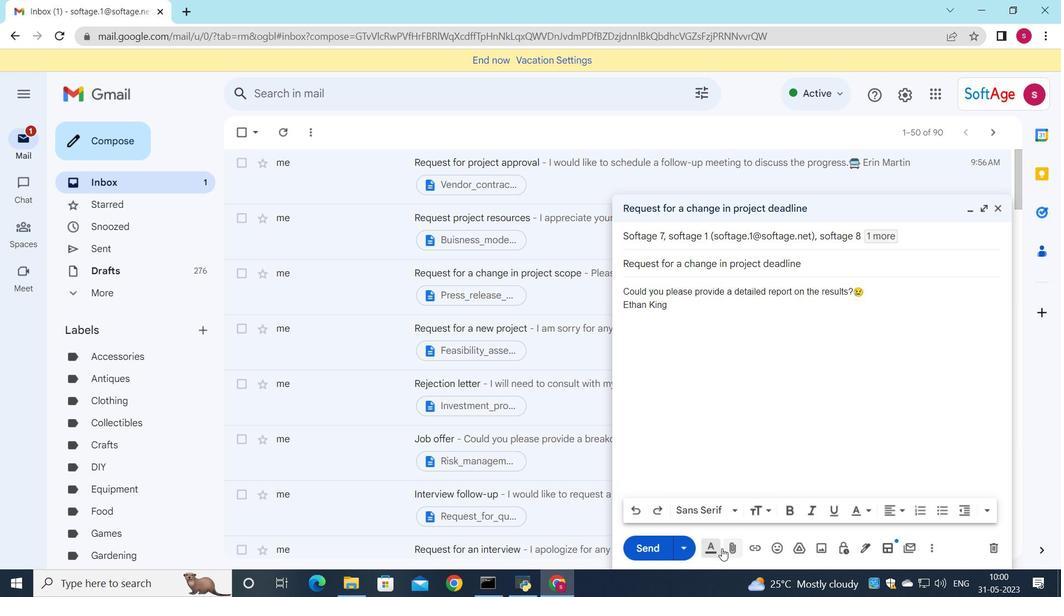 
Action: Mouse pressed left at (732, 548)
Screenshot: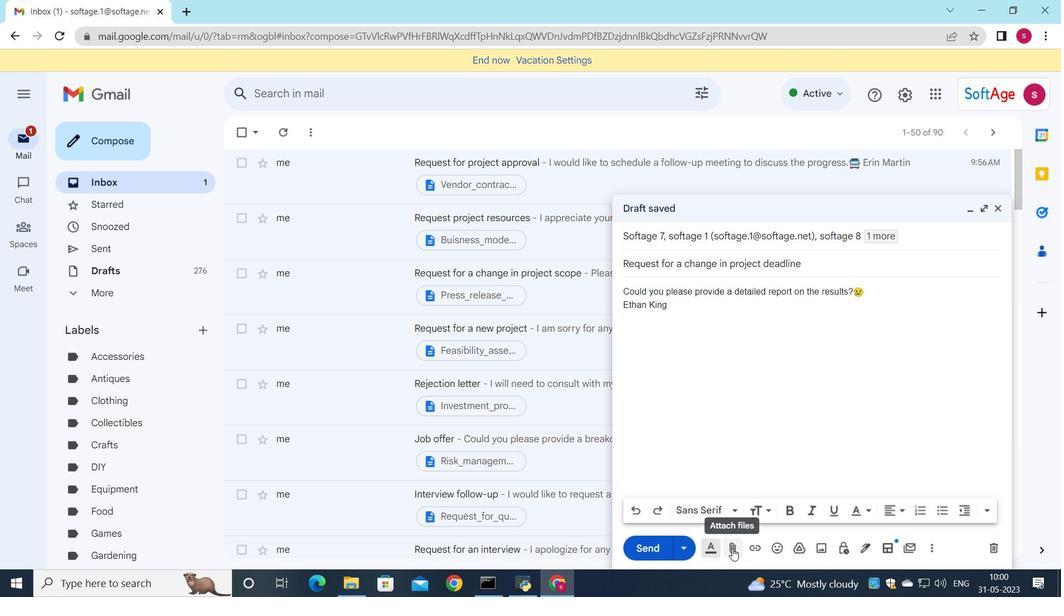 
Action: Mouse moved to (317, 100)
Screenshot: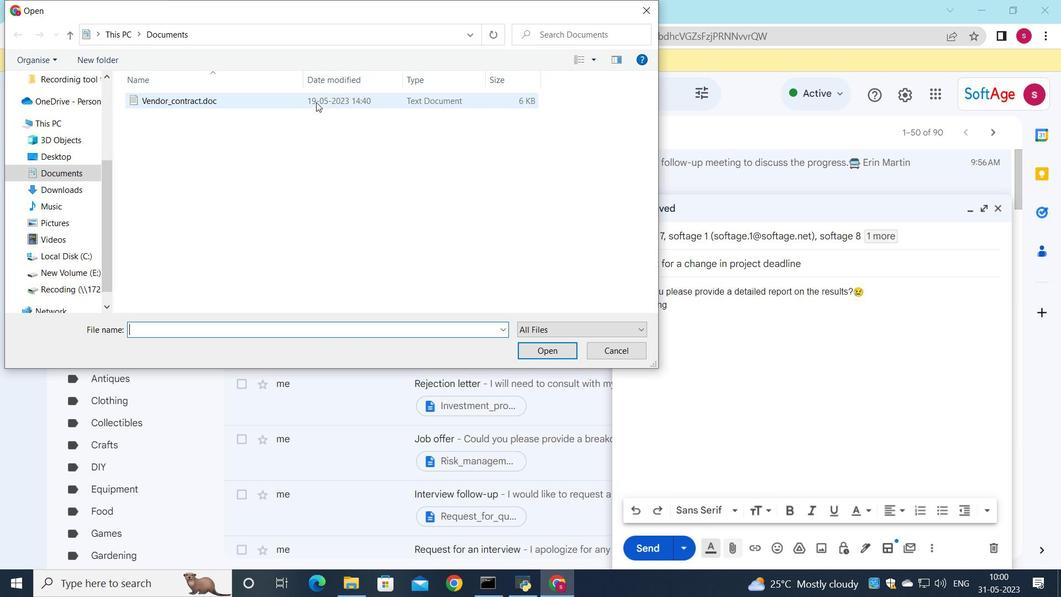
Action: Mouse pressed left at (317, 100)
Screenshot: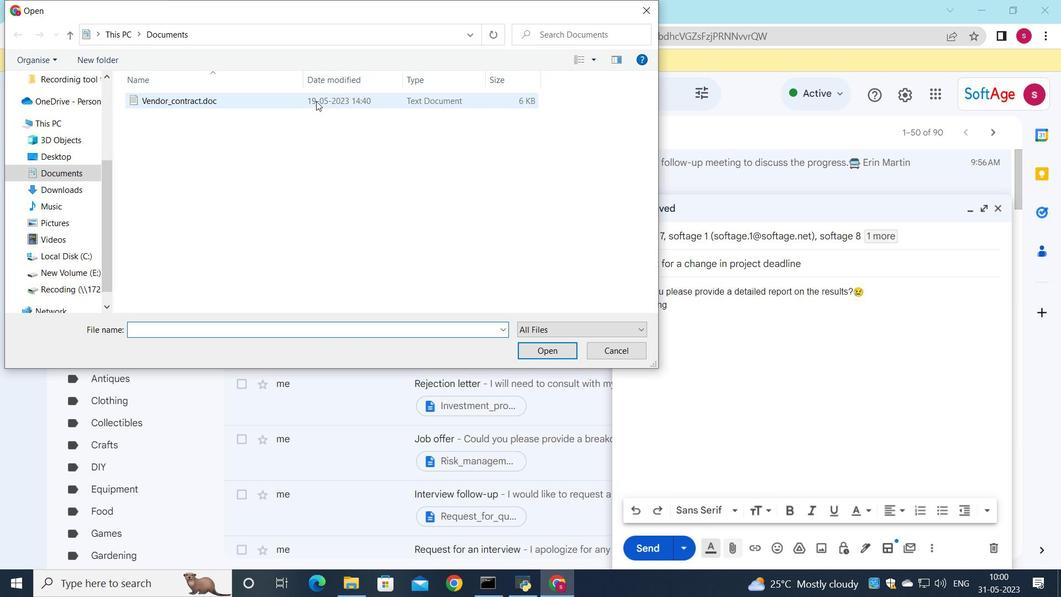
Action: Mouse moved to (253, 98)
Screenshot: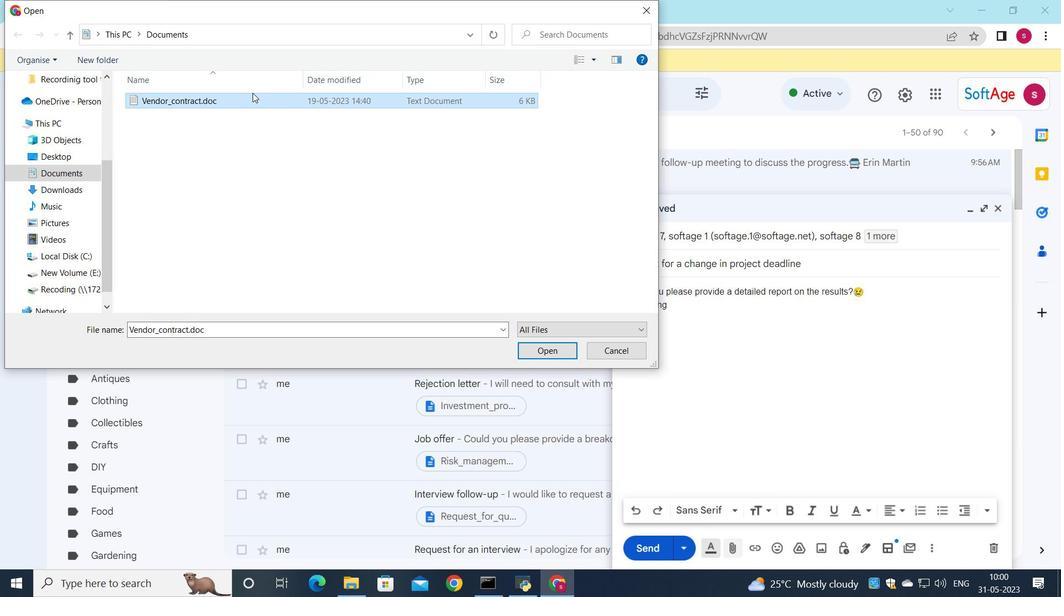 
Action: Mouse pressed left at (253, 98)
Screenshot: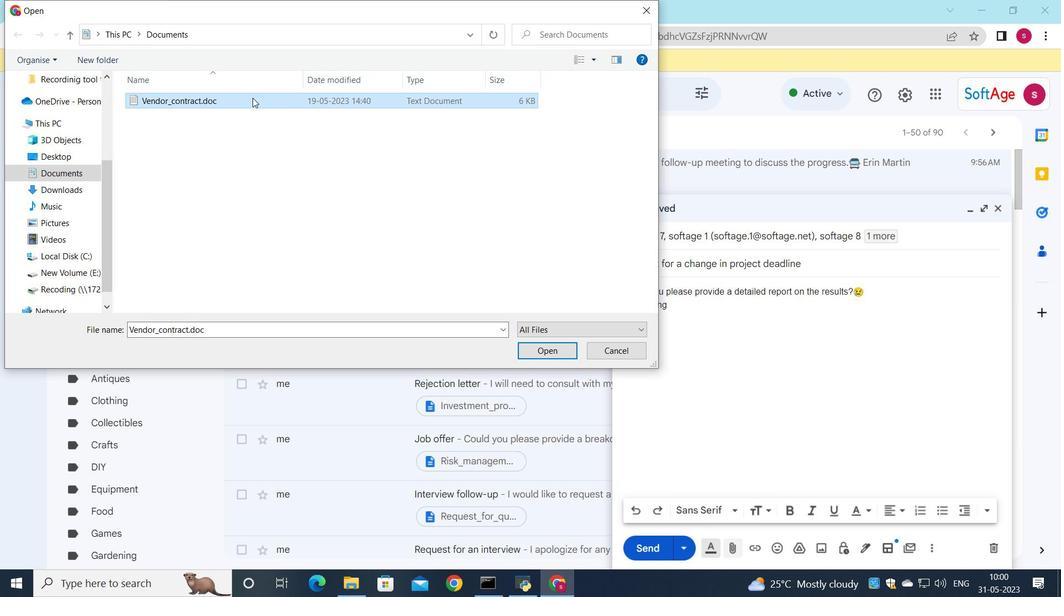 
Action: Mouse moved to (394, 161)
Screenshot: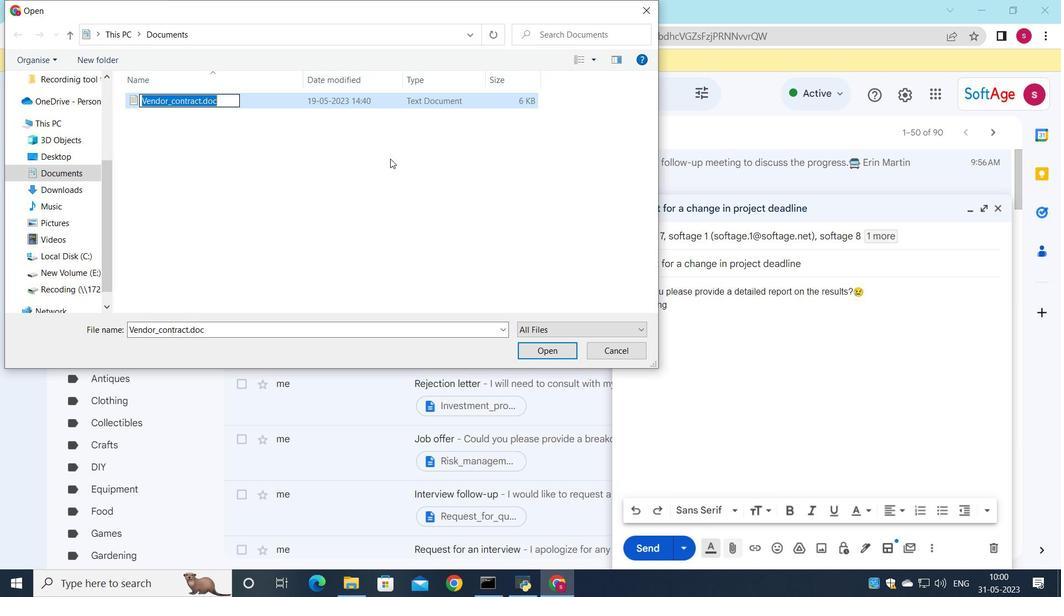 
Action: Key pressed <Key.shift>Marketing<Key.shift>_plan.pdf
Screenshot: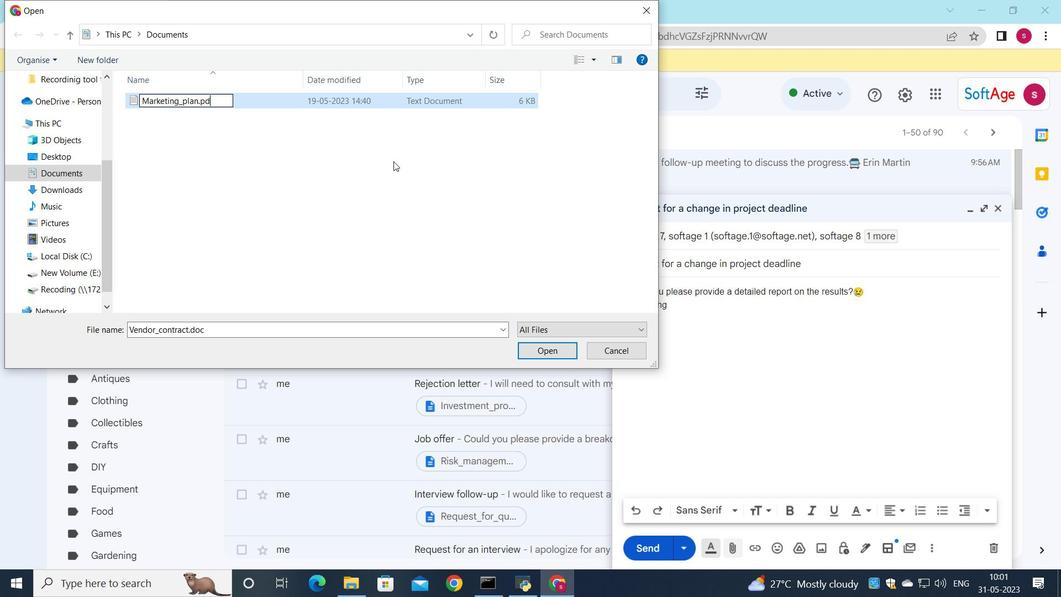 
Action: Mouse moved to (261, 95)
Screenshot: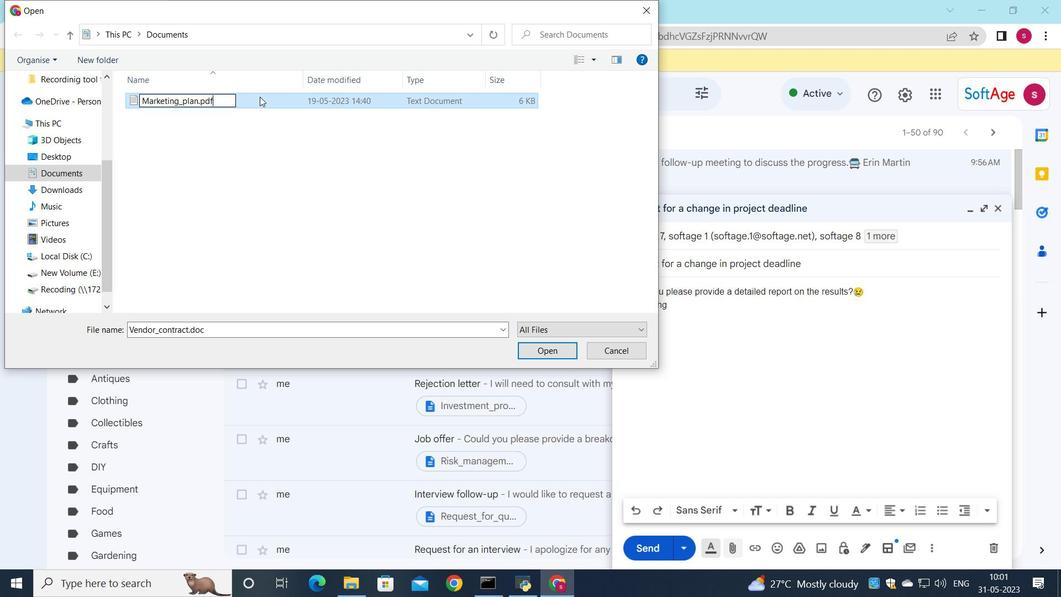 
Action: Mouse pressed left at (261, 95)
Screenshot: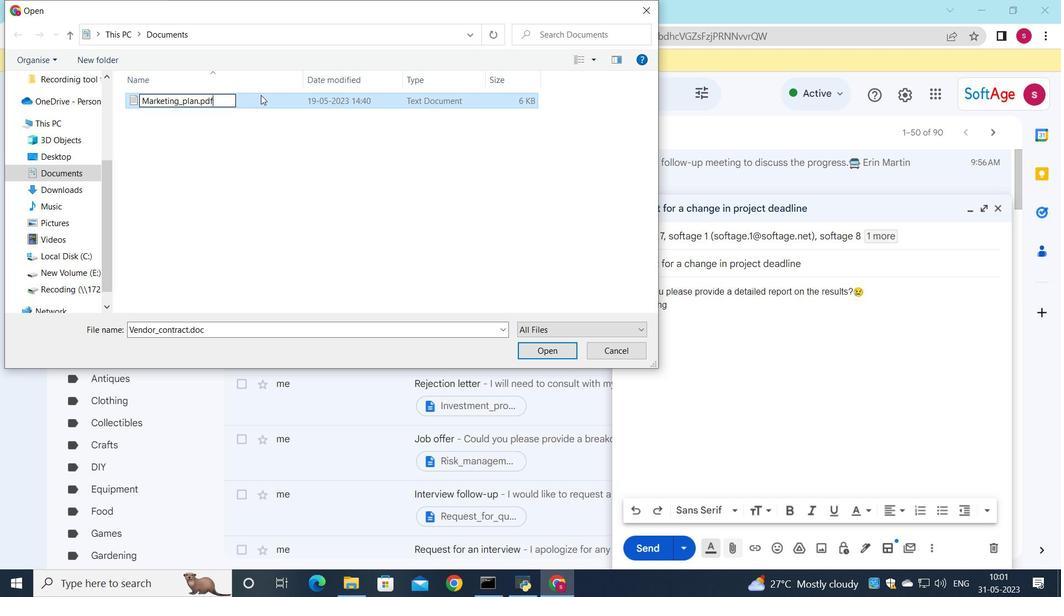
Action: Mouse moved to (546, 353)
Screenshot: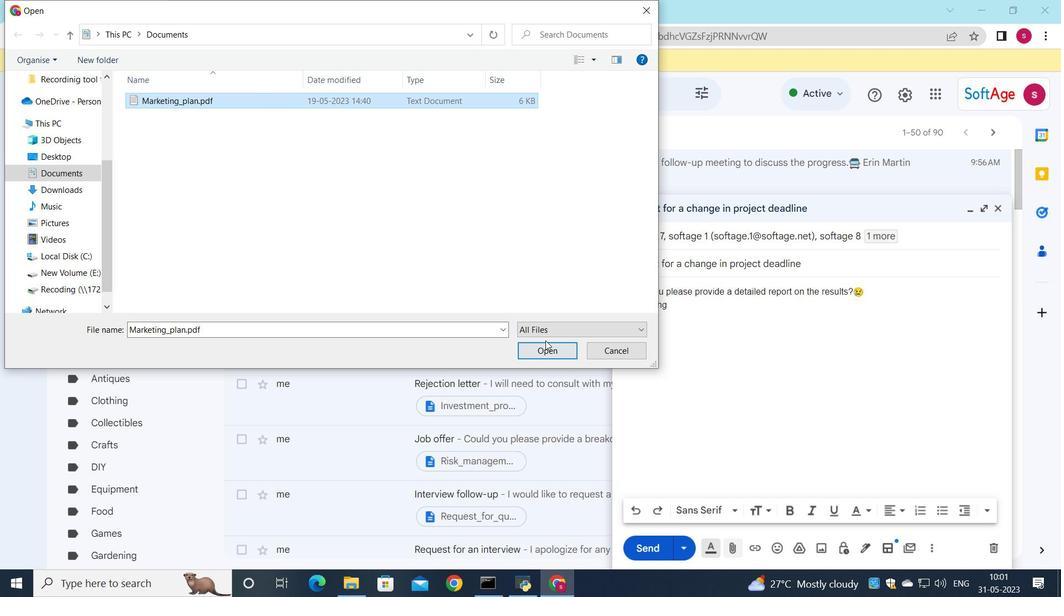 
Action: Mouse pressed left at (546, 353)
Screenshot: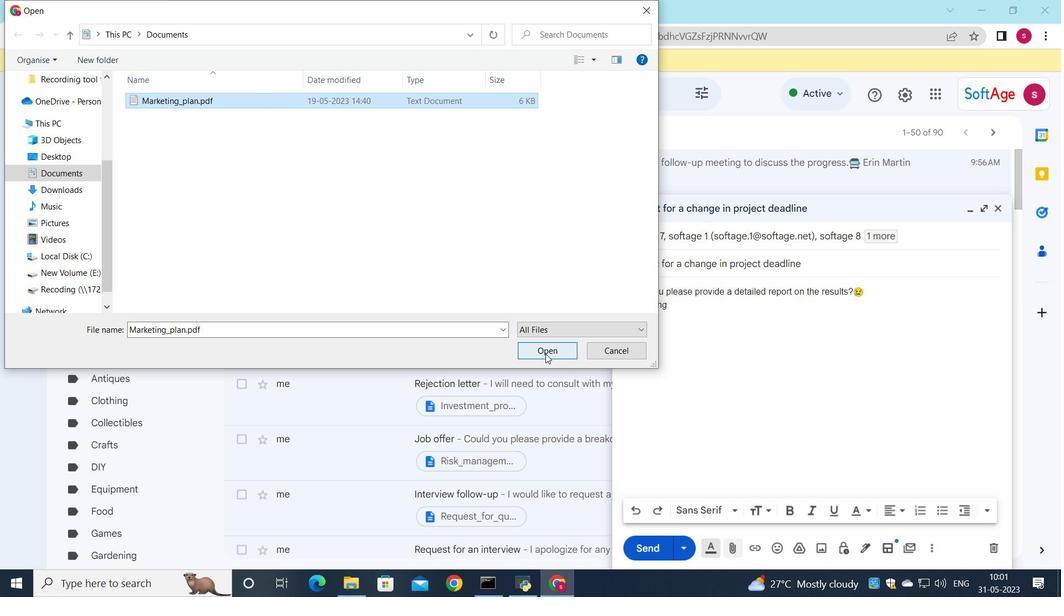 
Action: Mouse moved to (644, 549)
Screenshot: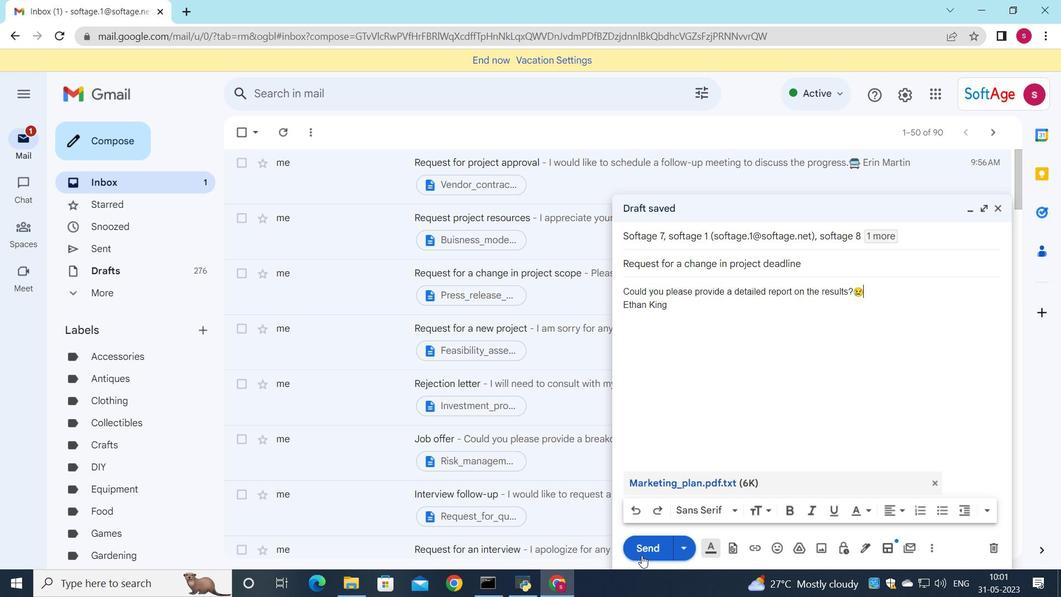 
Action: Mouse pressed left at (644, 549)
Screenshot: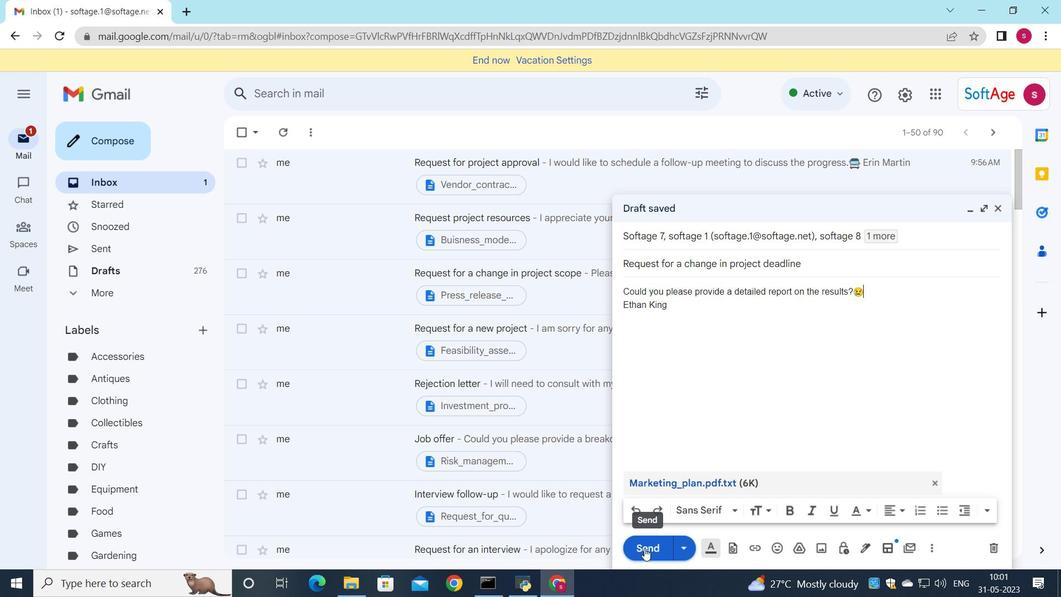 
Action: Mouse moved to (607, 180)
Screenshot: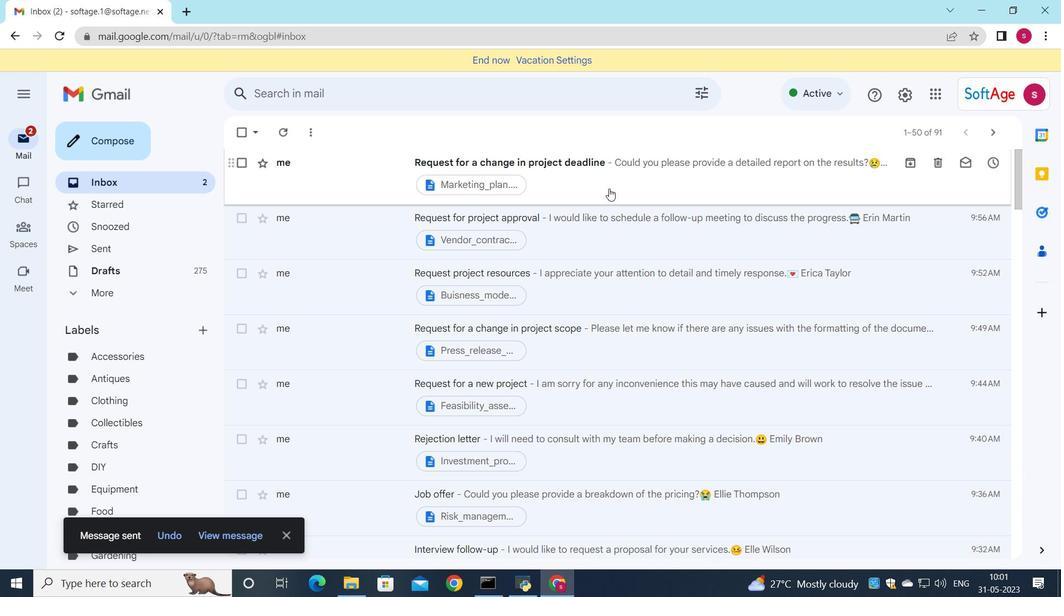 
Action: Mouse pressed left at (607, 180)
Screenshot: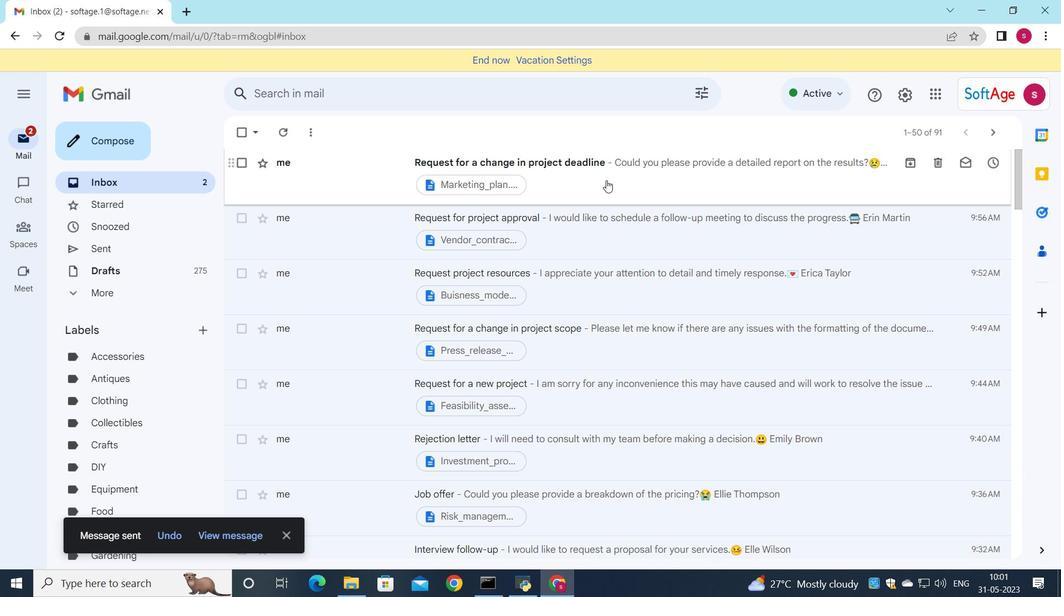 
Action: Mouse moved to (653, 240)
Screenshot: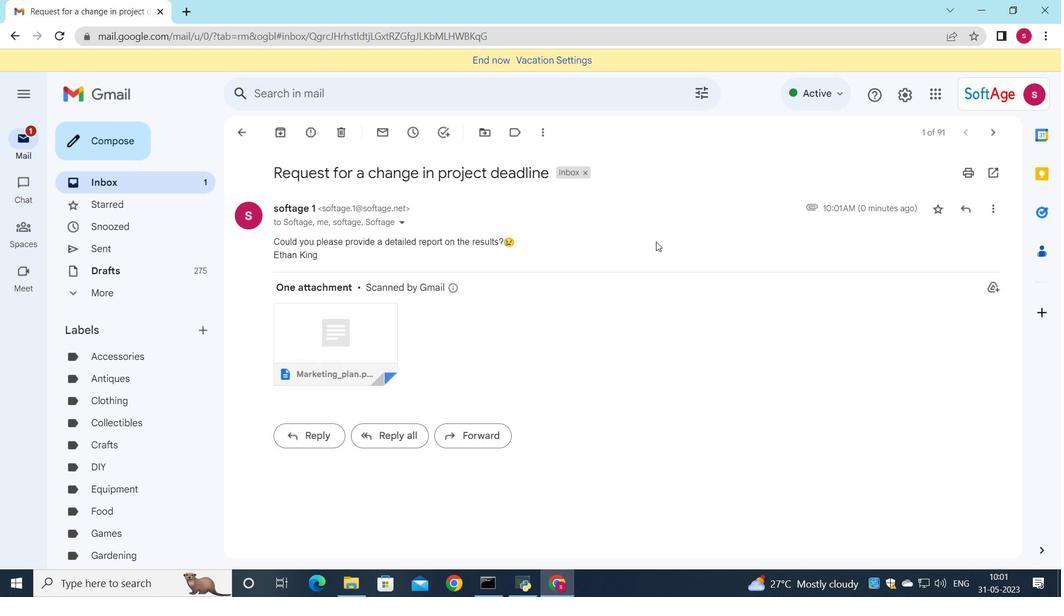 
